 Task: Find round trip flights from New Delhi to Abu Dhabi, departing on June 1 and returning on June 23.
Action: Mouse moved to (272, 24)
Screenshot: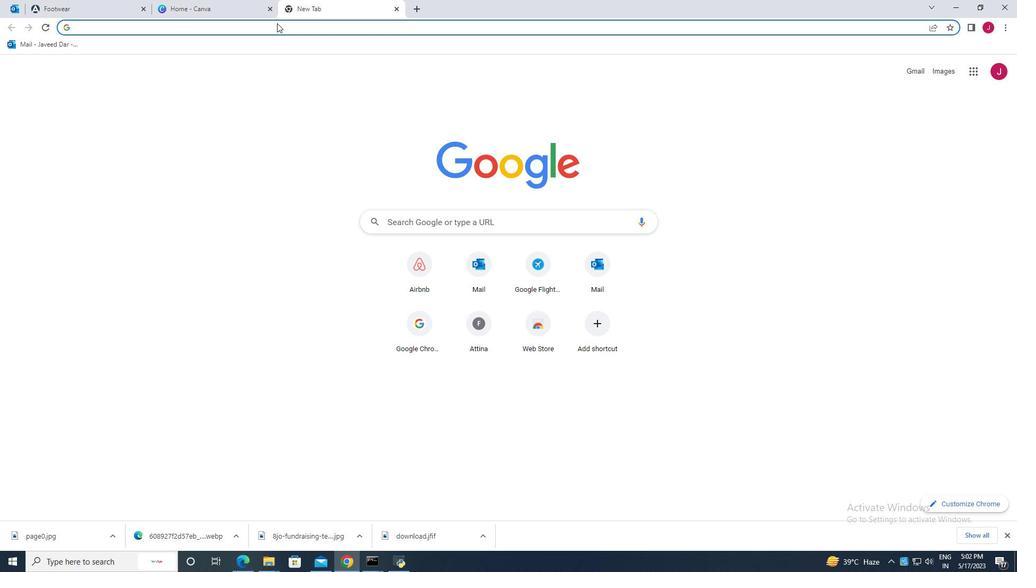
Action: Mouse pressed left at (272, 24)
Screenshot: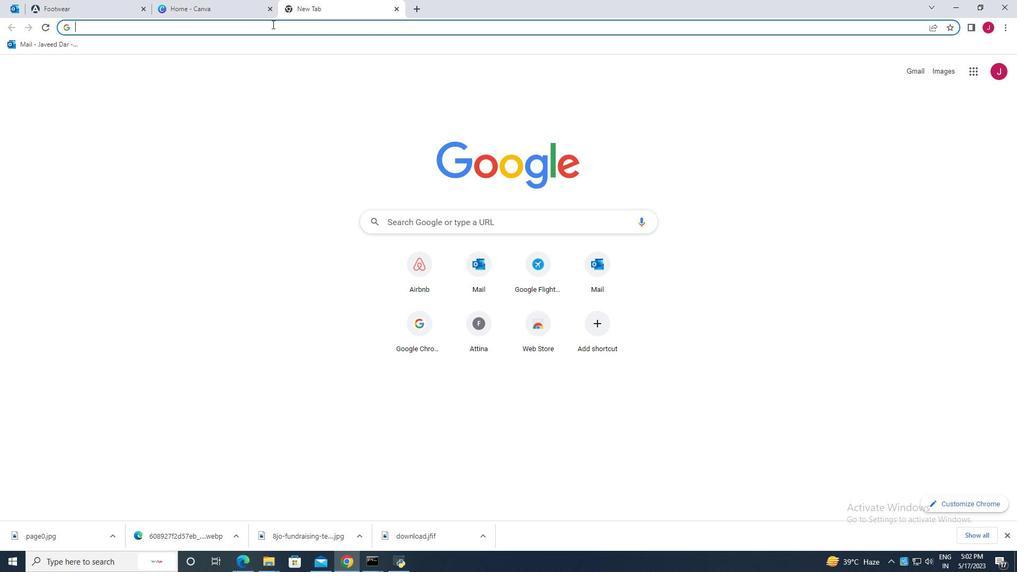 
Action: Key pressed f
Screenshot: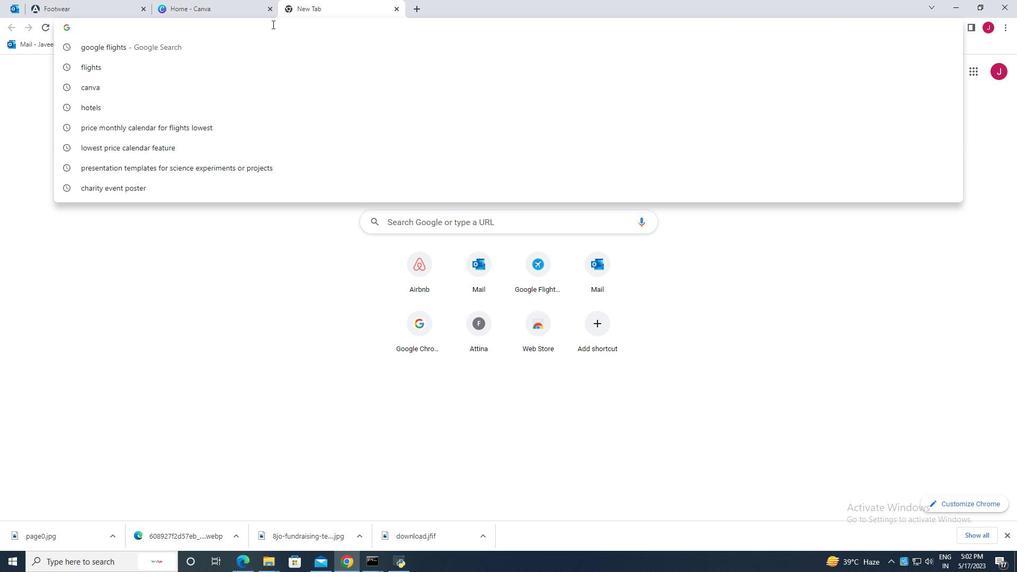
Action: Mouse moved to (198, 51)
Screenshot: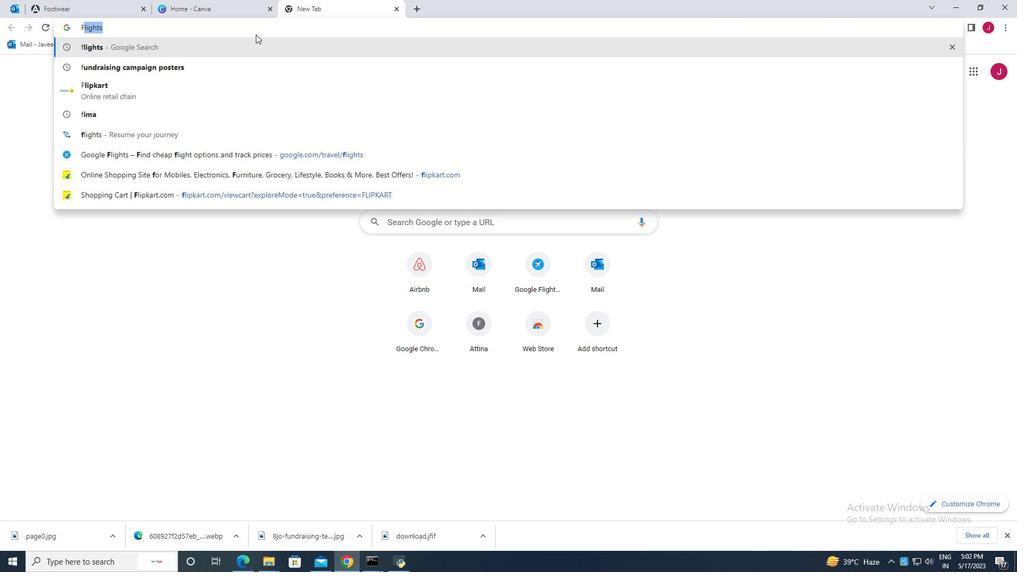 
Action: Mouse pressed left at (198, 51)
Screenshot: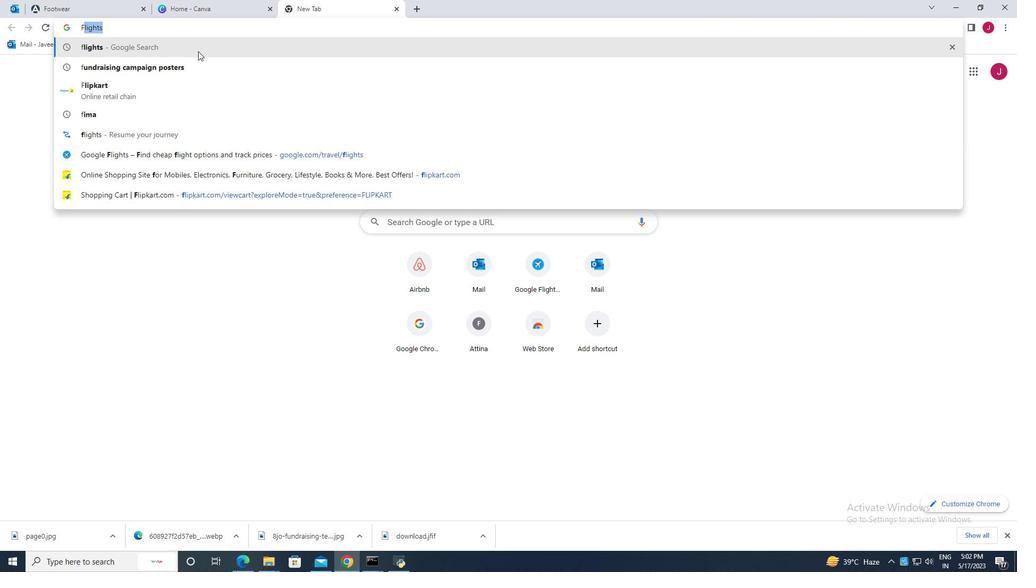 
Action: Mouse moved to (178, 322)
Screenshot: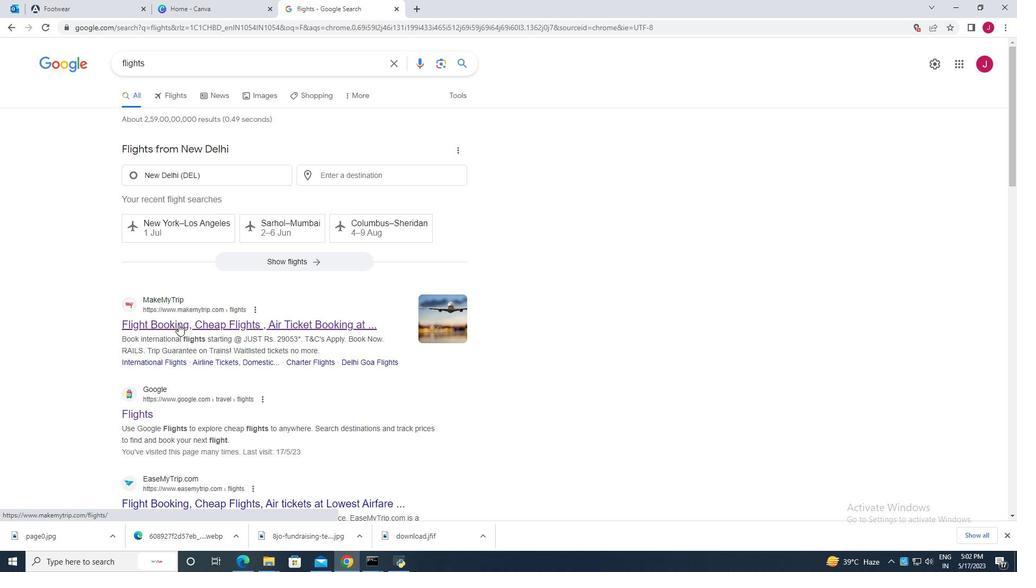 
Action: Mouse scrolled (178, 322) with delta (0, 0)
Screenshot: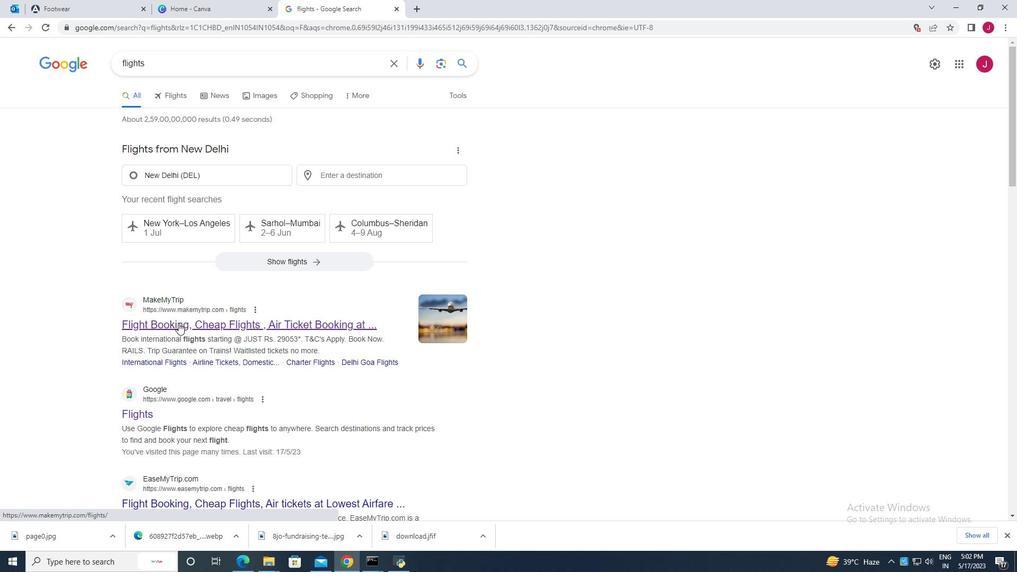 
Action: Mouse moved to (178, 320)
Screenshot: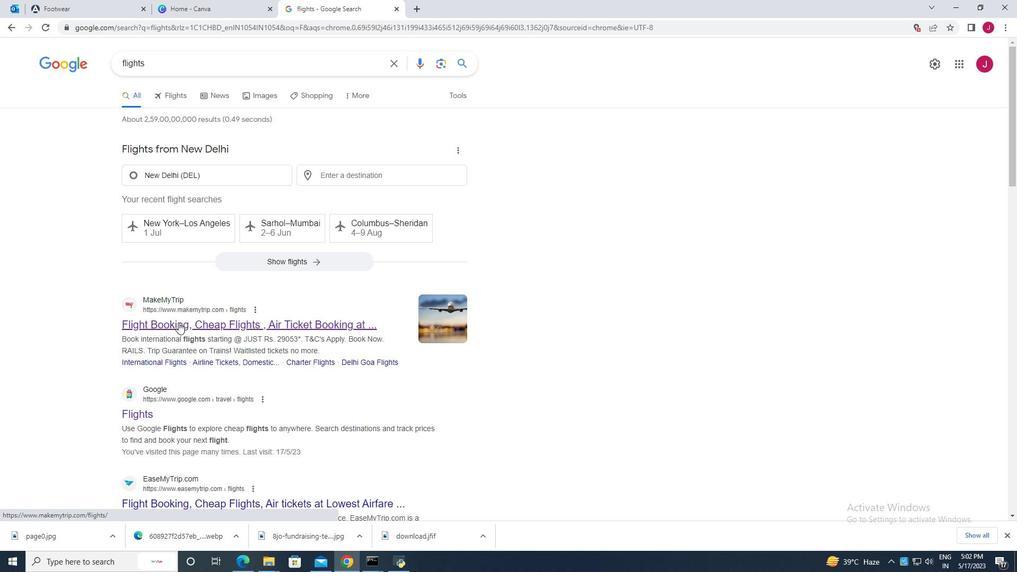 
Action: Mouse scrolled (178, 321) with delta (0, 0)
Screenshot: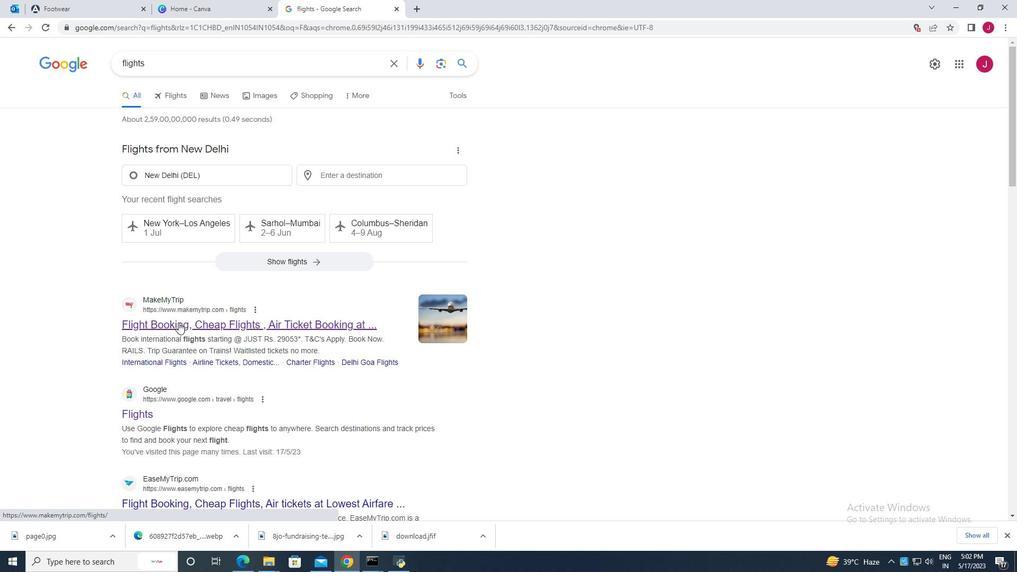
Action: Mouse moved to (136, 311)
Screenshot: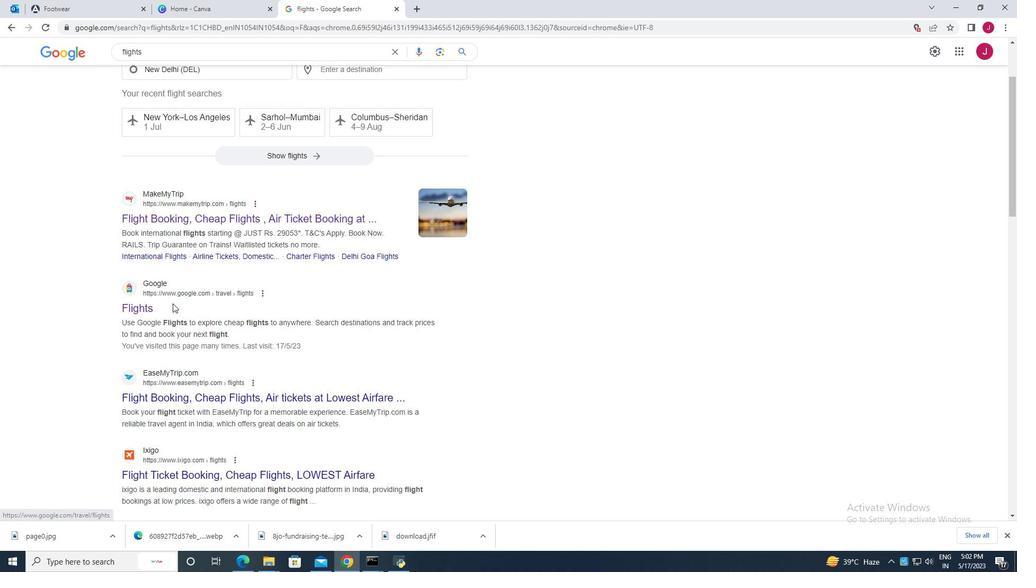 
Action: Mouse pressed left at (136, 311)
Screenshot: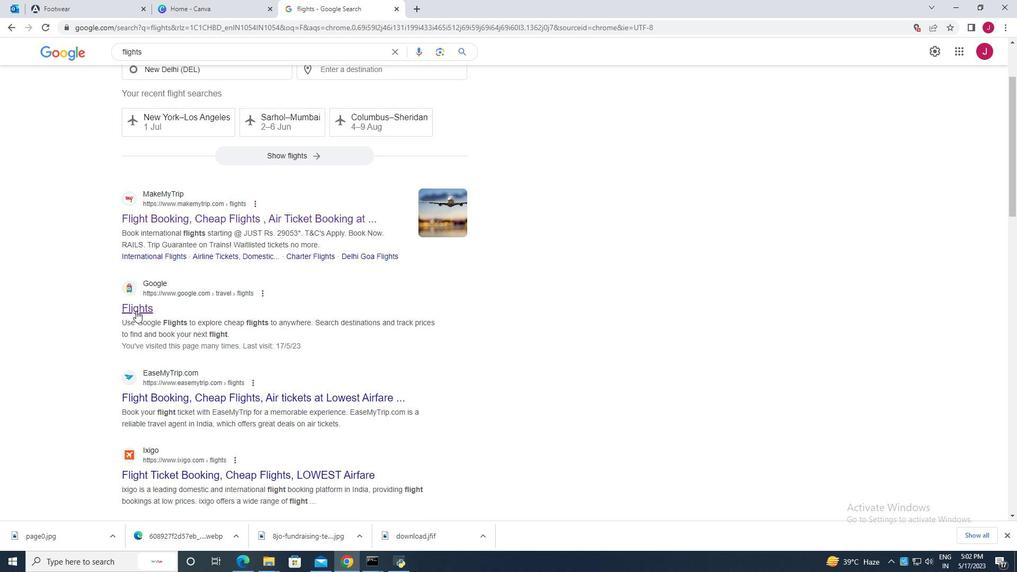 
Action: Mouse moved to (263, 249)
Screenshot: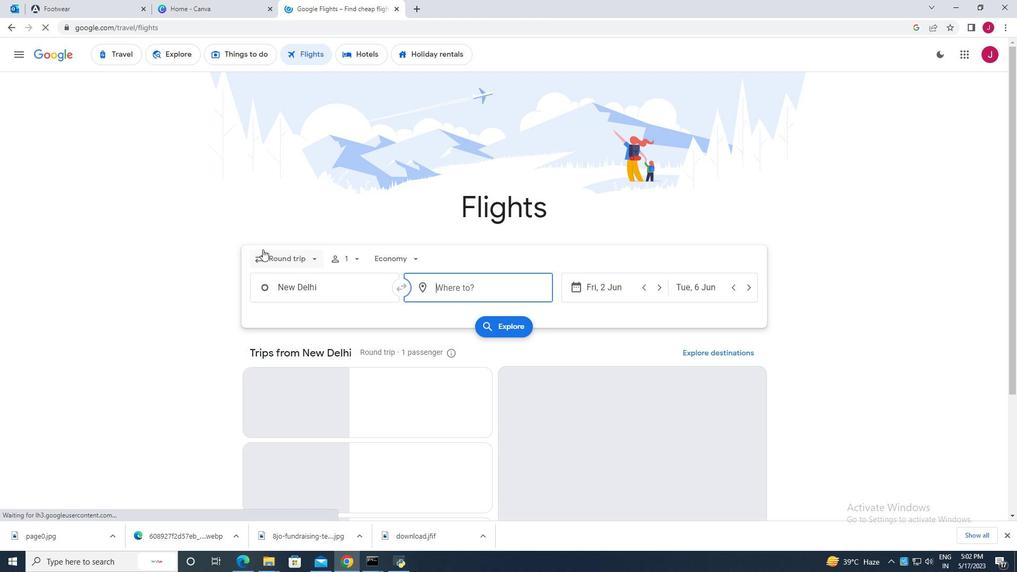 
Action: Mouse scrolled (263, 249) with delta (0, 0)
Screenshot: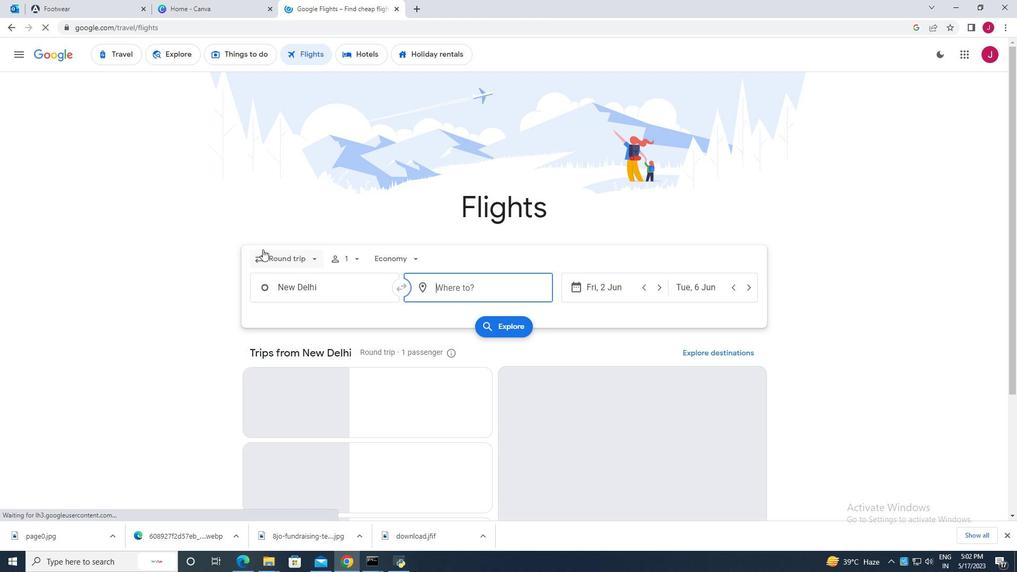 
Action: Mouse moved to (264, 249)
Screenshot: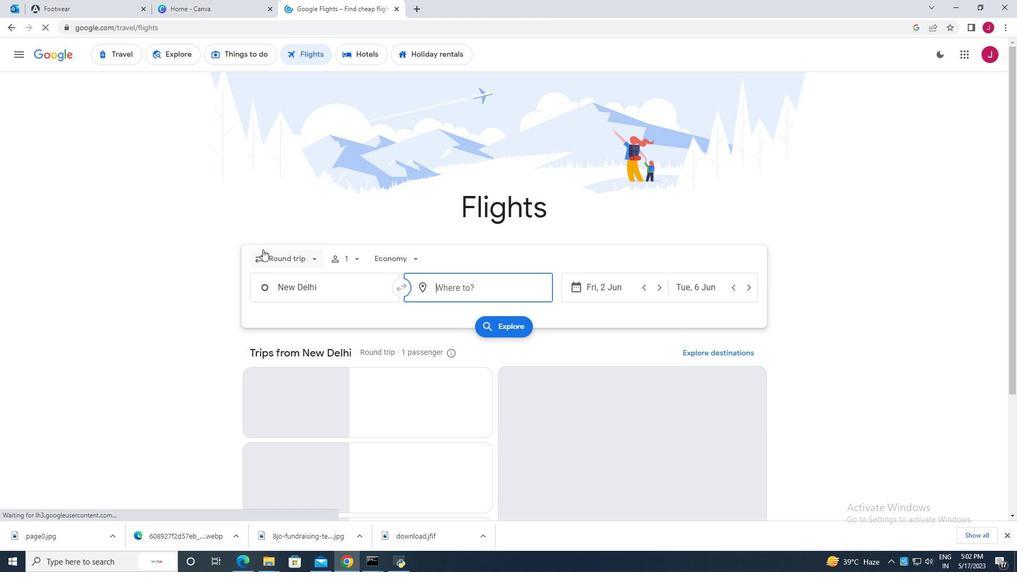 
Action: Mouse scrolled (264, 249) with delta (0, 0)
Screenshot: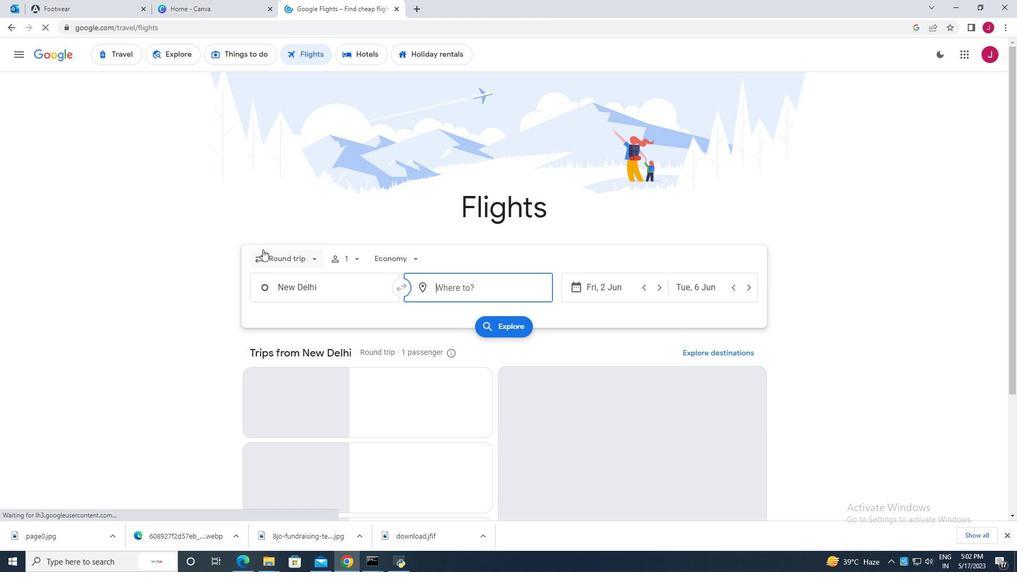
Action: Mouse moved to (264, 249)
Screenshot: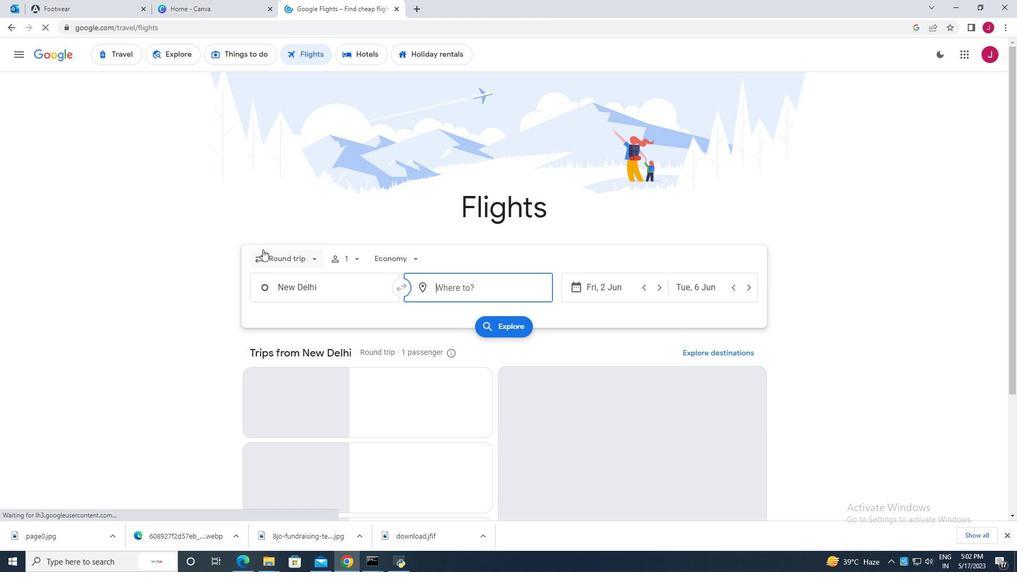 
Action: Mouse scrolled (264, 249) with delta (0, 0)
Screenshot: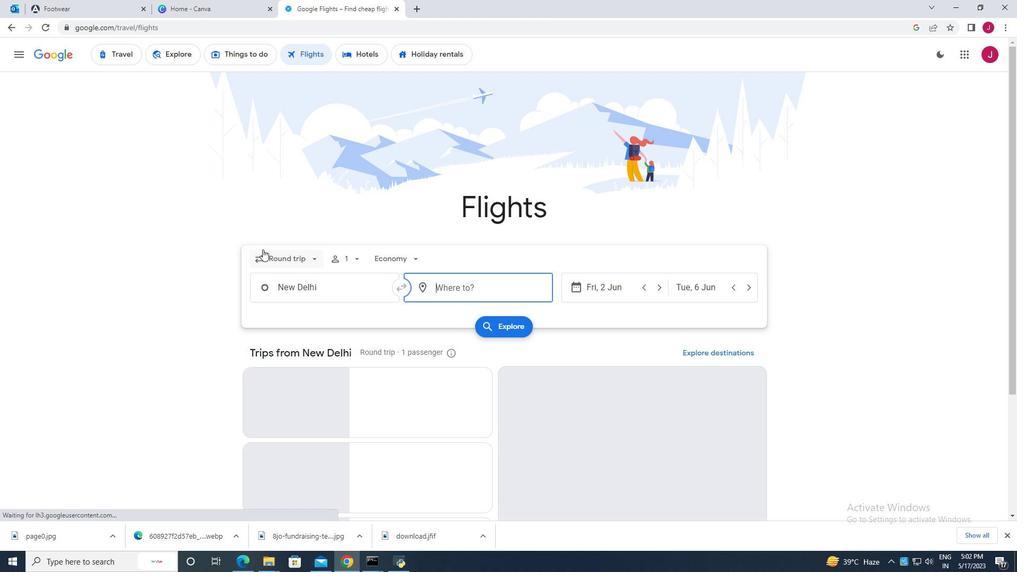 
Action: Mouse moved to (626, 128)
Screenshot: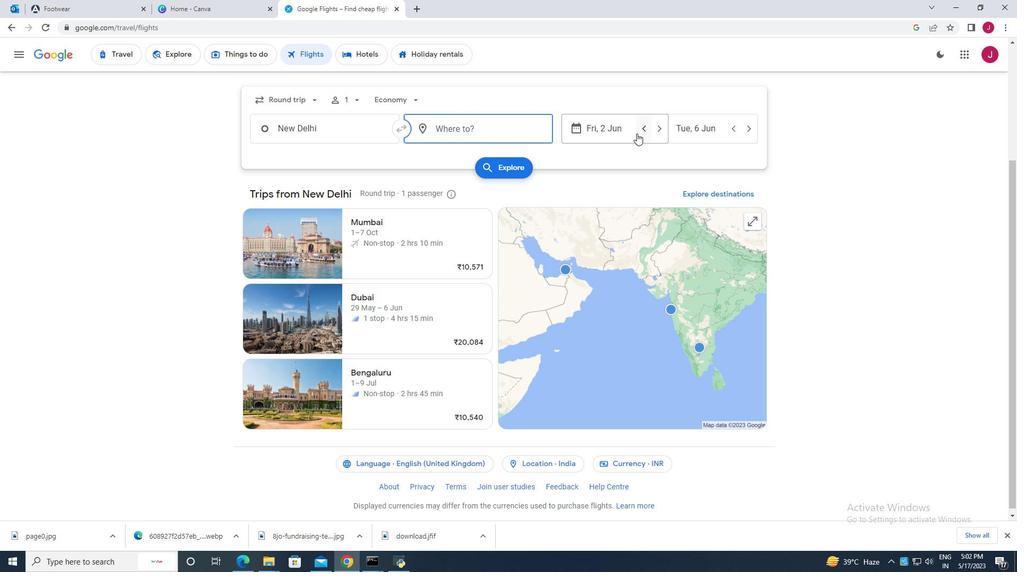 
Action: Mouse pressed left at (626, 128)
Screenshot: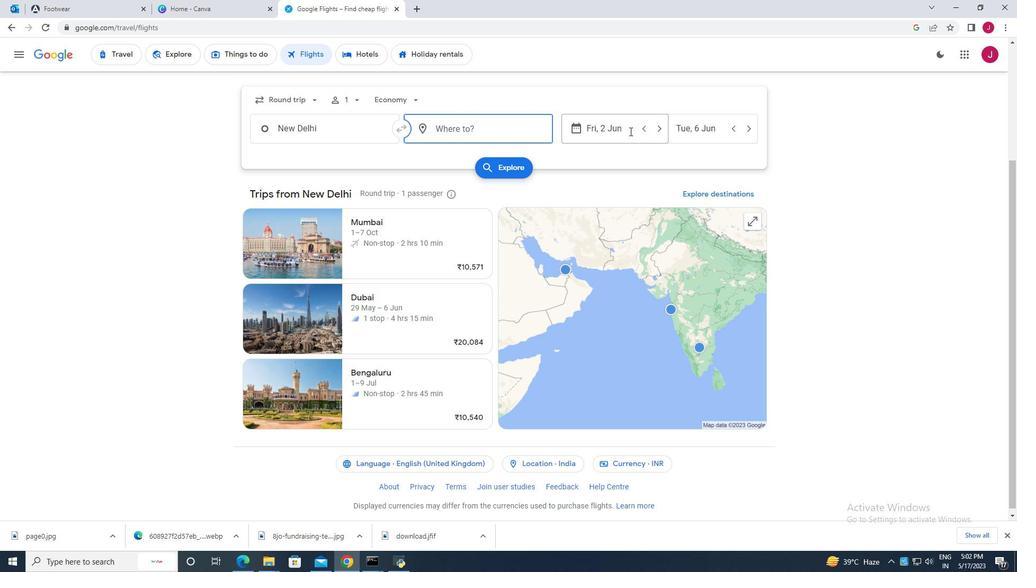 
Action: Mouse moved to (684, 206)
Screenshot: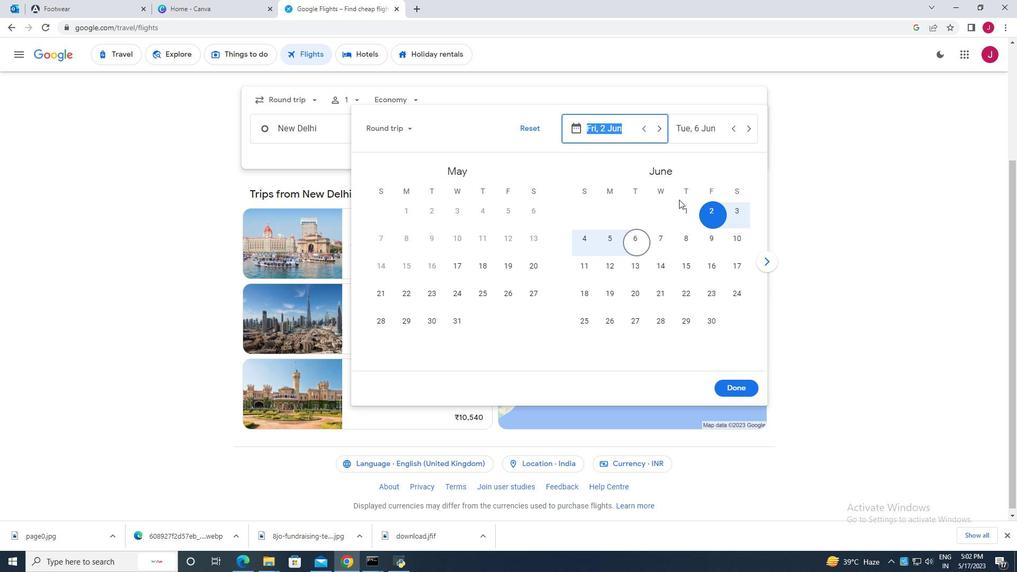 
Action: Mouse pressed left at (684, 206)
Screenshot: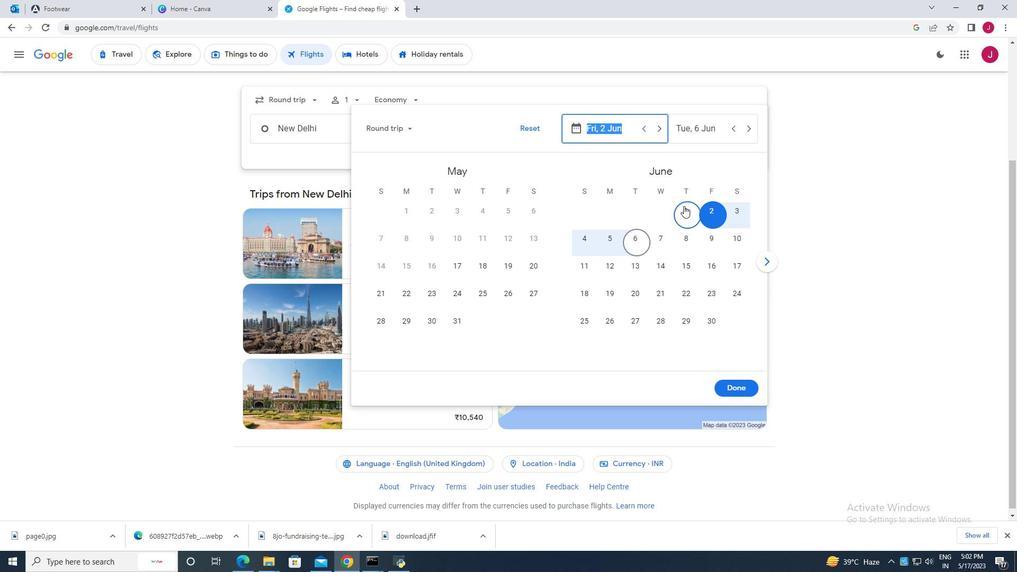 
Action: Mouse moved to (735, 129)
Screenshot: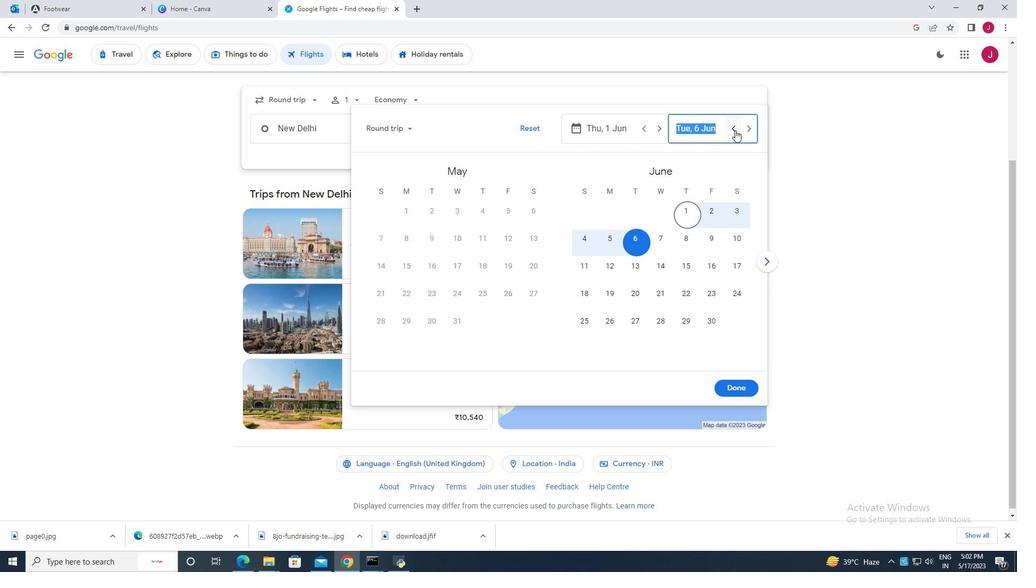 
Action: Mouse pressed left at (735, 129)
Screenshot: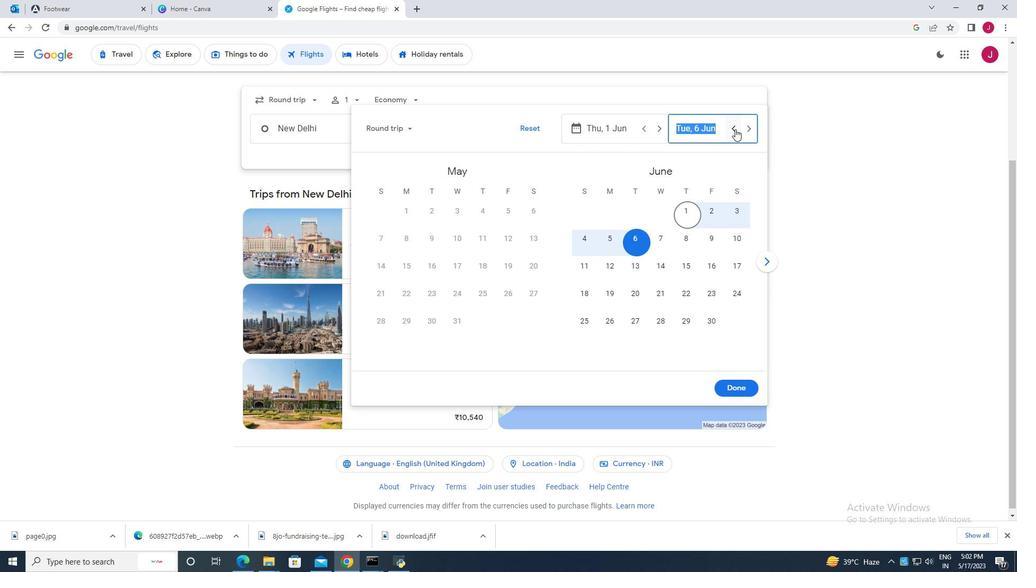 
Action: Mouse pressed left at (735, 129)
Screenshot: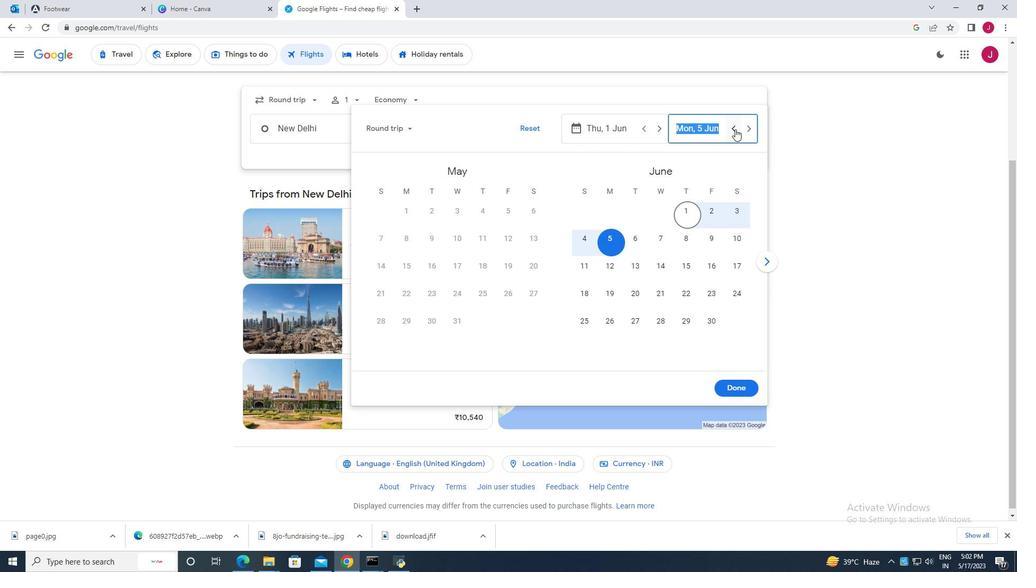 
Action: Mouse moved to (747, 129)
Screenshot: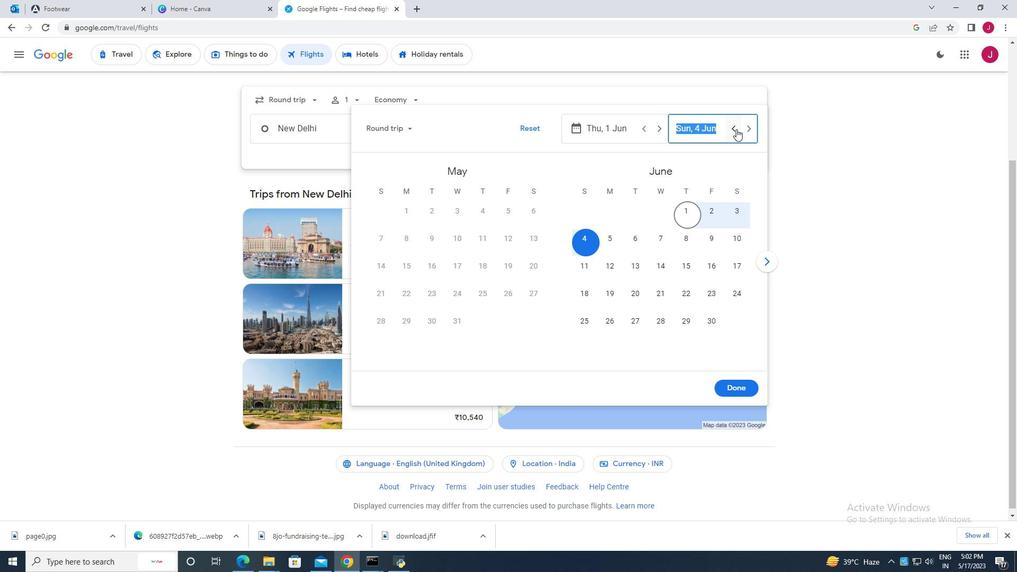 
Action: Mouse pressed left at (747, 129)
Screenshot: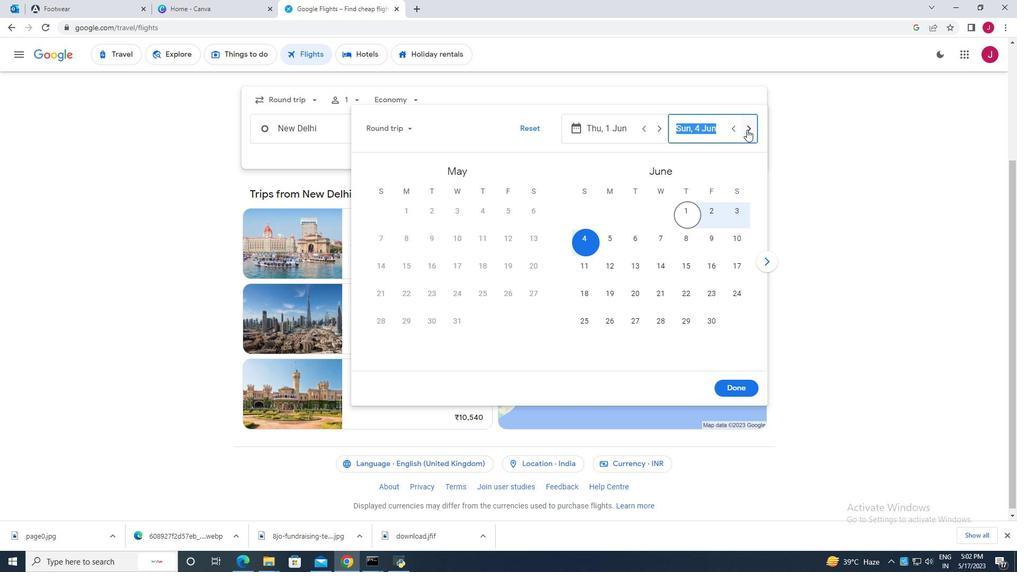 
Action: Mouse pressed left at (747, 129)
Screenshot: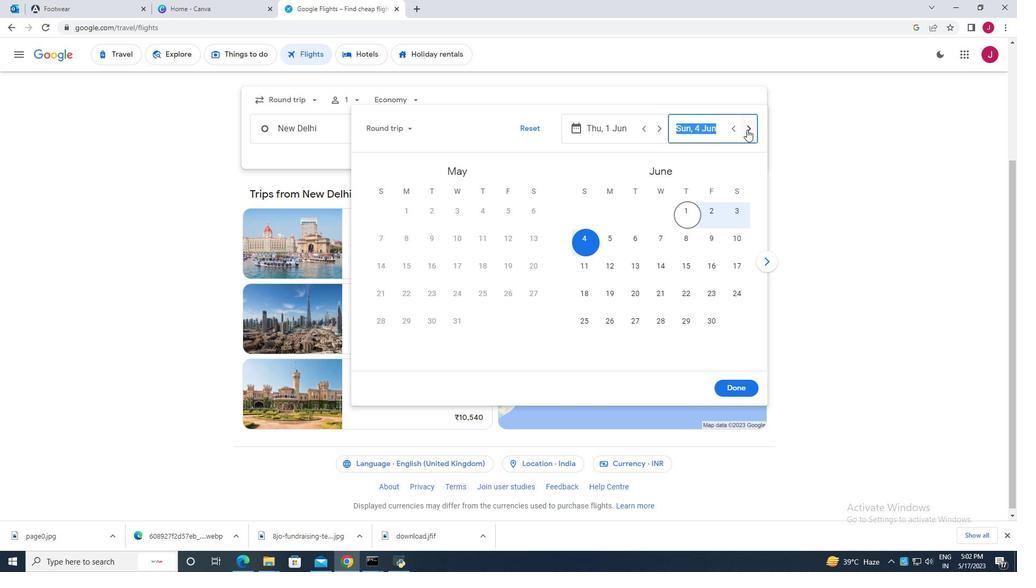 
Action: Mouse pressed left at (747, 129)
Screenshot: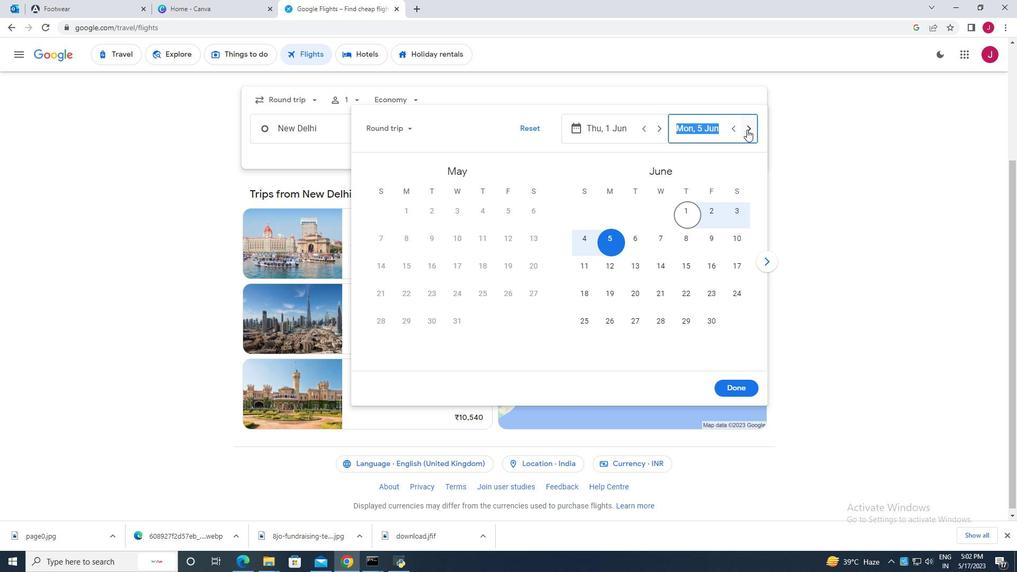 
Action: Mouse pressed left at (747, 129)
Screenshot: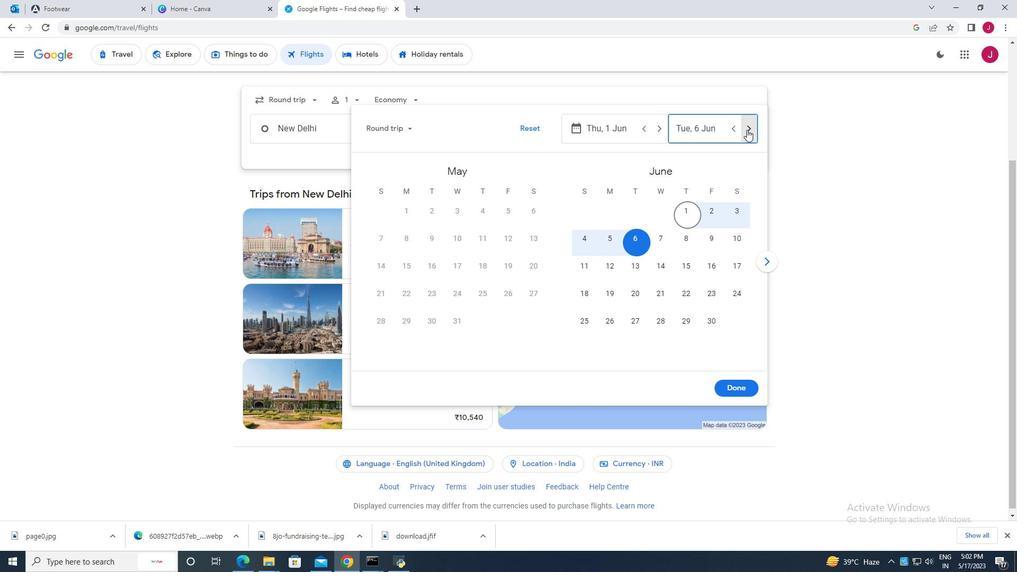 
Action: Mouse pressed left at (747, 129)
Screenshot: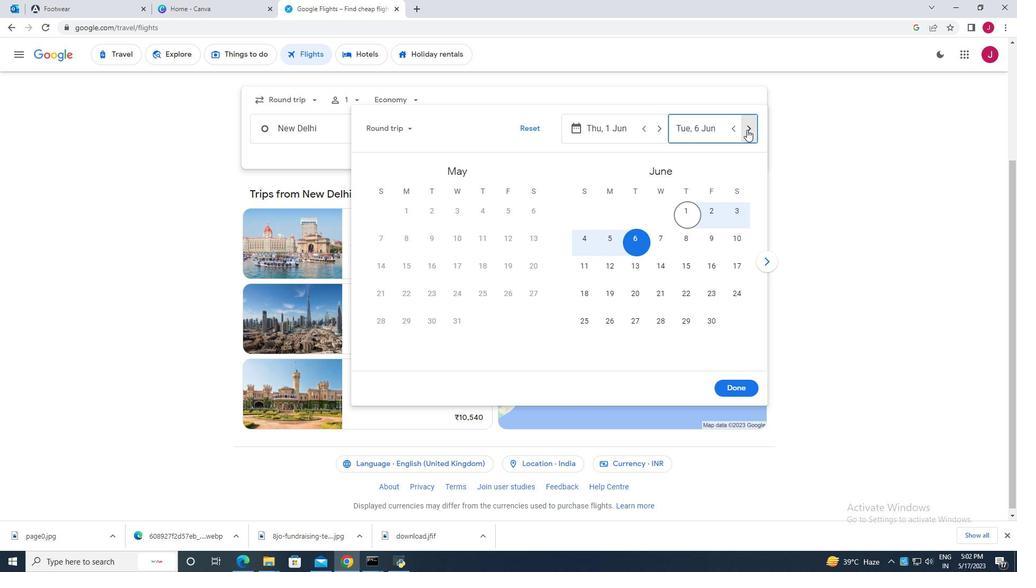 
Action: Mouse pressed left at (747, 129)
Screenshot: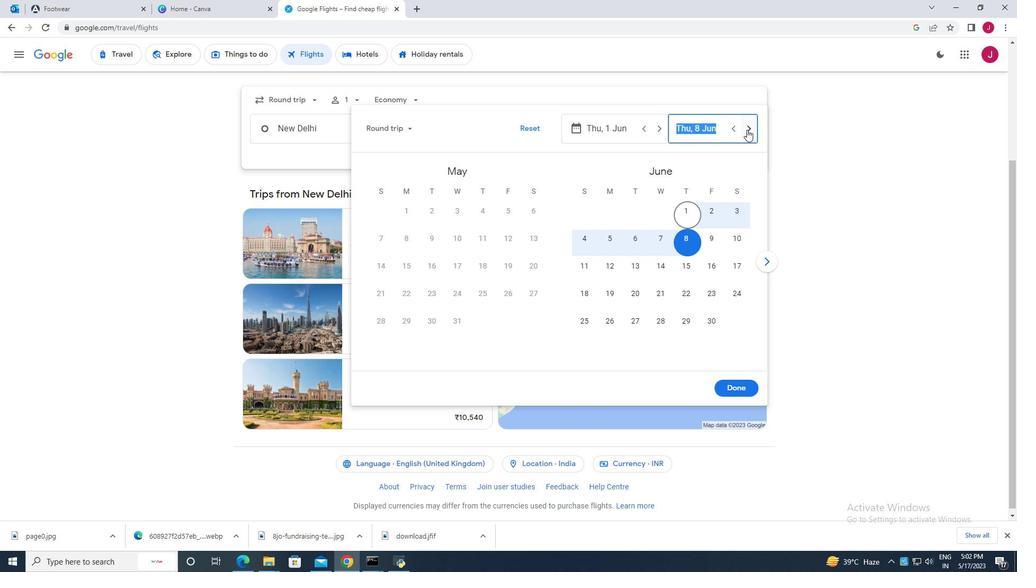
Action: Mouse pressed left at (747, 129)
Screenshot: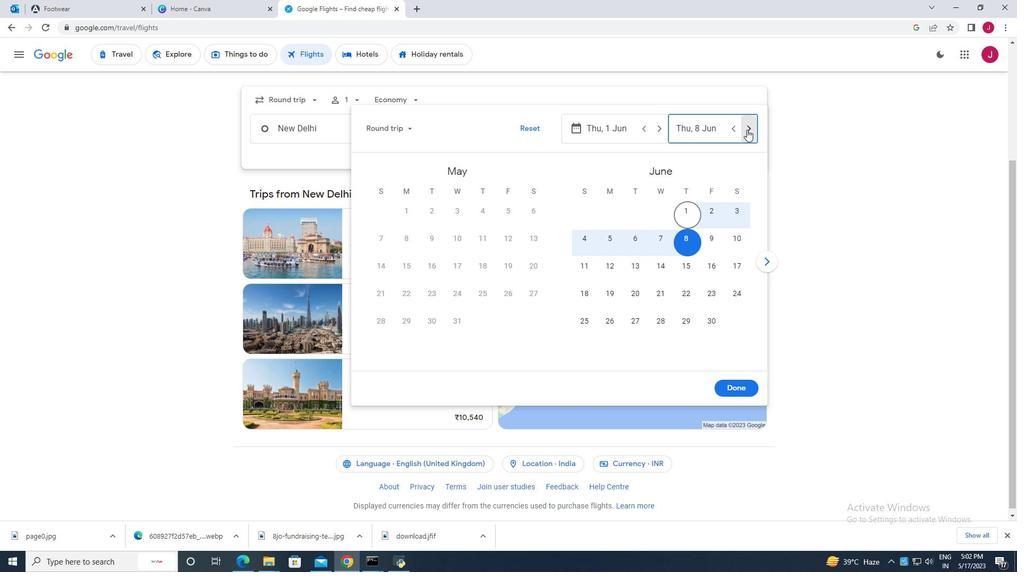
Action: Mouse pressed left at (747, 129)
Screenshot: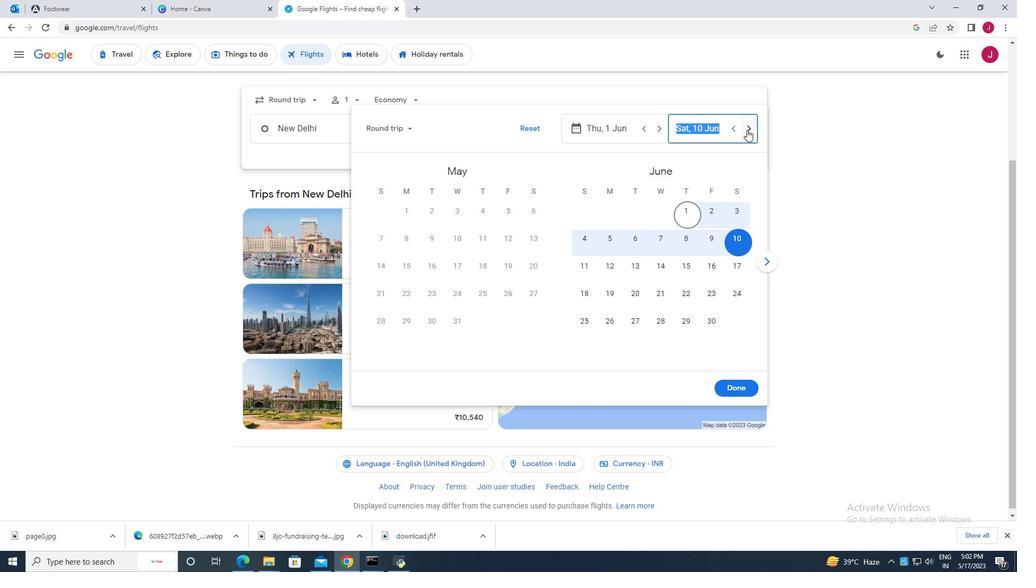 
Action: Mouse pressed left at (747, 129)
Screenshot: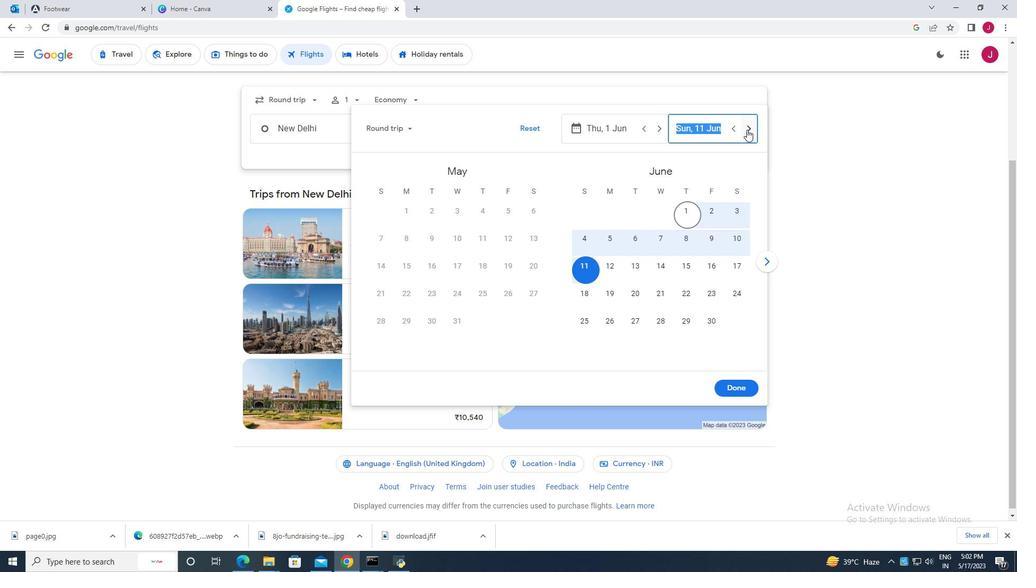 
Action: Mouse pressed left at (747, 129)
Screenshot: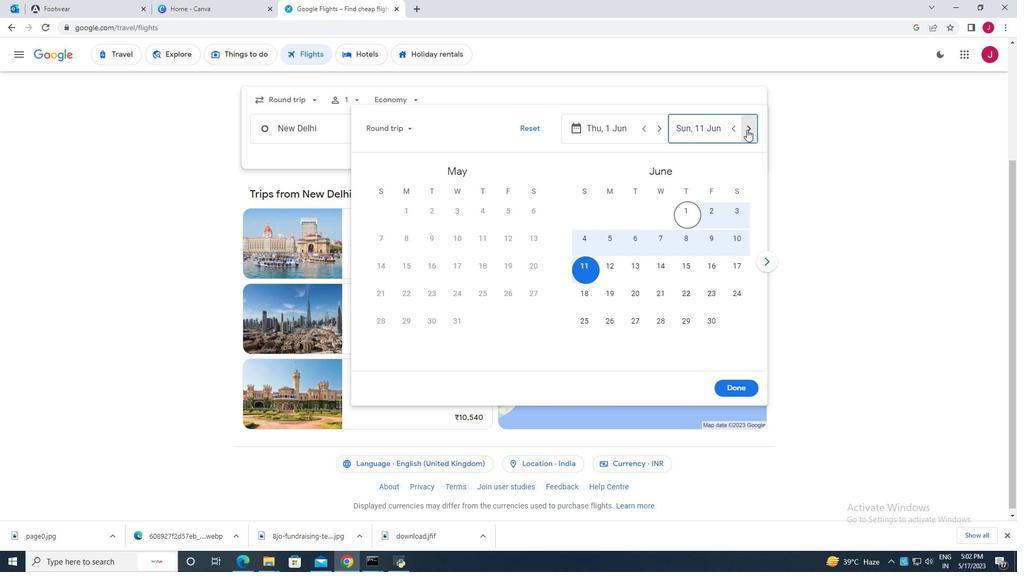 
Action: Mouse pressed left at (747, 129)
Screenshot: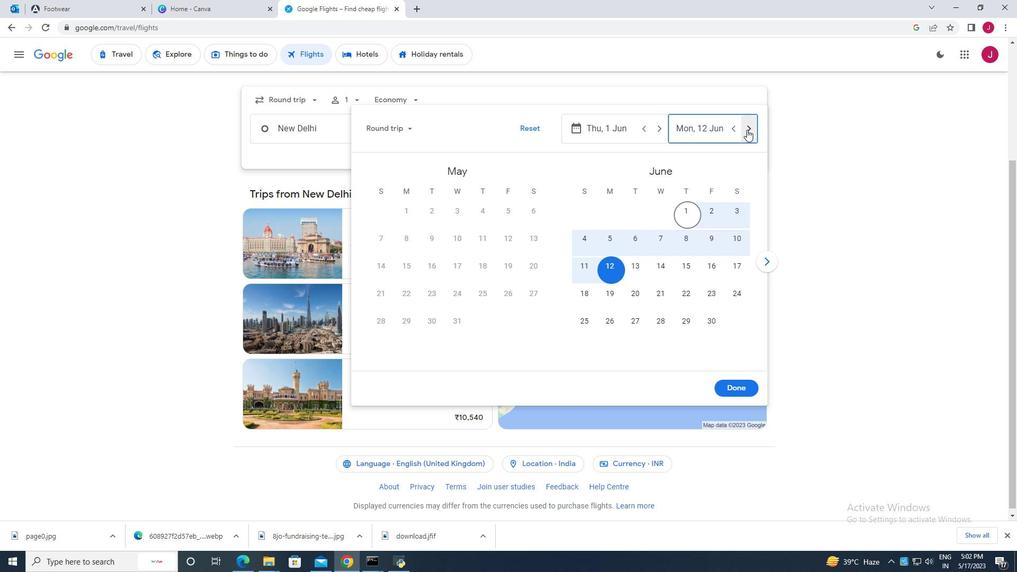 
Action: Mouse pressed left at (747, 129)
Screenshot: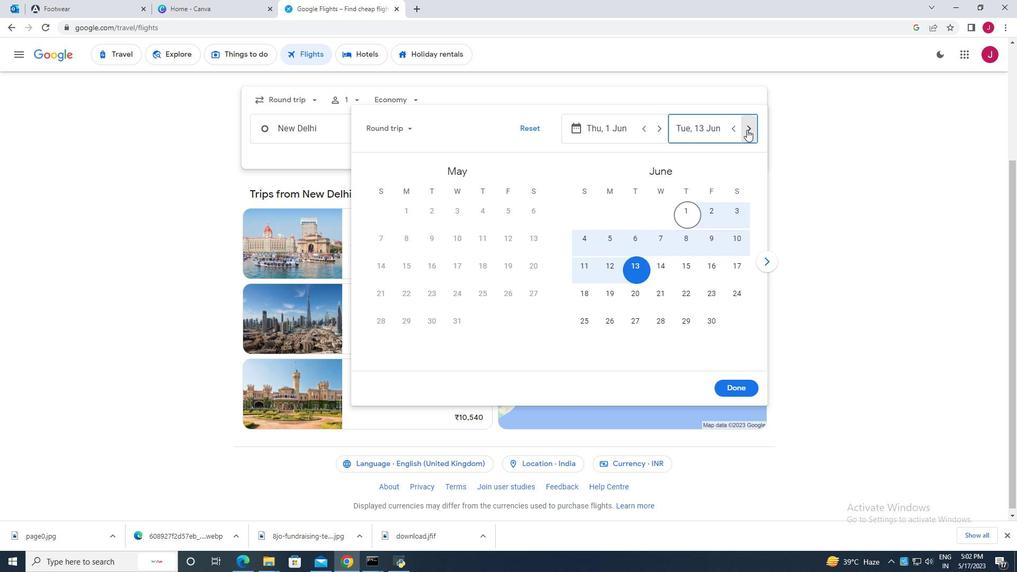 
Action: Mouse pressed left at (747, 129)
Screenshot: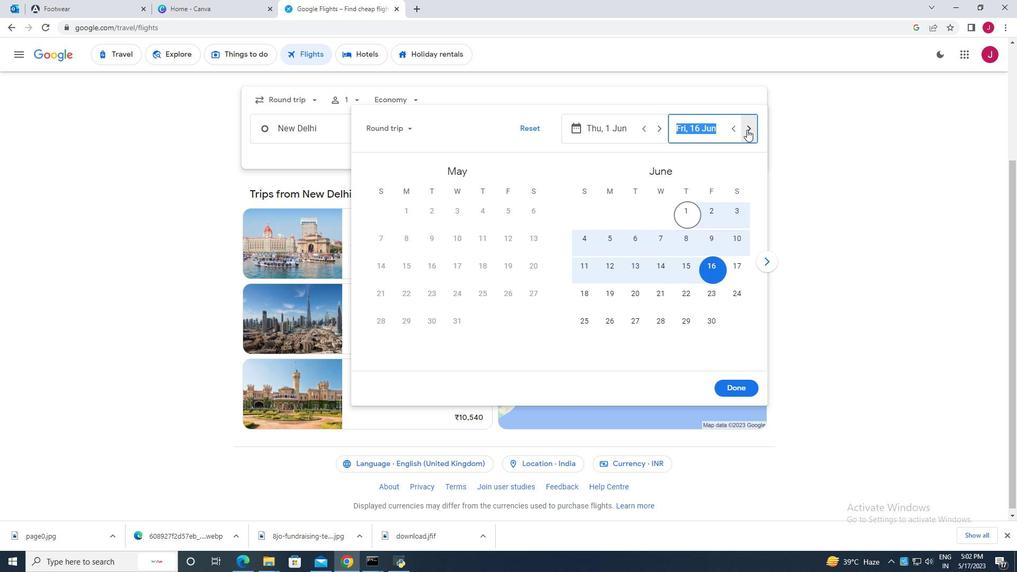 
Action: Mouse pressed left at (747, 129)
Screenshot: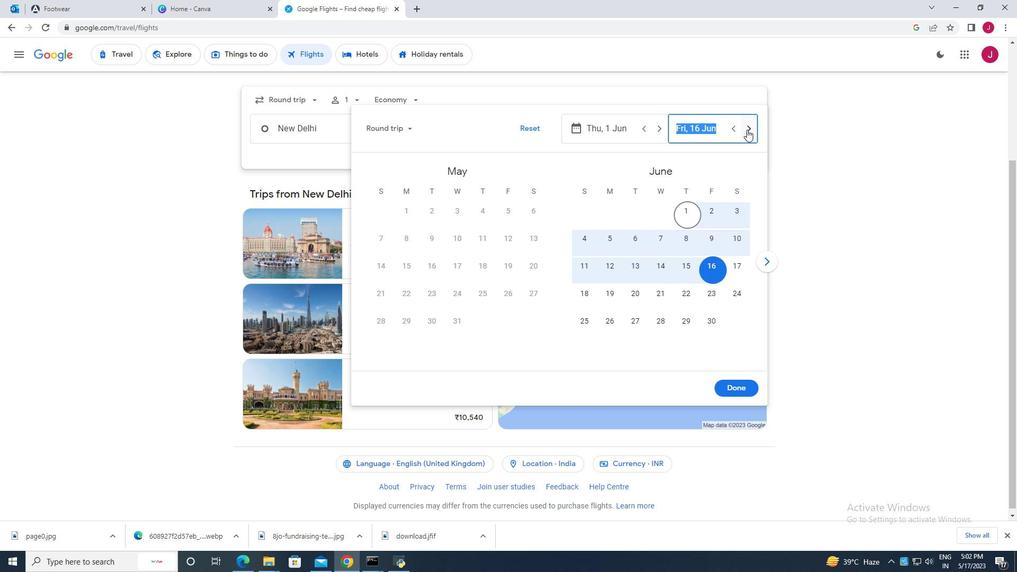 
Action: Mouse pressed left at (747, 129)
Screenshot: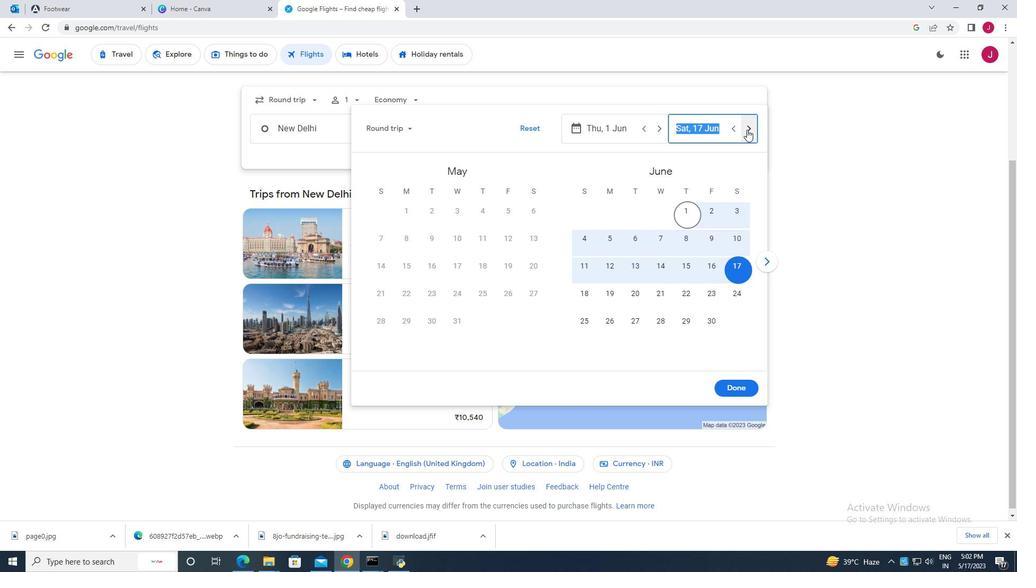 
Action: Mouse pressed left at (747, 129)
Screenshot: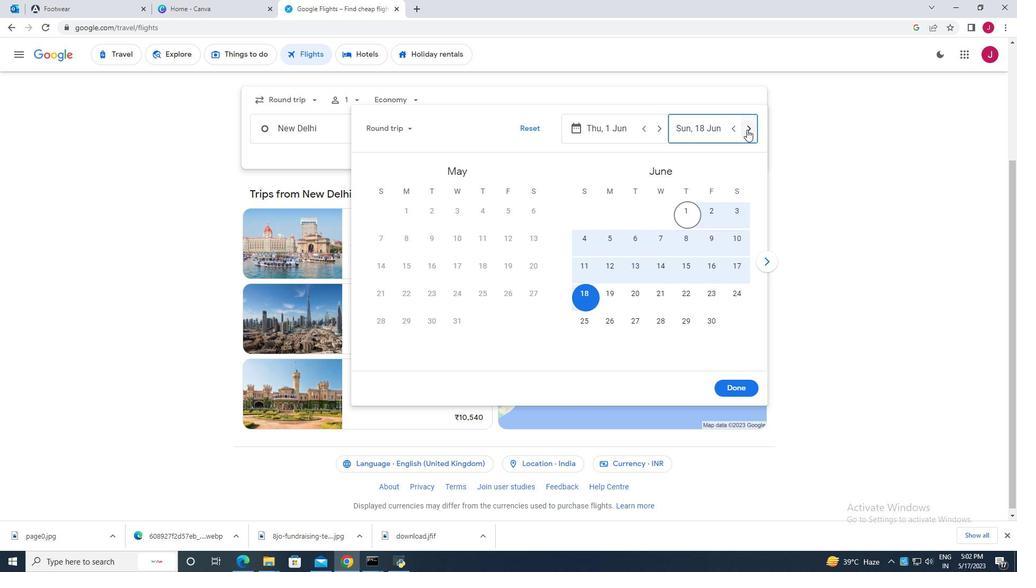 
Action: Mouse pressed left at (747, 129)
Screenshot: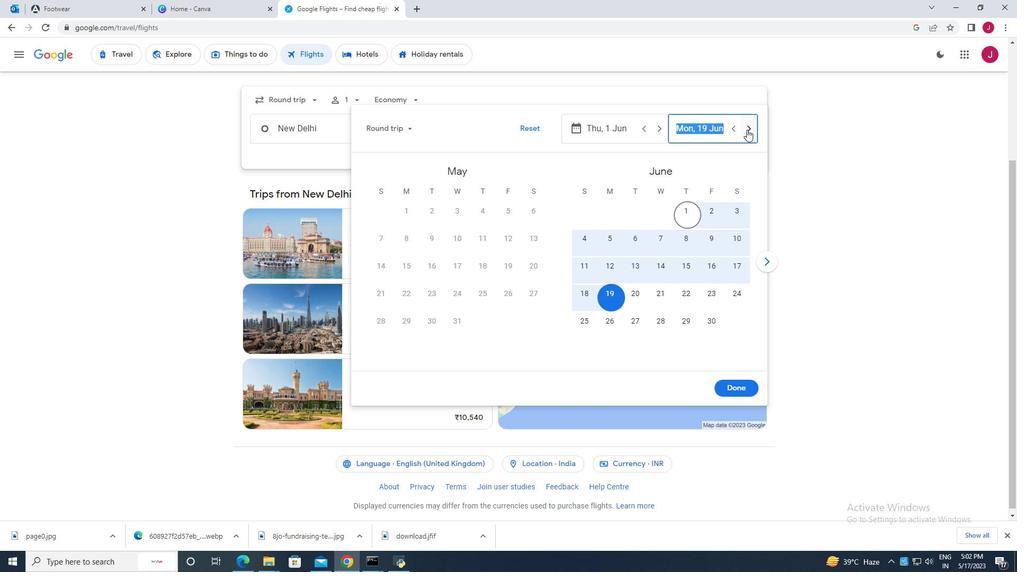 
Action: Mouse pressed left at (747, 129)
Screenshot: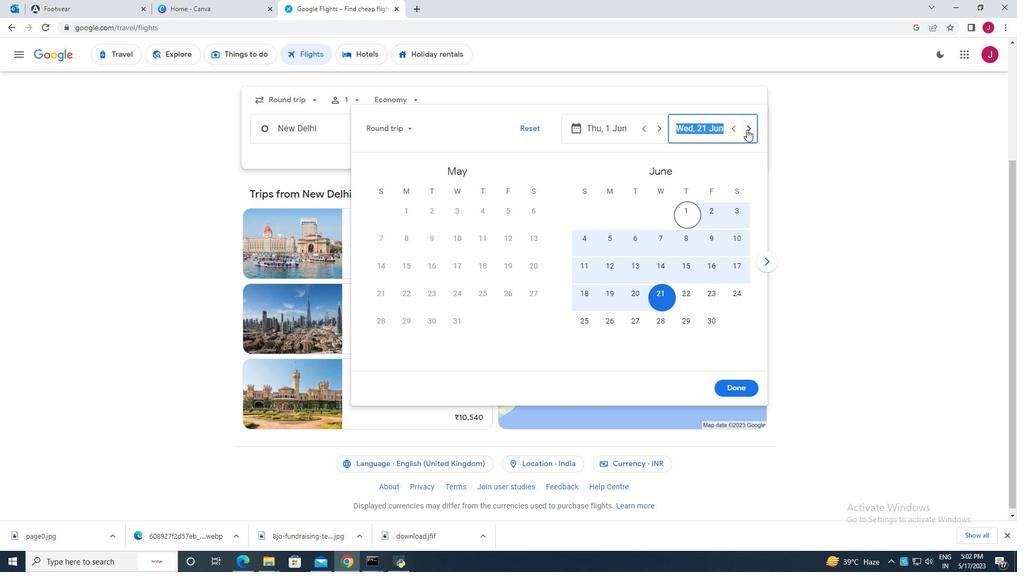 
Action: Mouse pressed left at (747, 129)
Screenshot: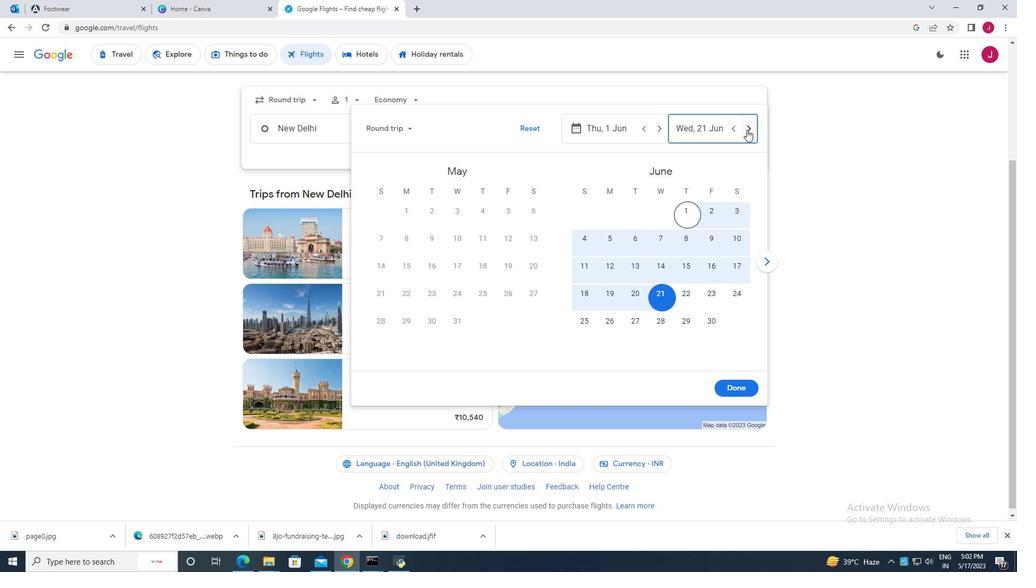 
Action: Mouse moved to (737, 391)
Screenshot: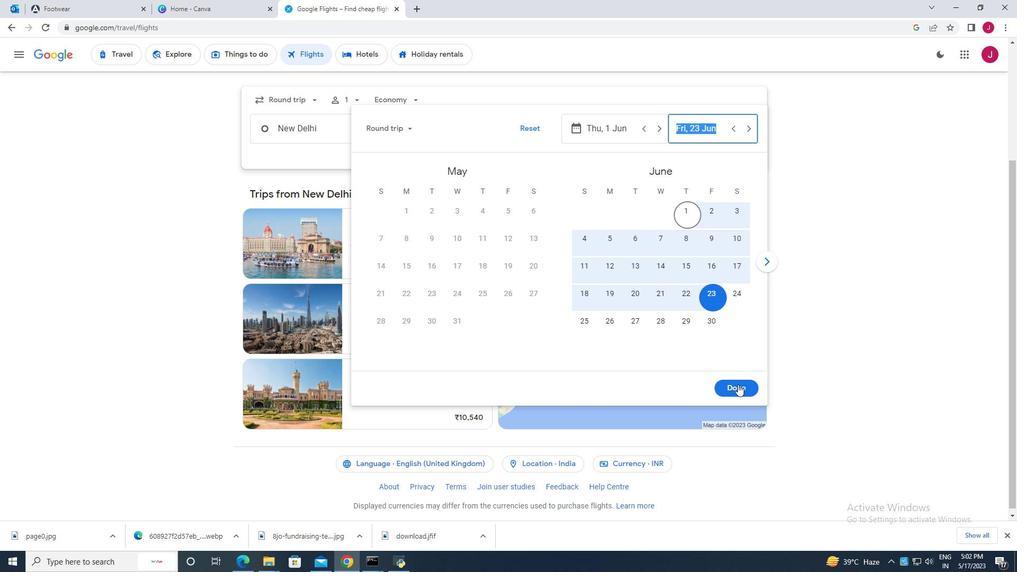 
Action: Mouse pressed left at (737, 391)
Screenshot: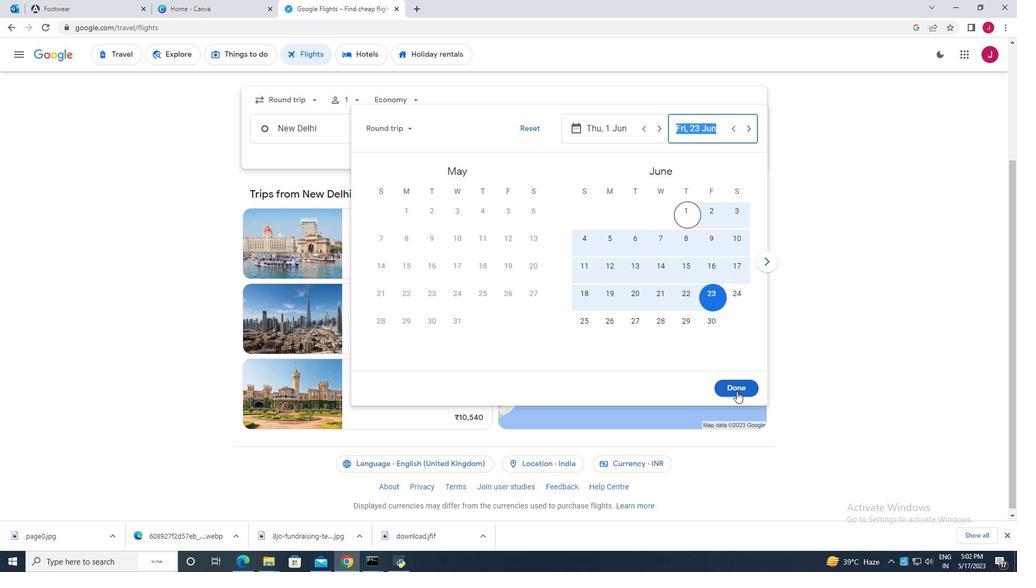 
Action: Mouse moved to (323, 133)
Screenshot: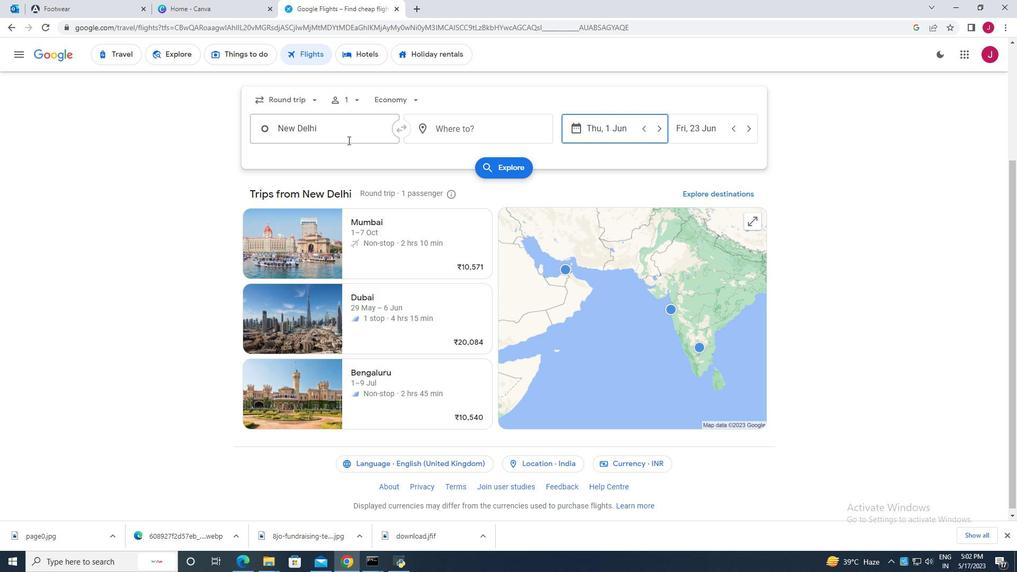 
Action: Mouse pressed left at (323, 133)
Screenshot: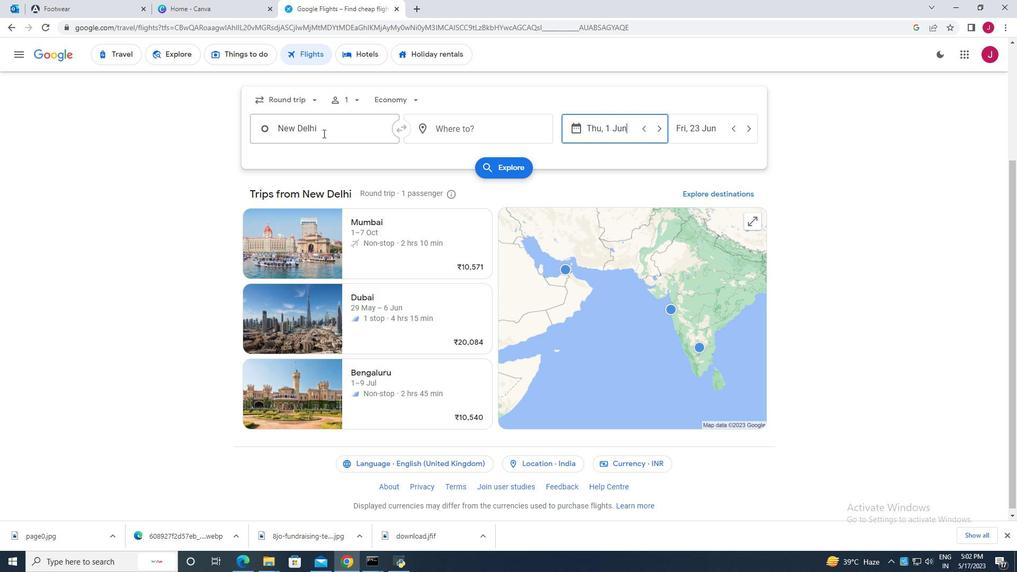 
Action: Key pressed delhin<Key.backspace>
Screenshot: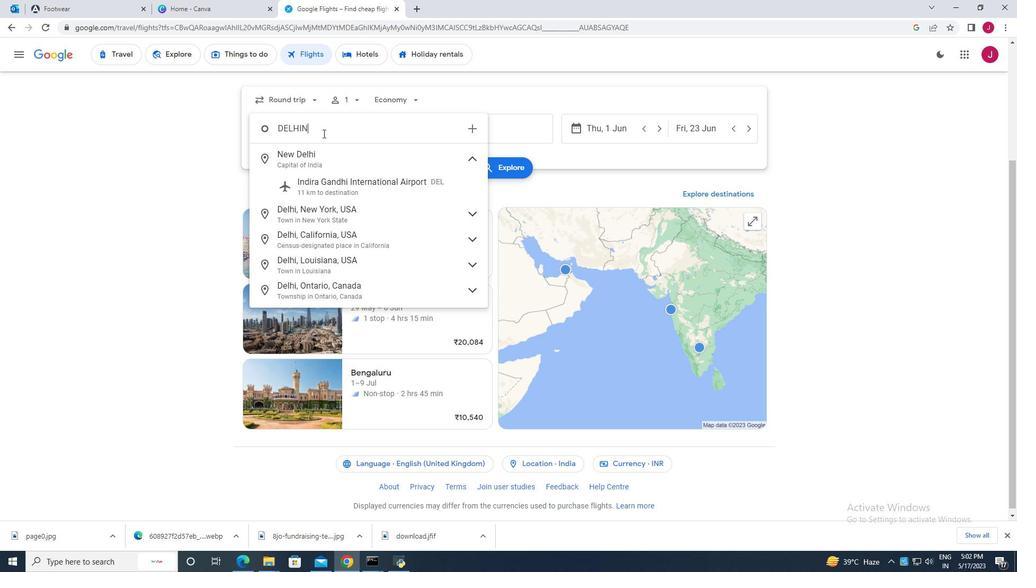 
Action: Mouse moved to (524, 133)
Screenshot: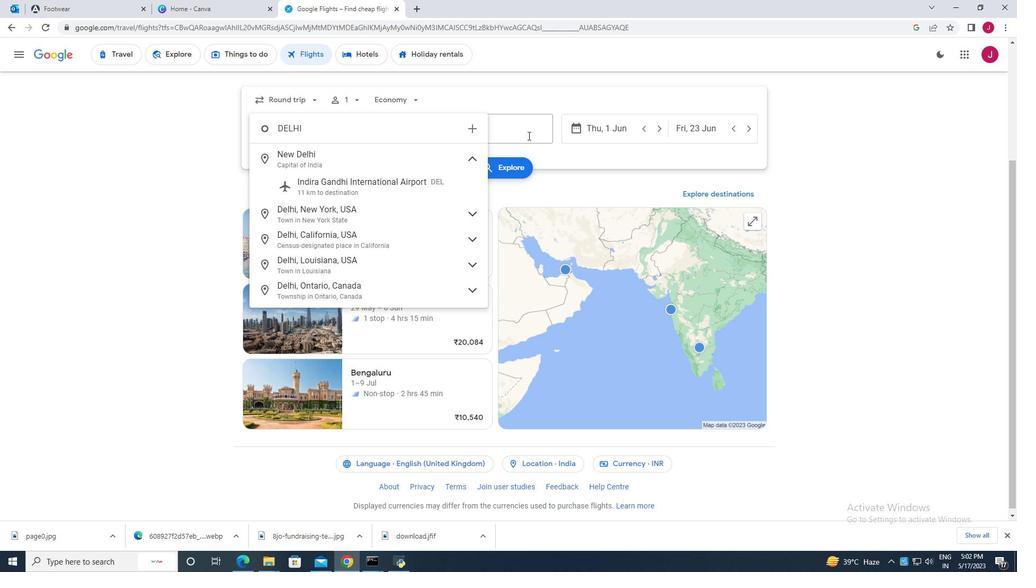 
Action: Key pressed <Key.enter>
Screenshot: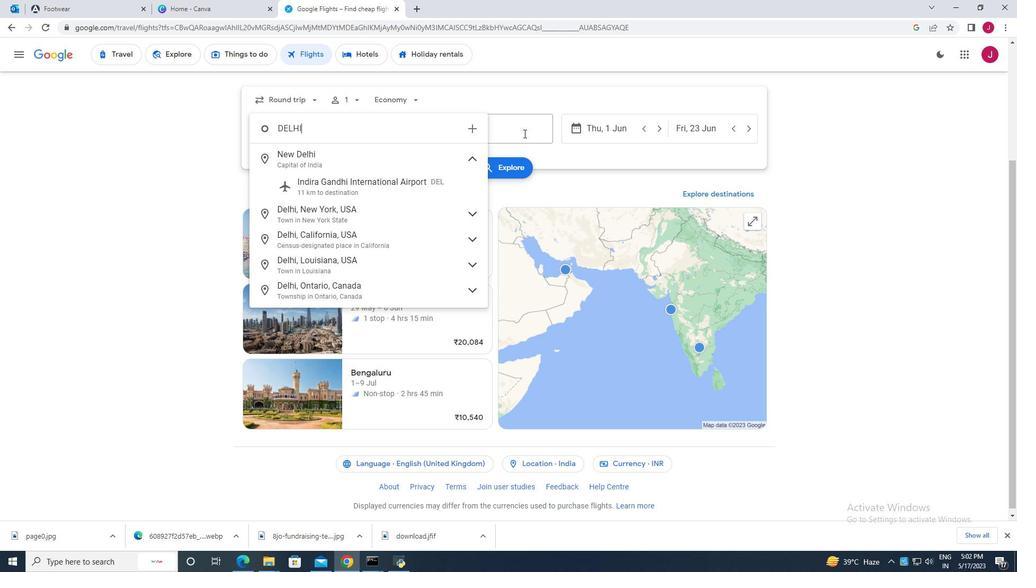 
Action: Mouse moved to (513, 130)
Screenshot: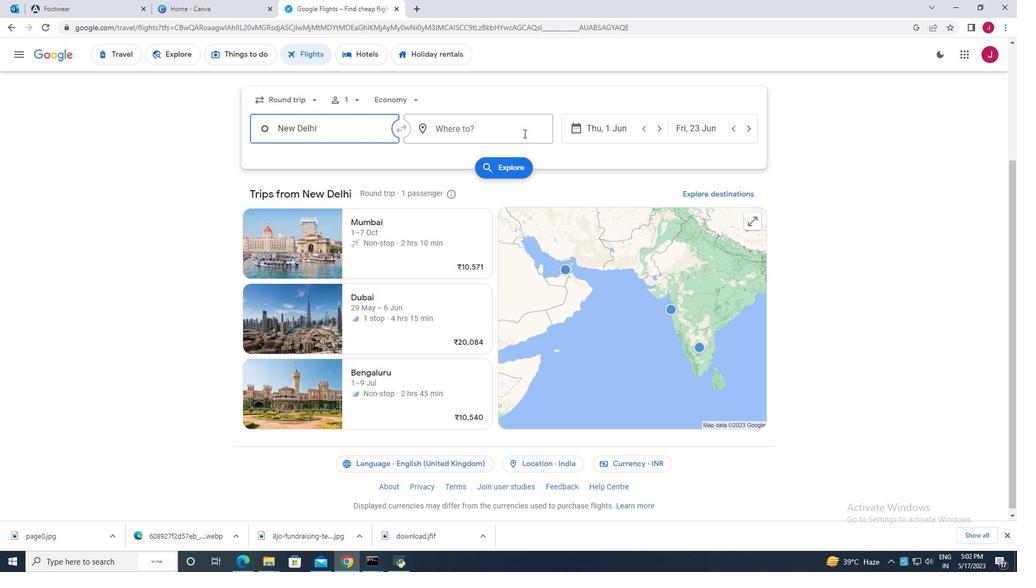 
Action: Mouse pressed left at (513, 130)
Screenshot: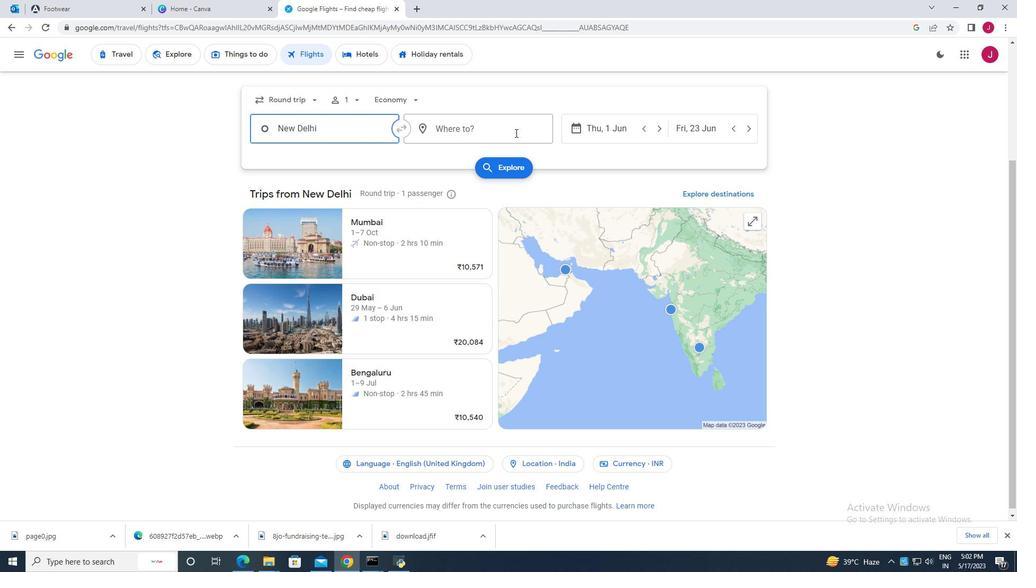 
Action: Key pressed abud<Key.backspace>
Screenshot: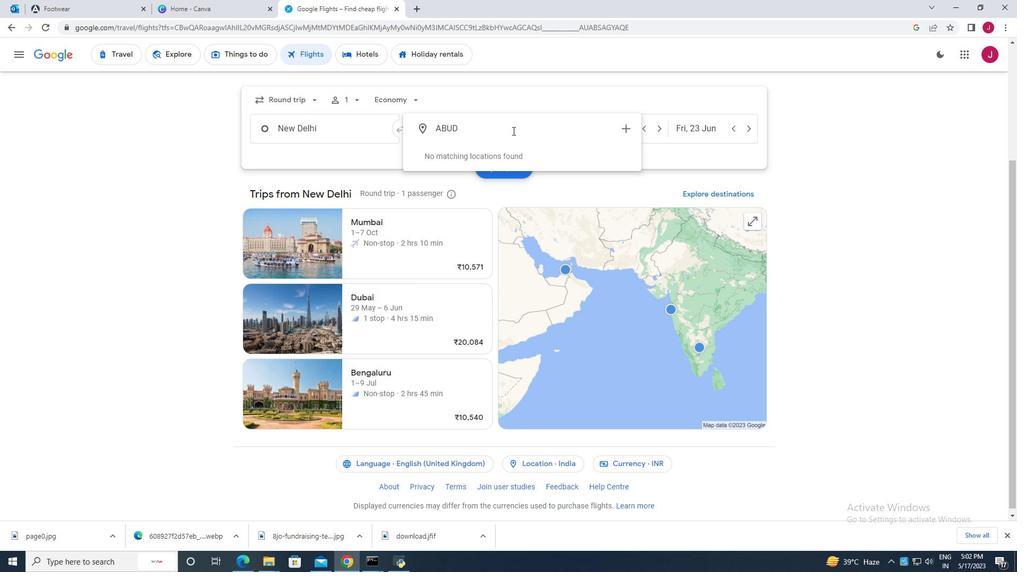 
Action: Mouse moved to (521, 188)
Screenshot: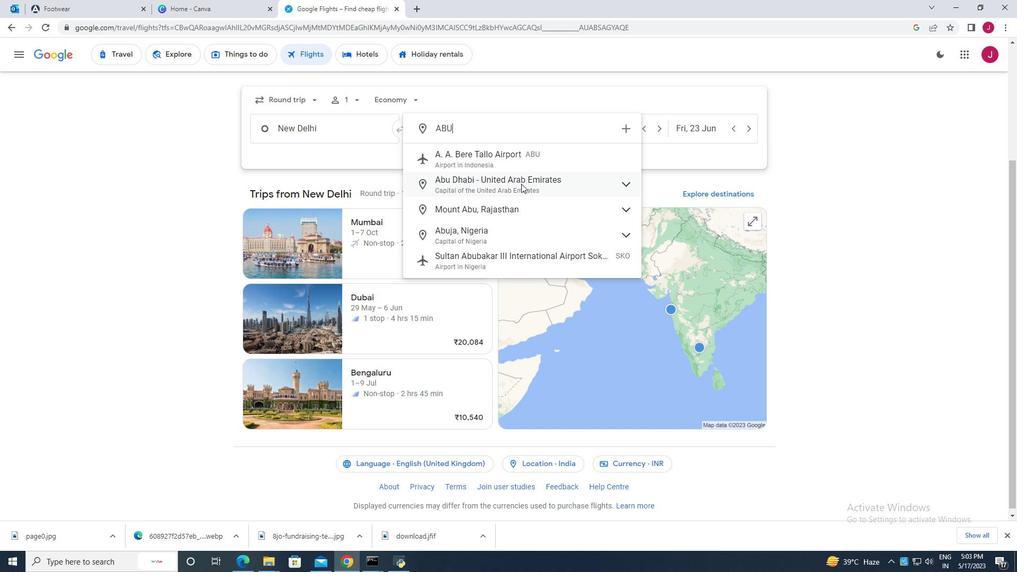 
Action: Mouse pressed left at (521, 188)
Screenshot: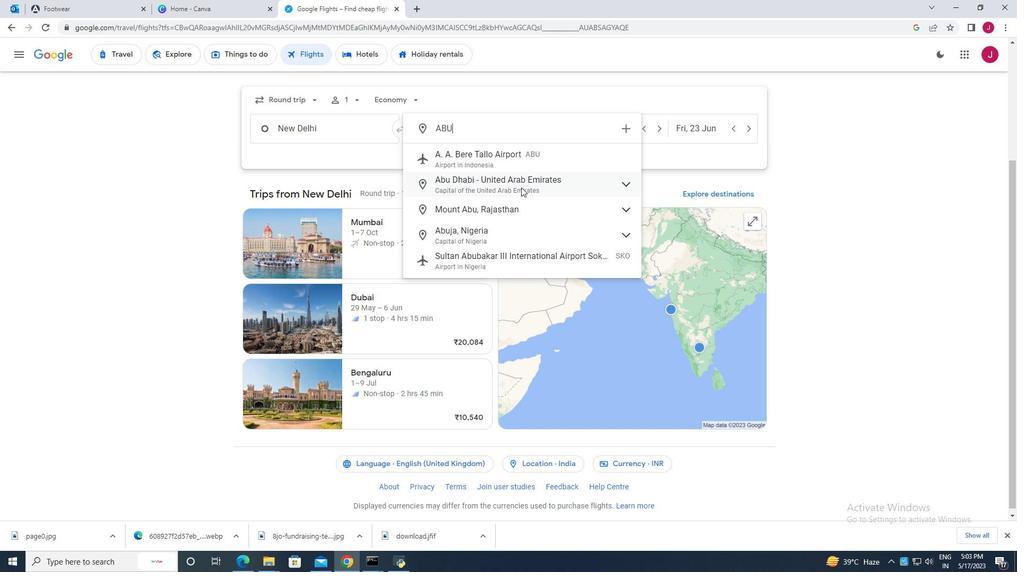 
Action: Mouse moved to (518, 170)
Screenshot: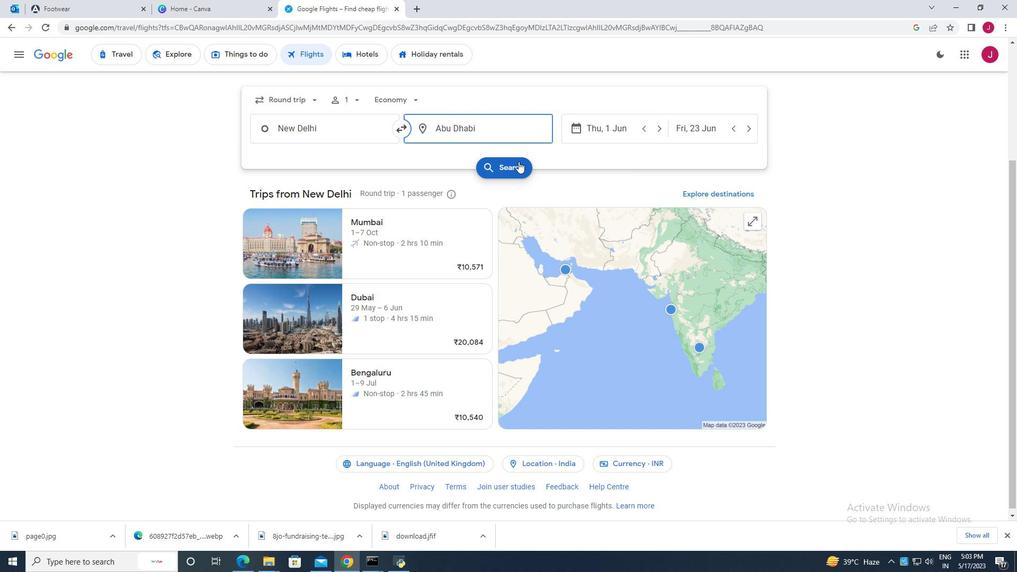 
Action: Mouse pressed left at (518, 170)
Screenshot: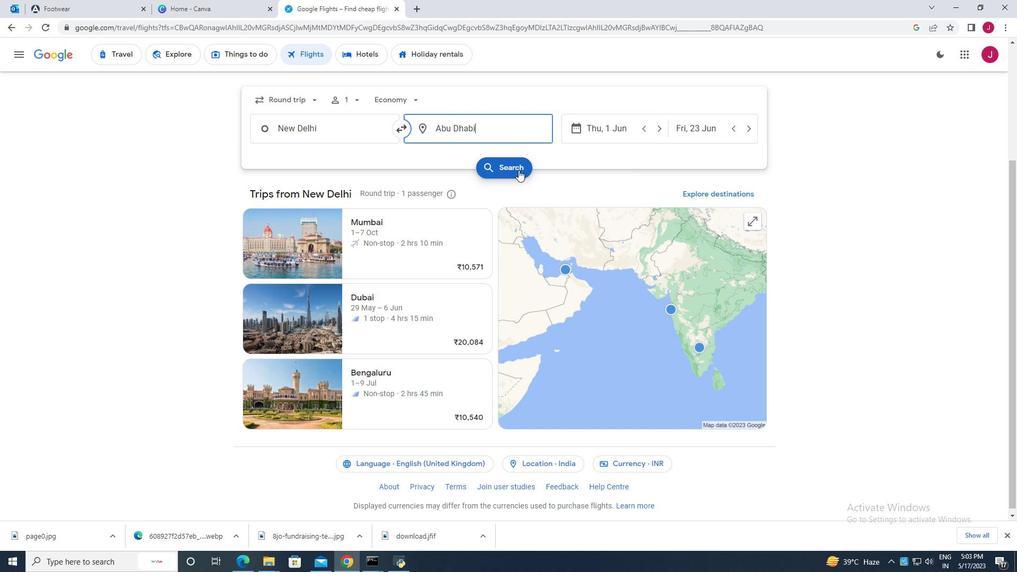
Action: Mouse moved to (712, 285)
Screenshot: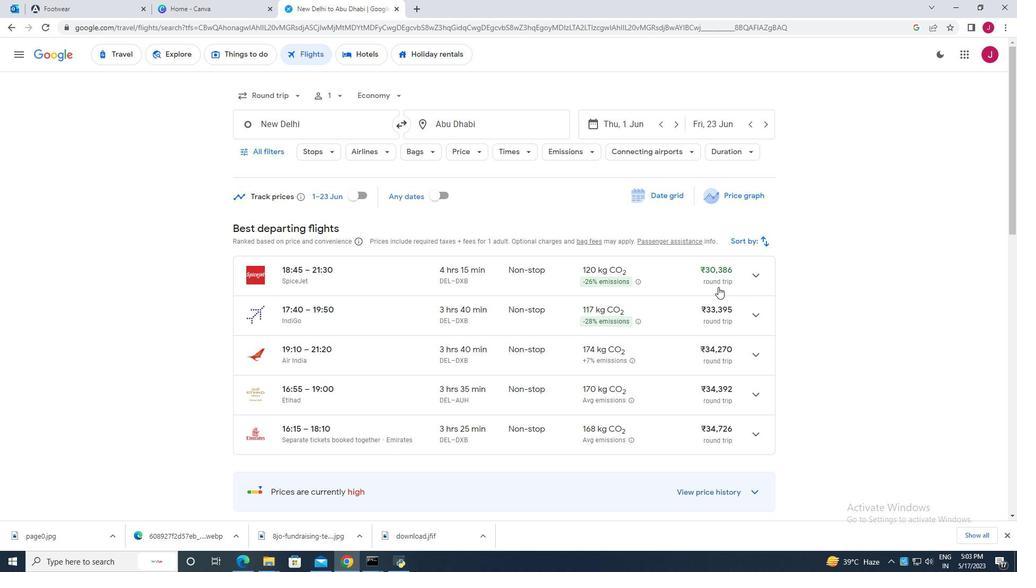 
Action: Mouse scrolled (712, 285) with delta (0, 0)
Screenshot: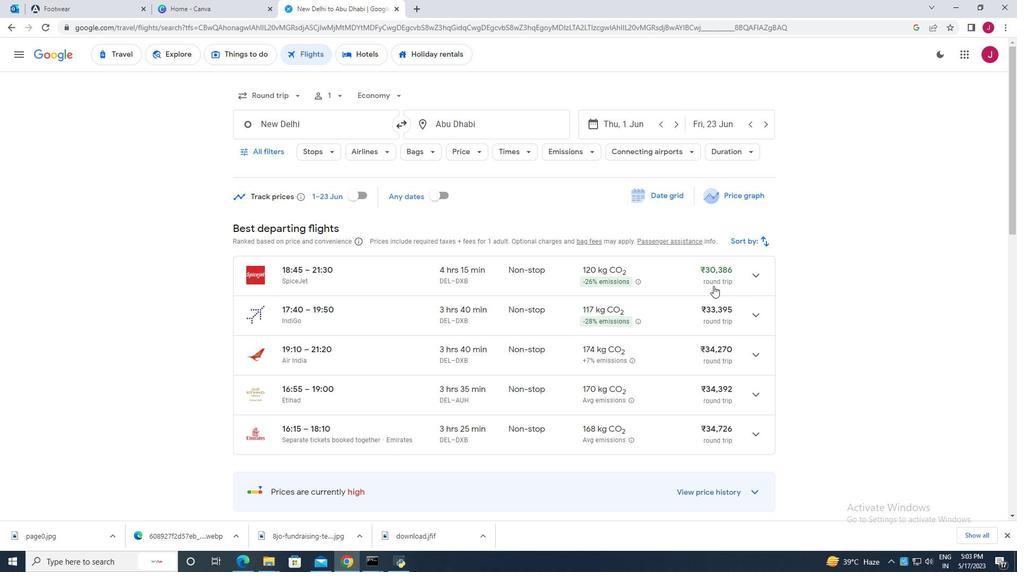 
Action: Mouse moved to (750, 224)
Screenshot: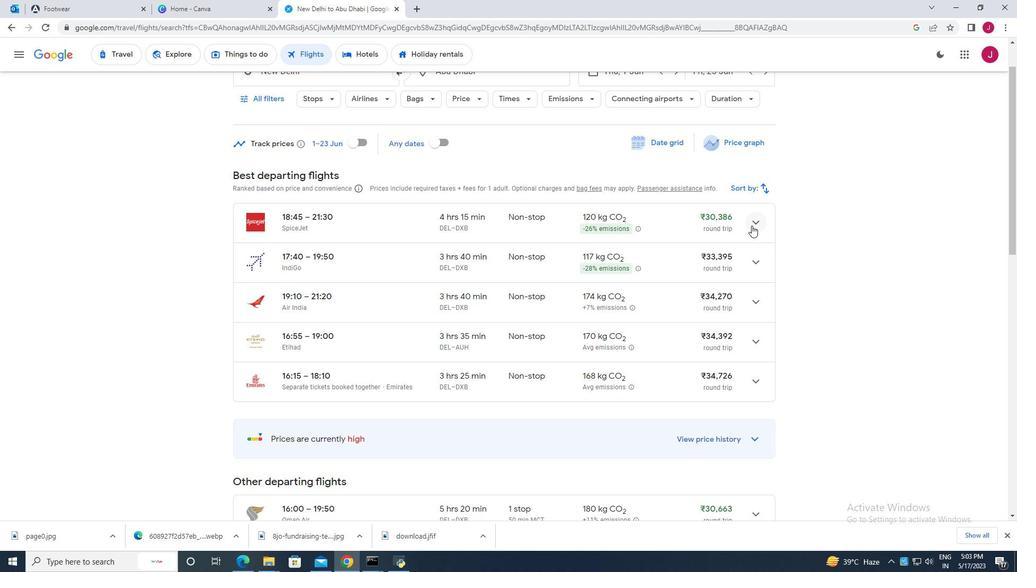 
Action: Mouse pressed left at (750, 224)
Screenshot: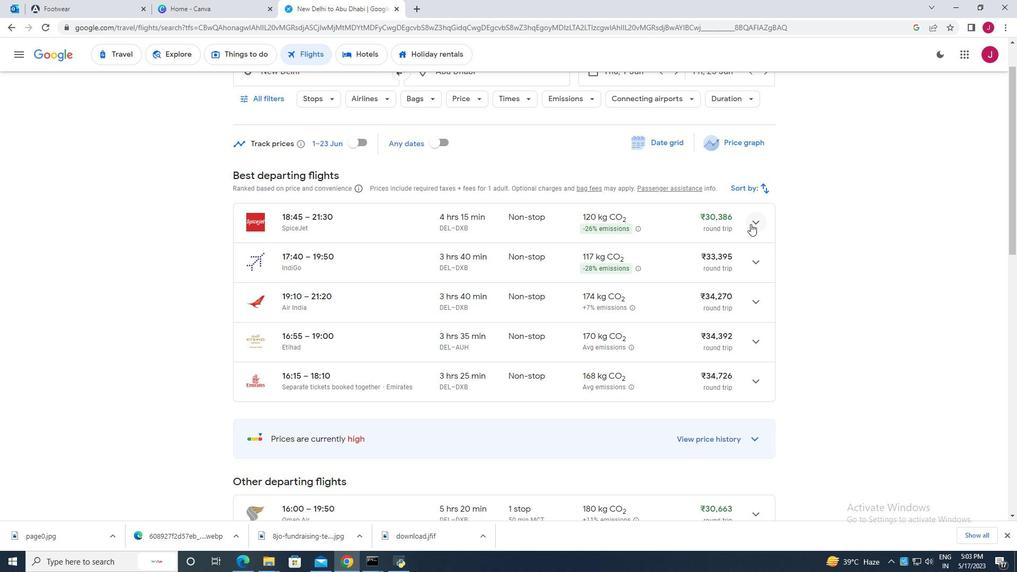 
Action: Mouse moved to (532, 285)
Screenshot: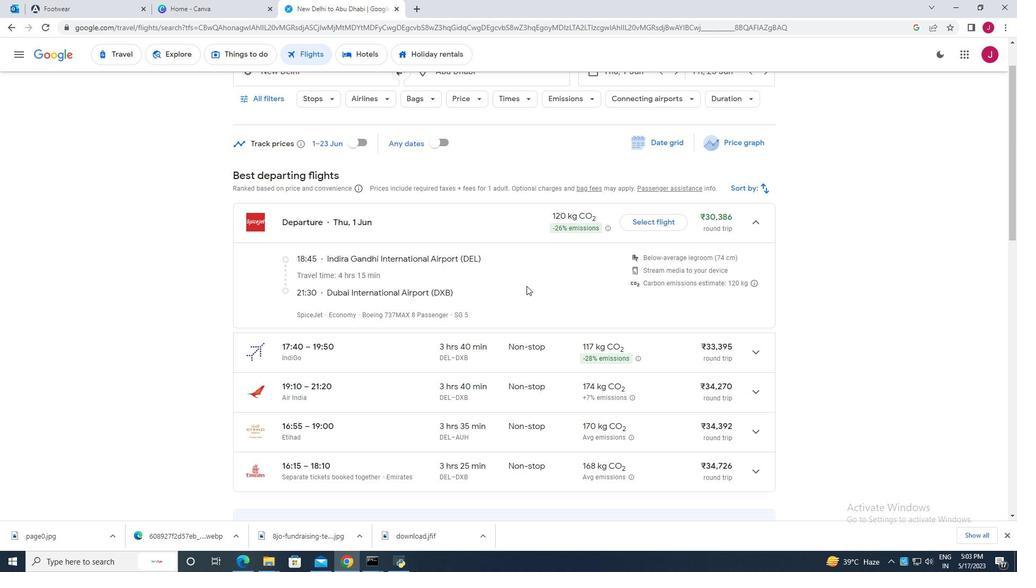 
Action: Mouse scrolled (532, 285) with delta (0, 0)
Screenshot: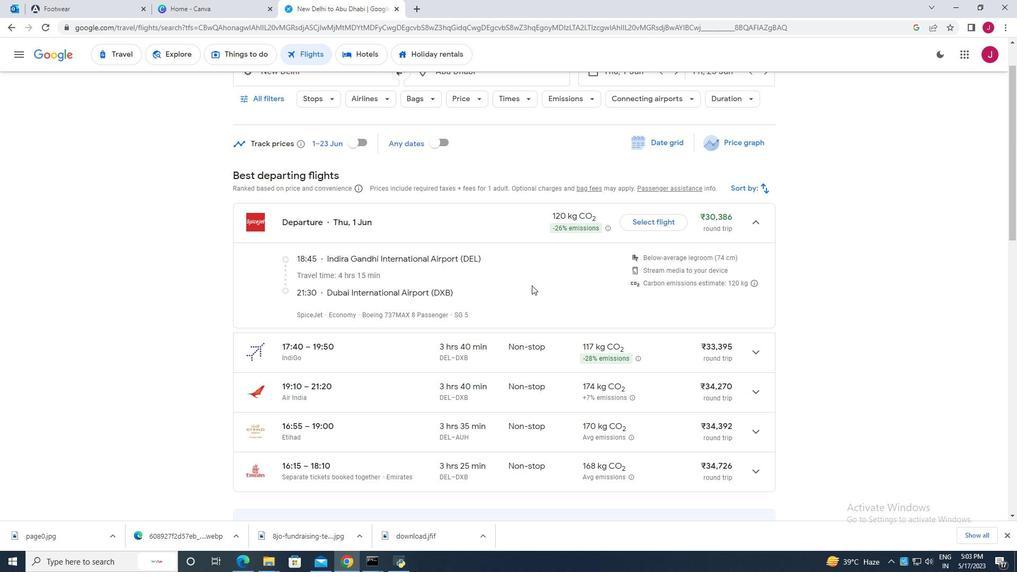 
Action: Mouse scrolled (532, 285) with delta (0, 0)
Screenshot: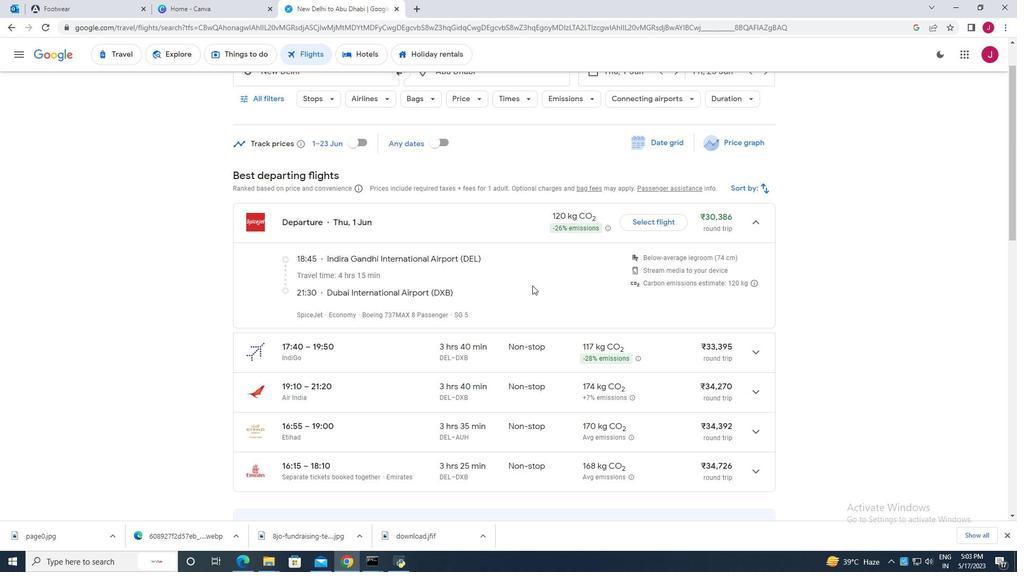 
Action: Mouse moved to (756, 116)
Screenshot: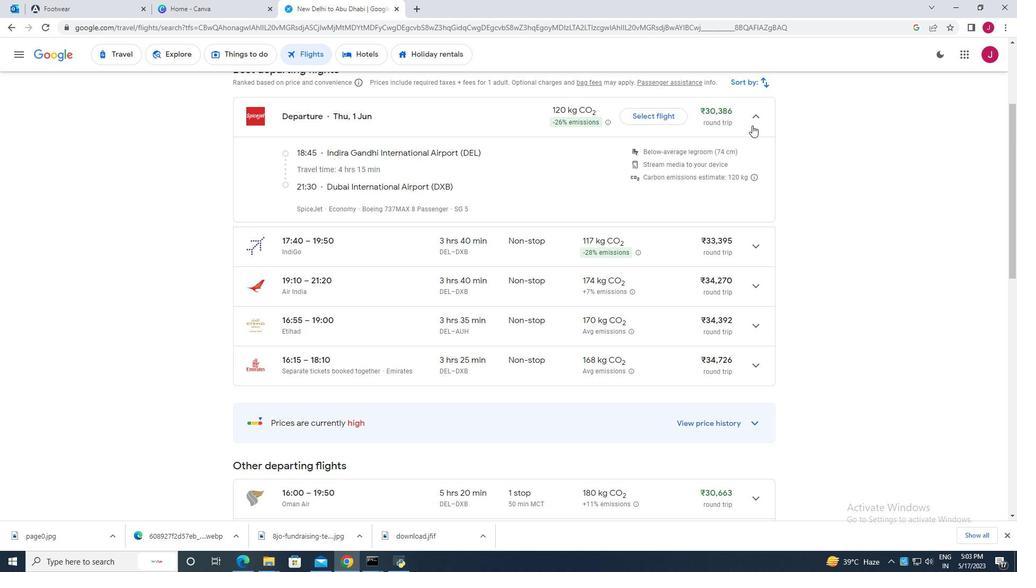 
Action: Mouse pressed left at (756, 116)
Screenshot: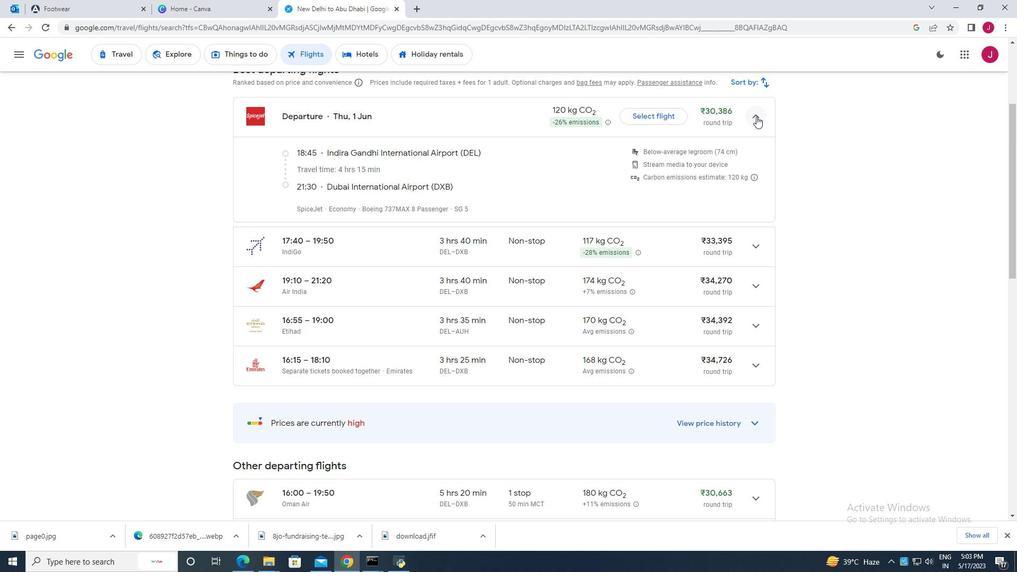 
Action: Mouse moved to (704, 230)
Screenshot: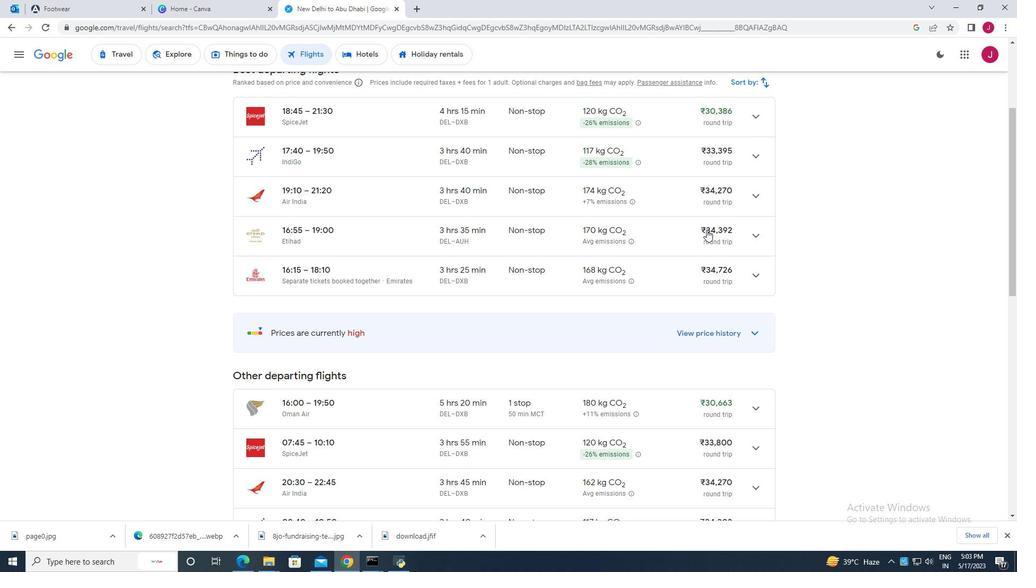 
Action: Mouse scrolled (704, 230) with delta (0, 0)
Screenshot: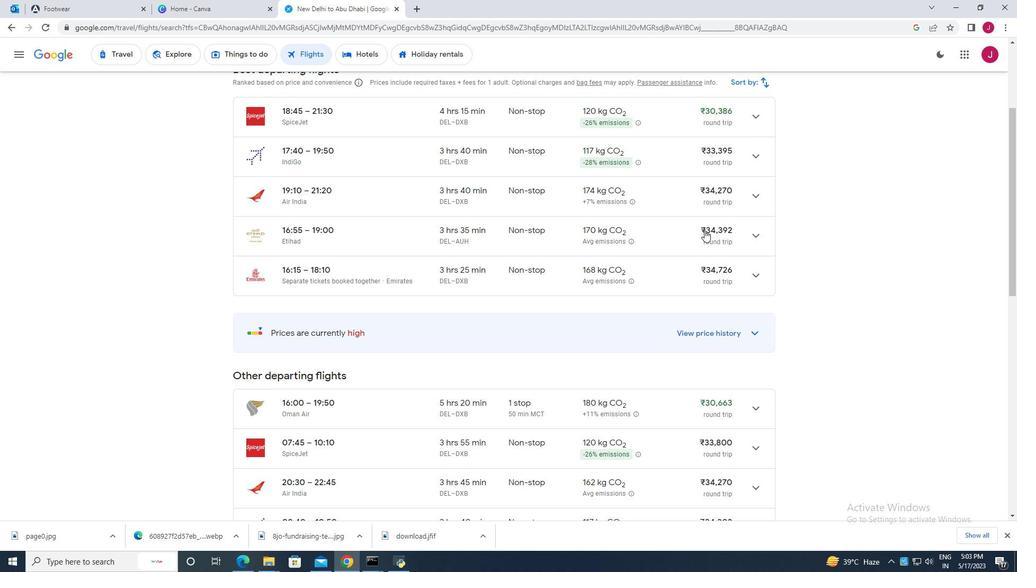 
Action: Mouse scrolled (704, 230) with delta (0, 0)
Screenshot: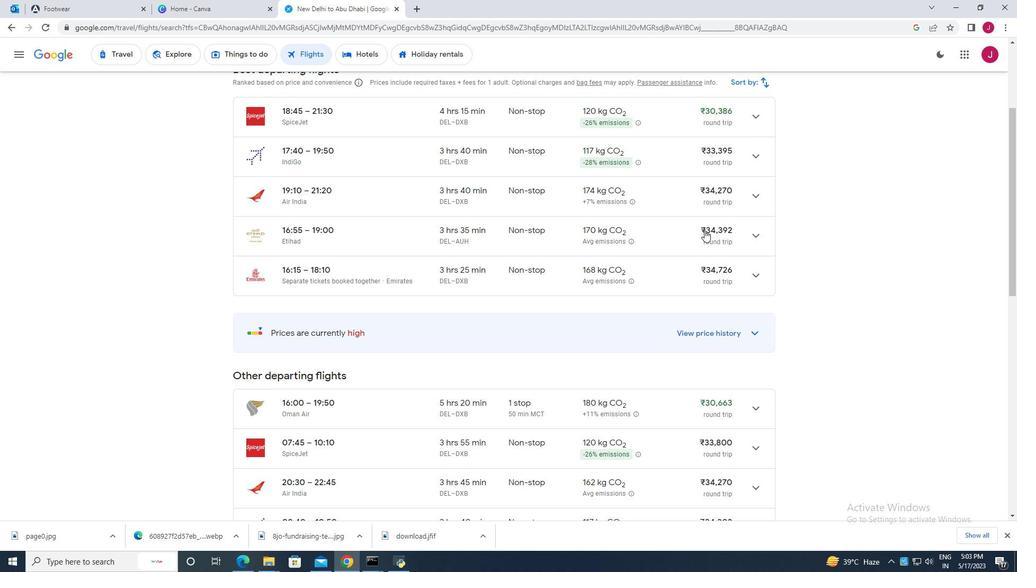 
Action: Mouse scrolled (704, 230) with delta (0, 0)
Screenshot: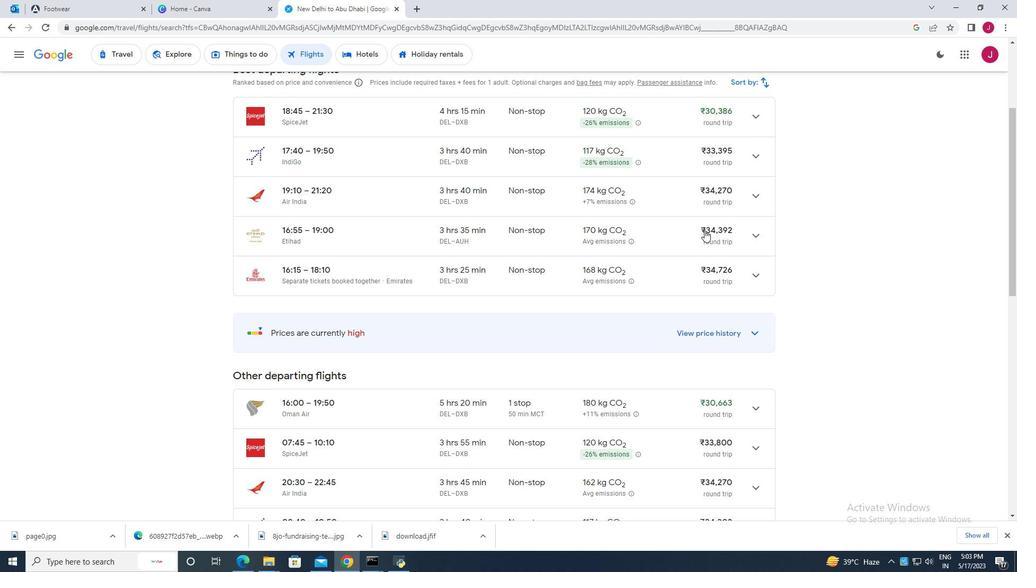 
Action: Mouse scrolled (704, 230) with delta (0, 0)
Screenshot: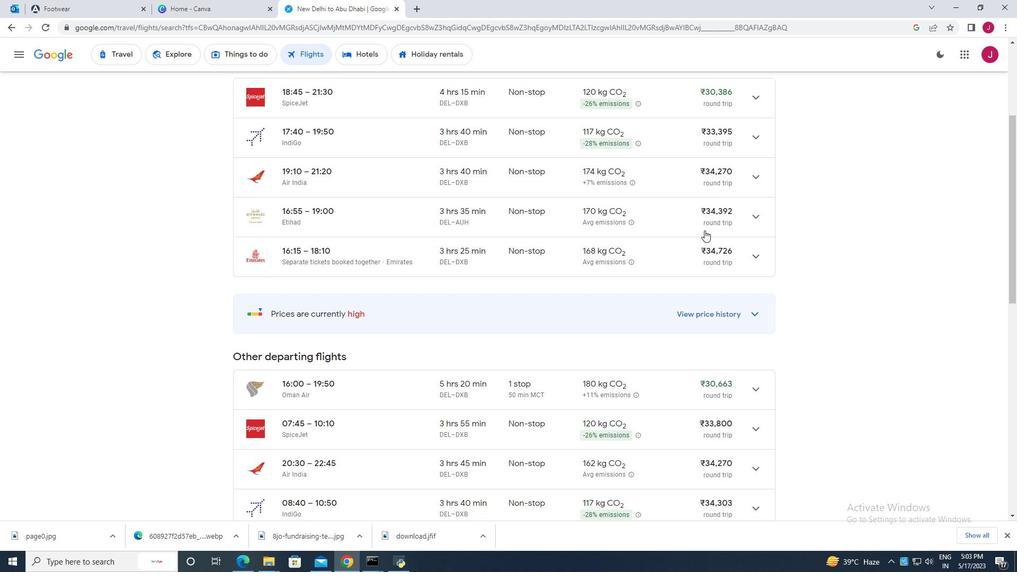 
Action: Mouse scrolled (704, 230) with delta (0, 0)
Screenshot: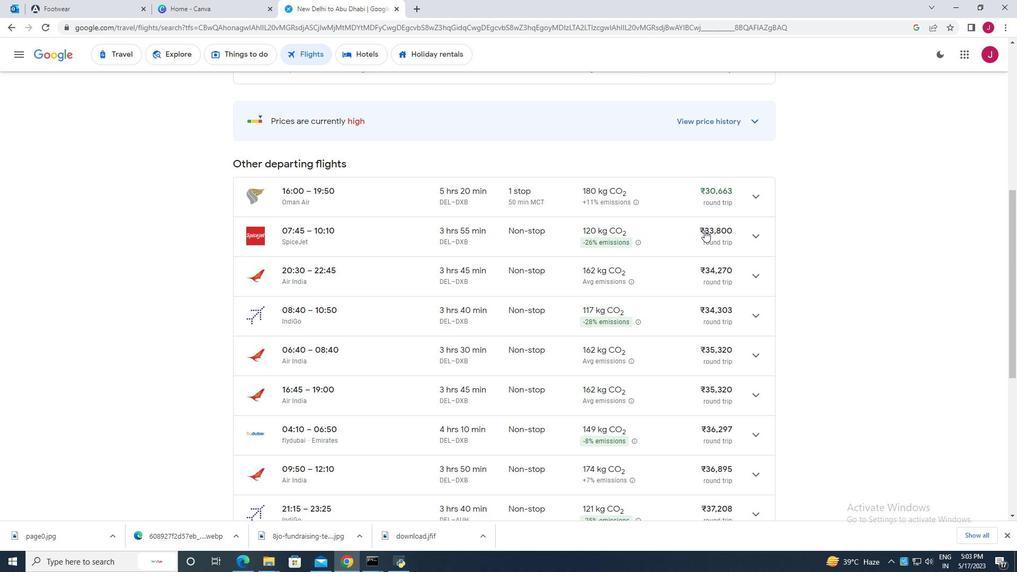 
Action: Mouse scrolled (704, 231) with delta (0, 0)
Screenshot: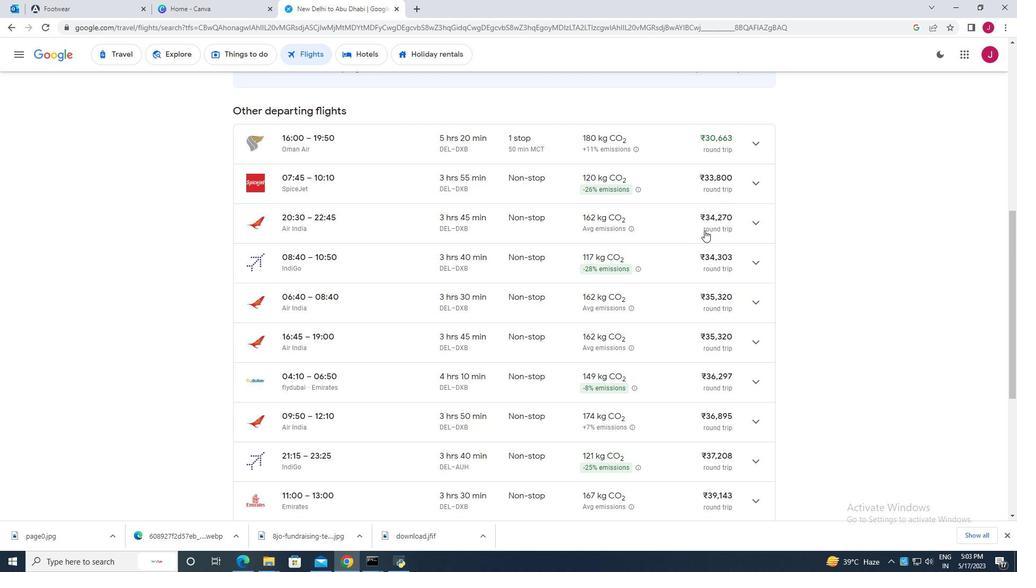 
Action: Mouse scrolled (704, 231) with delta (0, 0)
Screenshot: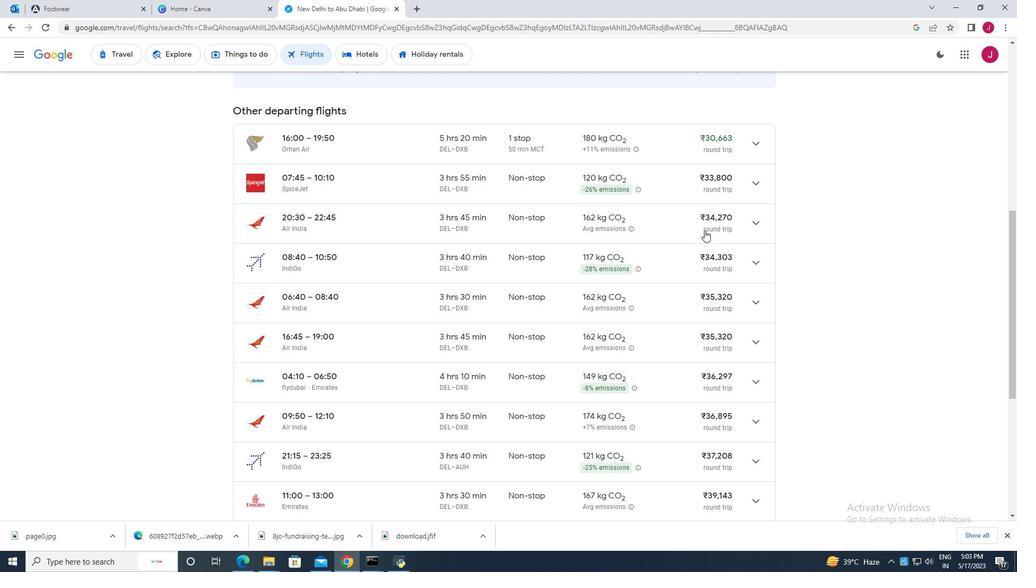 
Action: Mouse scrolled (704, 231) with delta (0, 0)
Screenshot: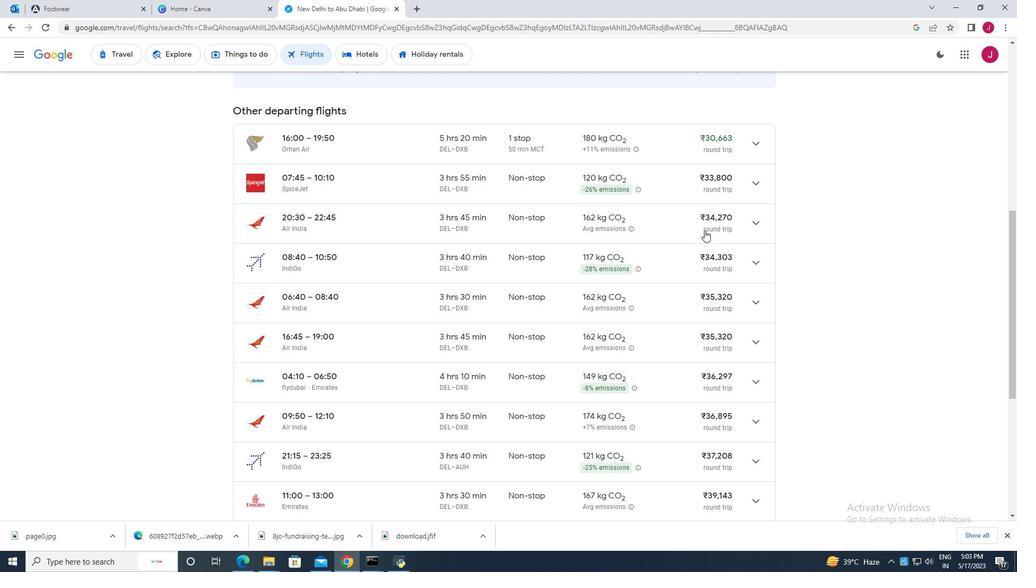 
Action: Mouse scrolled (704, 231) with delta (0, 0)
Screenshot: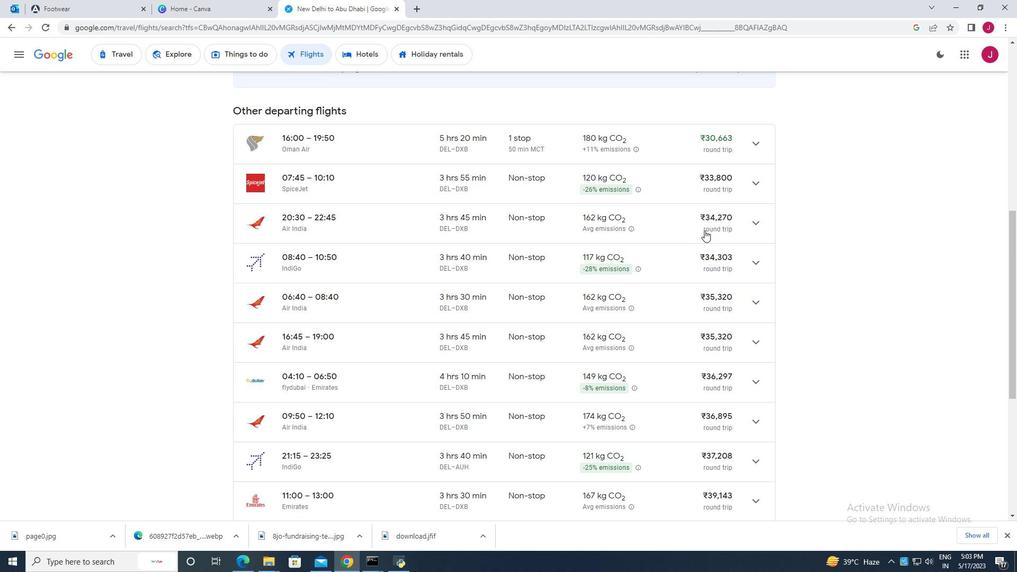 
Action: Mouse scrolled (704, 231) with delta (0, 0)
Screenshot: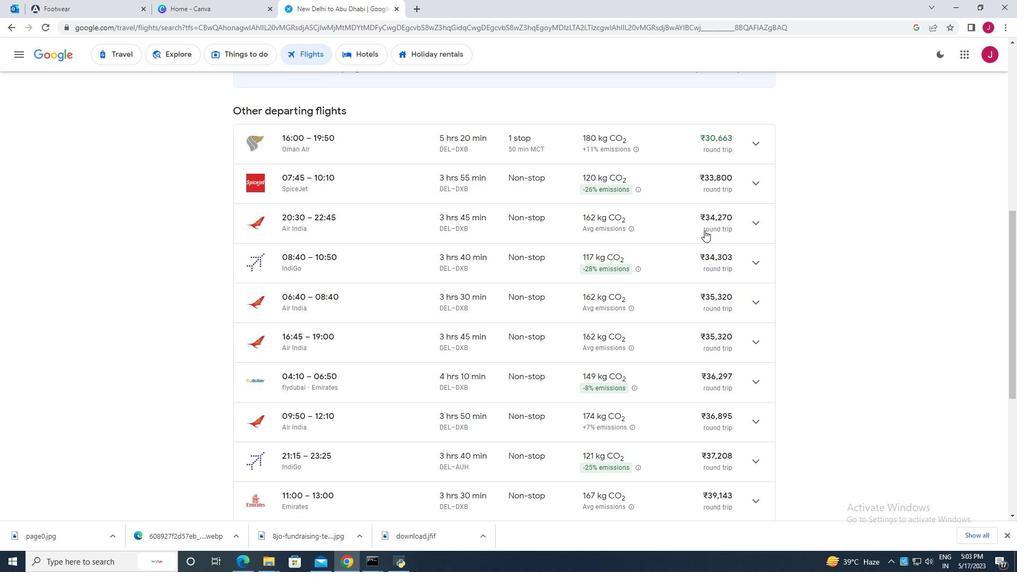 
Action: Mouse scrolled (704, 230) with delta (0, 0)
Screenshot: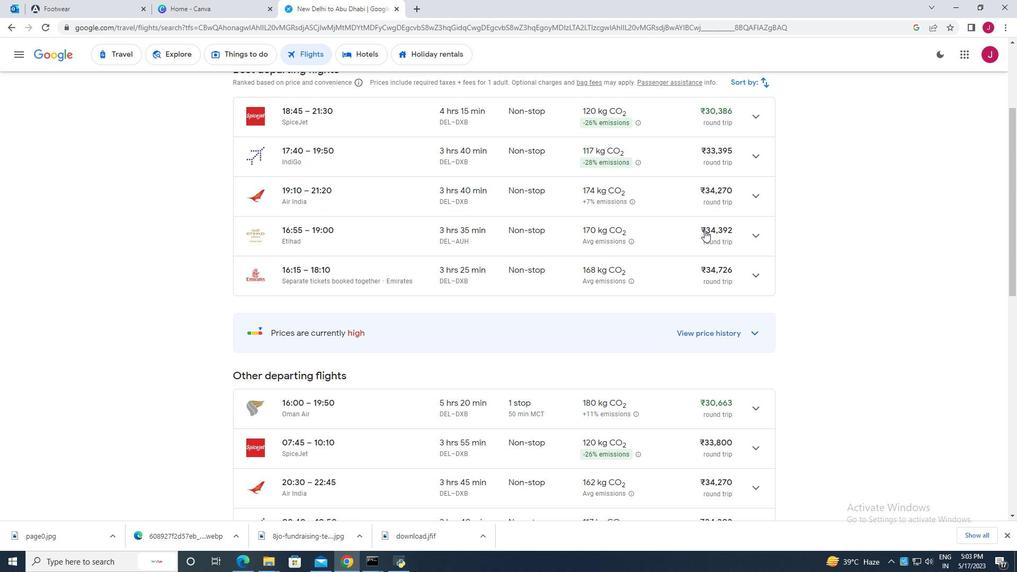 
Action: Mouse scrolled (704, 230) with delta (0, 0)
Screenshot: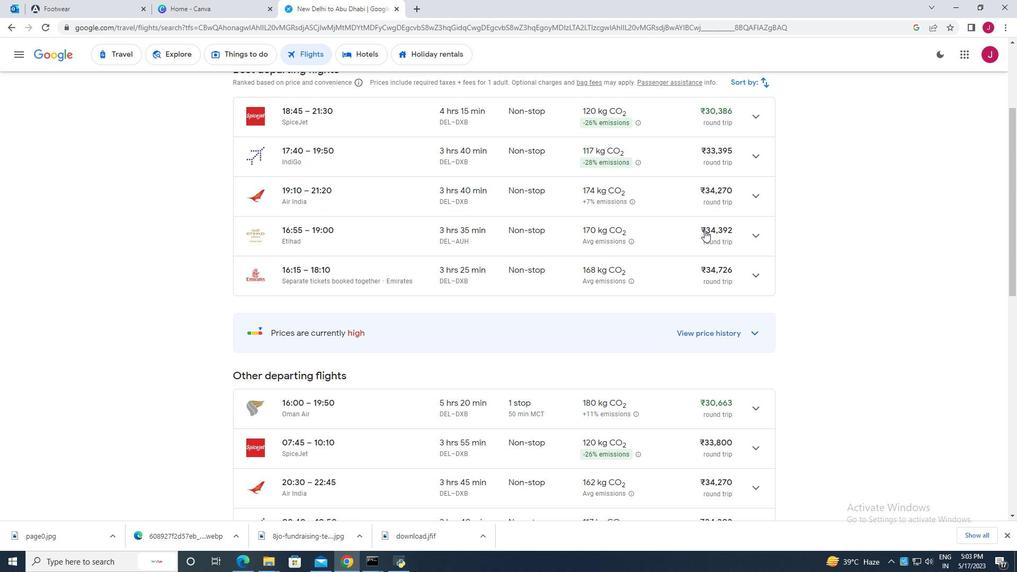 
Action: Mouse scrolled (704, 230) with delta (0, 0)
Screenshot: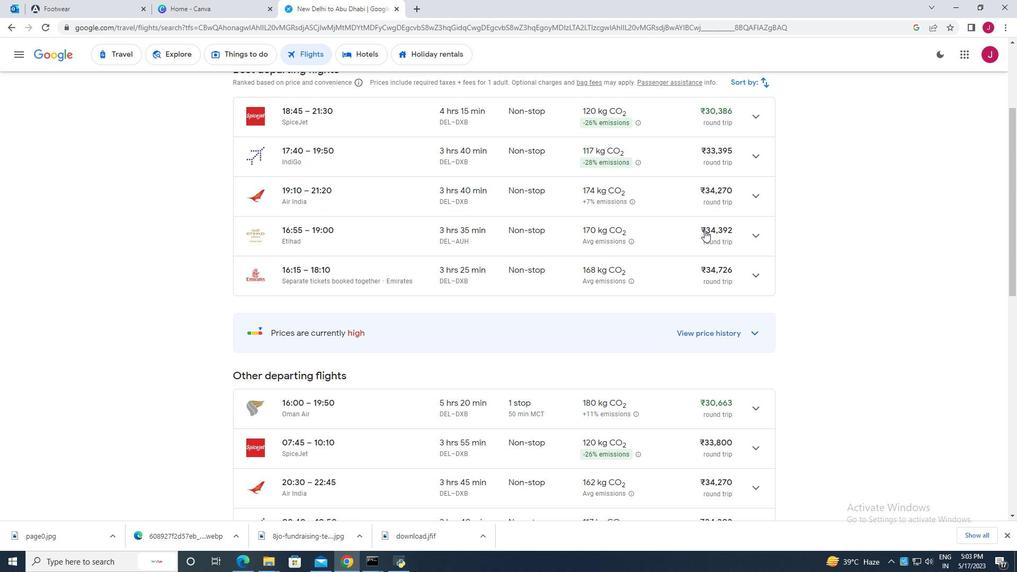 
Action: Mouse scrolled (704, 230) with delta (0, 0)
Screenshot: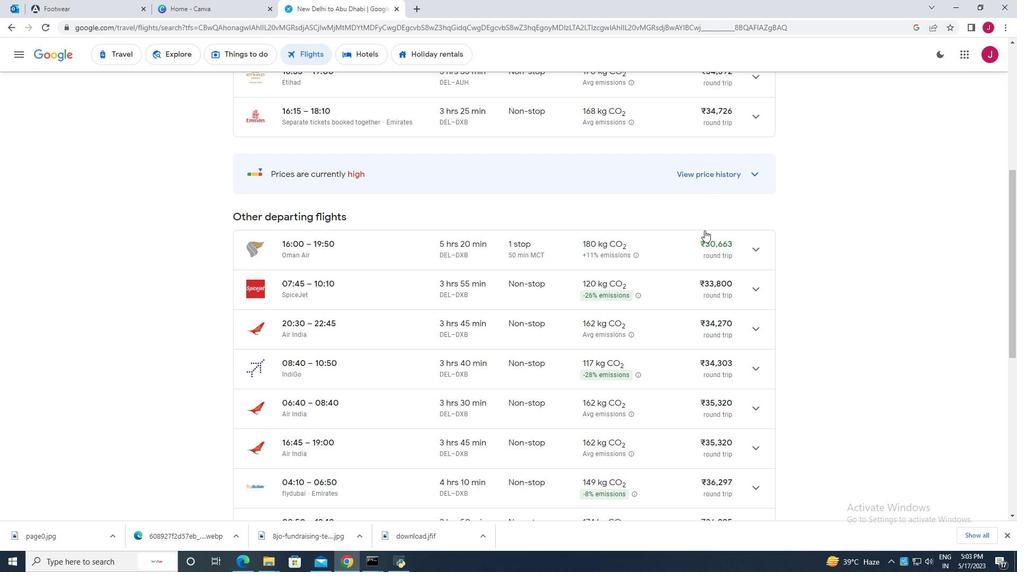 
Action: Mouse scrolled (704, 230) with delta (0, 0)
Screenshot: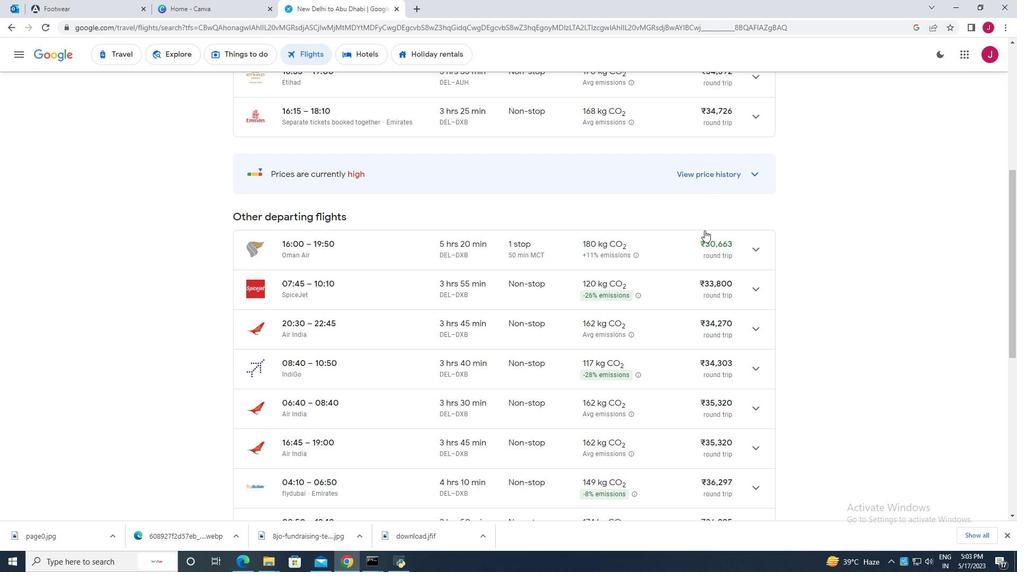 
Action: Mouse moved to (708, 239)
Screenshot: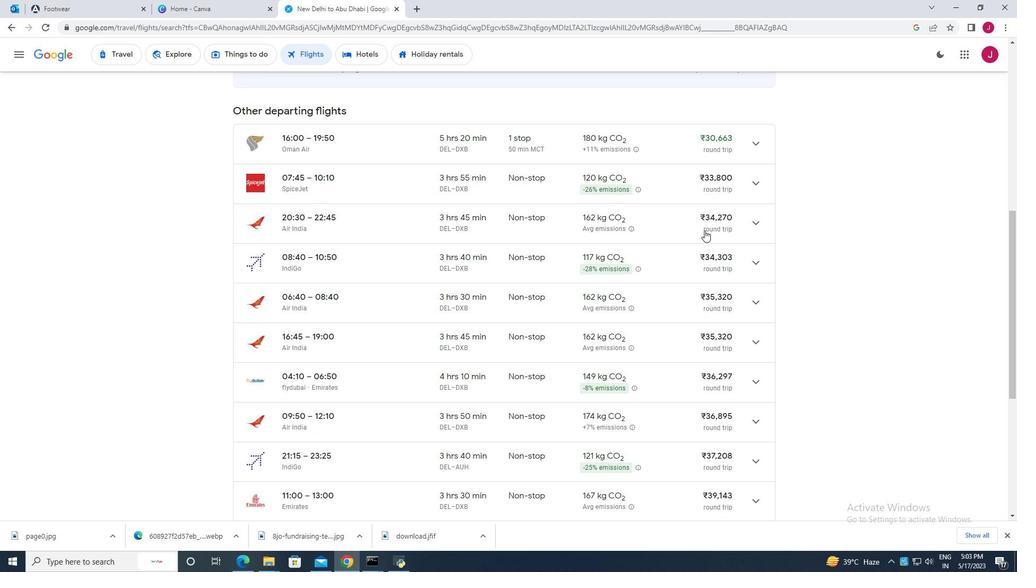 
Action: Mouse scrolled (708, 238) with delta (0, 0)
Screenshot: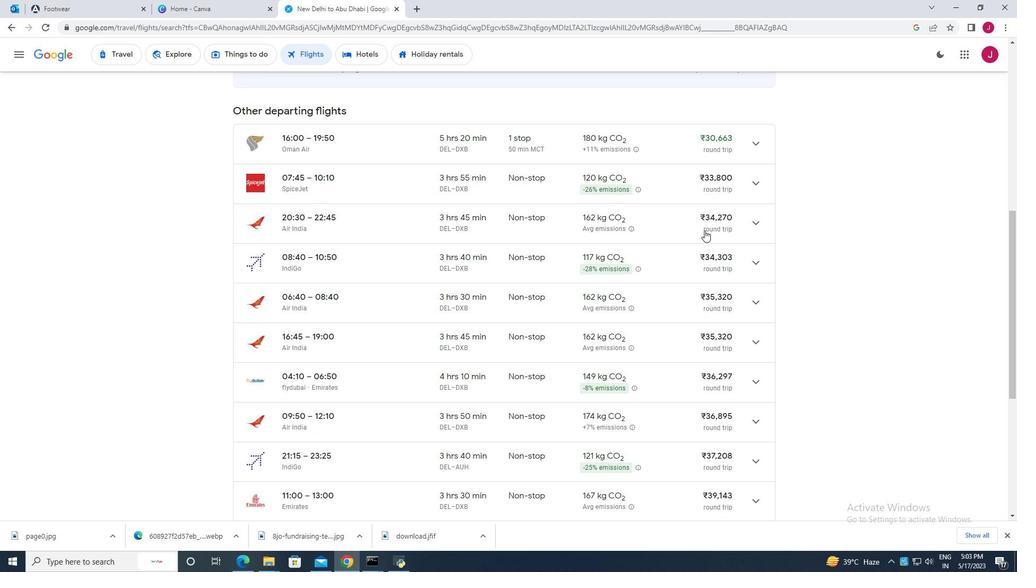 
Action: Mouse moved to (709, 242)
Screenshot: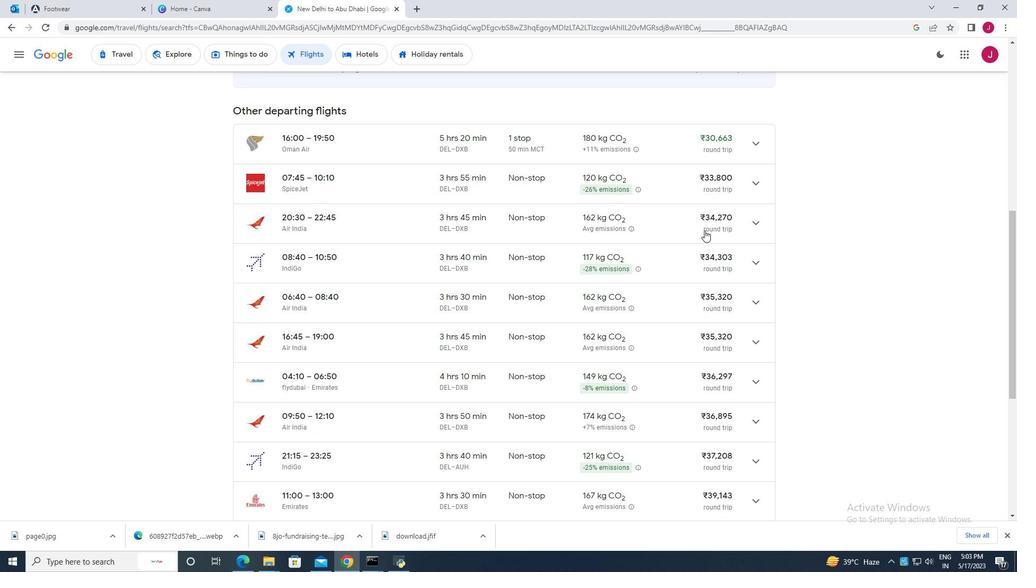 
Action: Mouse scrolled (709, 241) with delta (0, 0)
Screenshot: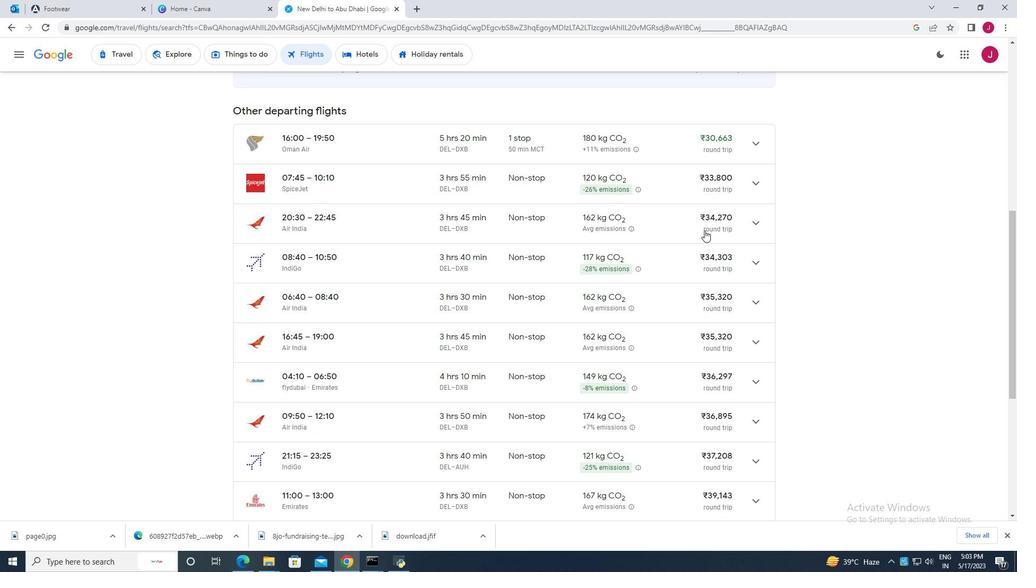 
Action: Mouse moved to (710, 242)
Screenshot: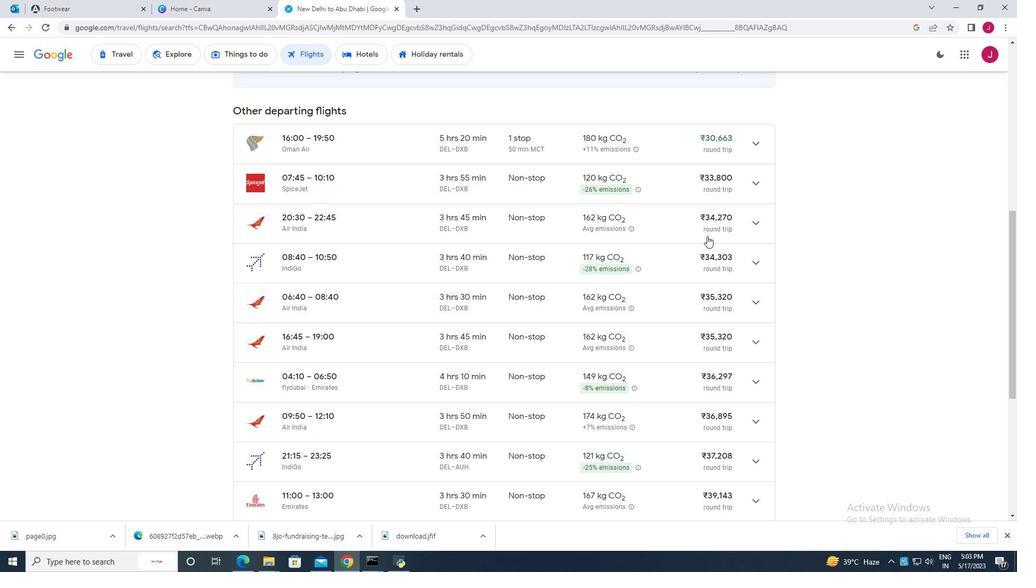 
Action: Mouse scrolled (710, 241) with delta (0, 0)
Screenshot: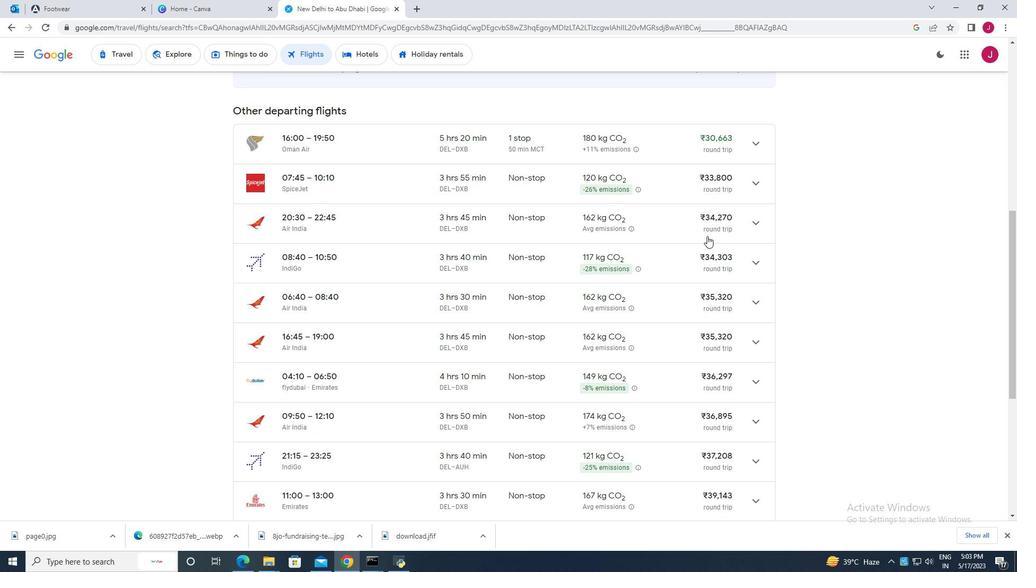 
Action: Mouse moved to (709, 242)
Screenshot: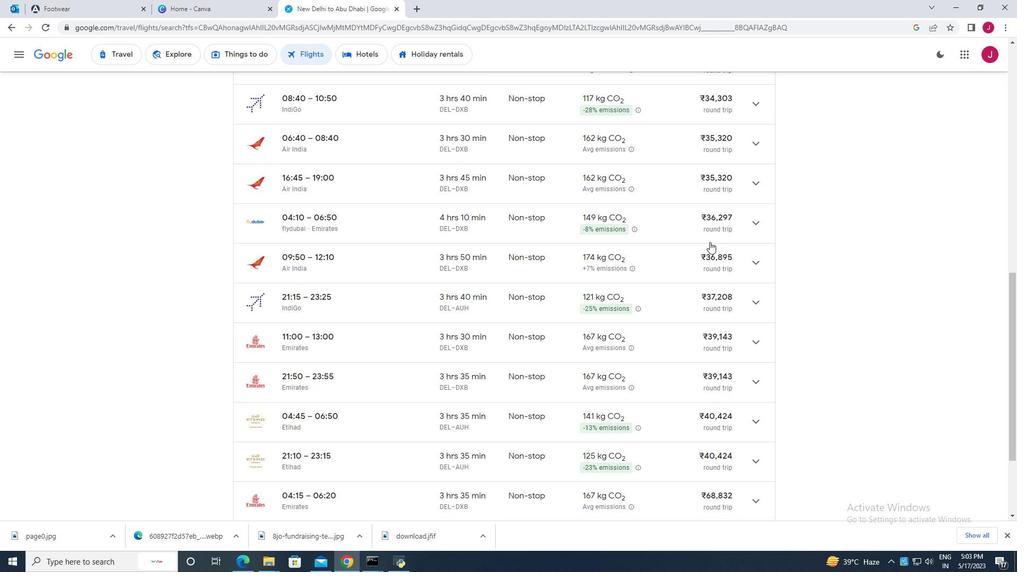 
Action: Mouse scrolled (709, 241) with delta (0, 0)
Screenshot: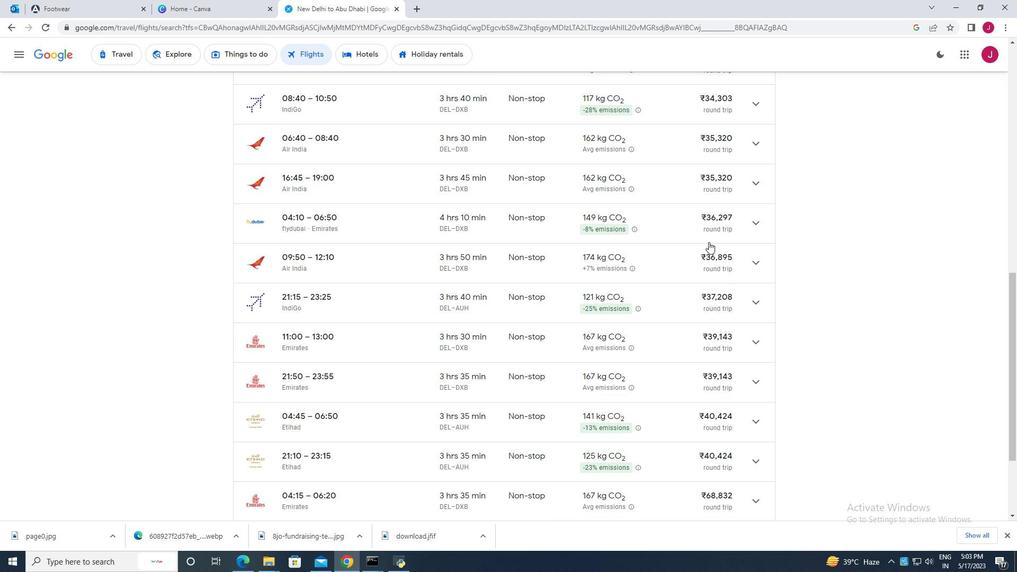 
Action: Mouse scrolled (709, 241) with delta (0, 0)
Screenshot: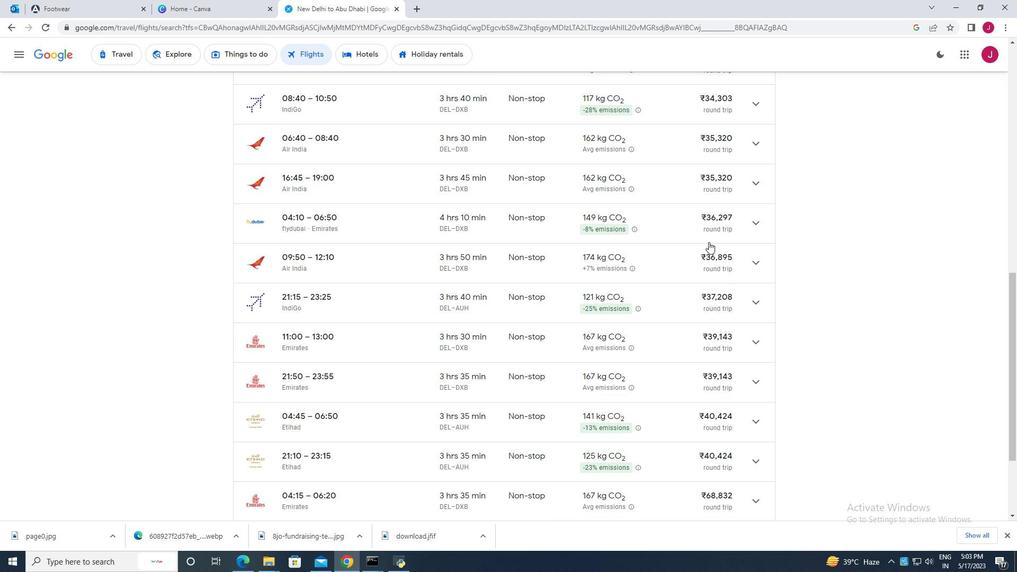 
Action: Mouse moved to (712, 243)
Screenshot: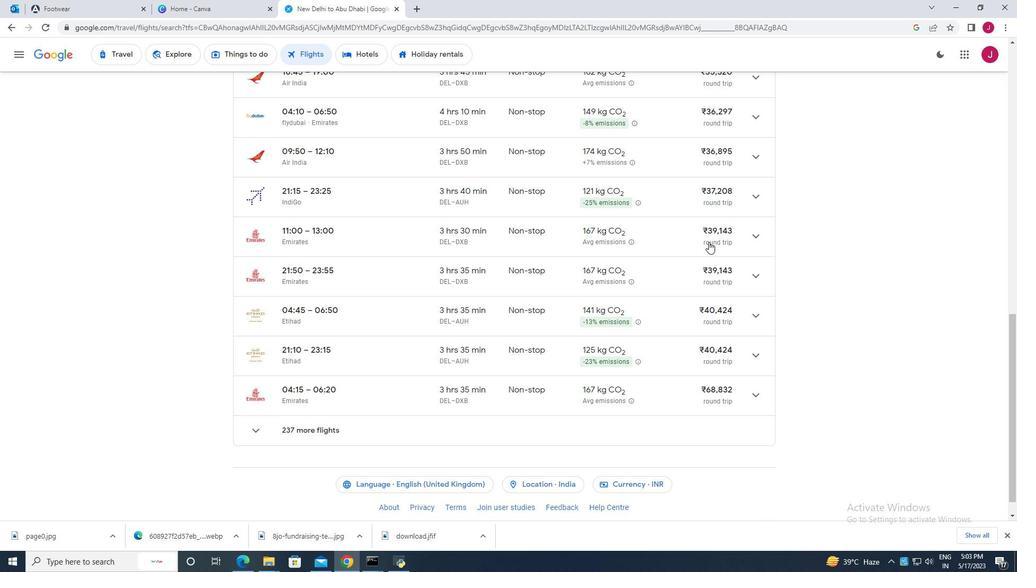 
Action: Mouse scrolled (712, 244) with delta (0, 0)
Screenshot: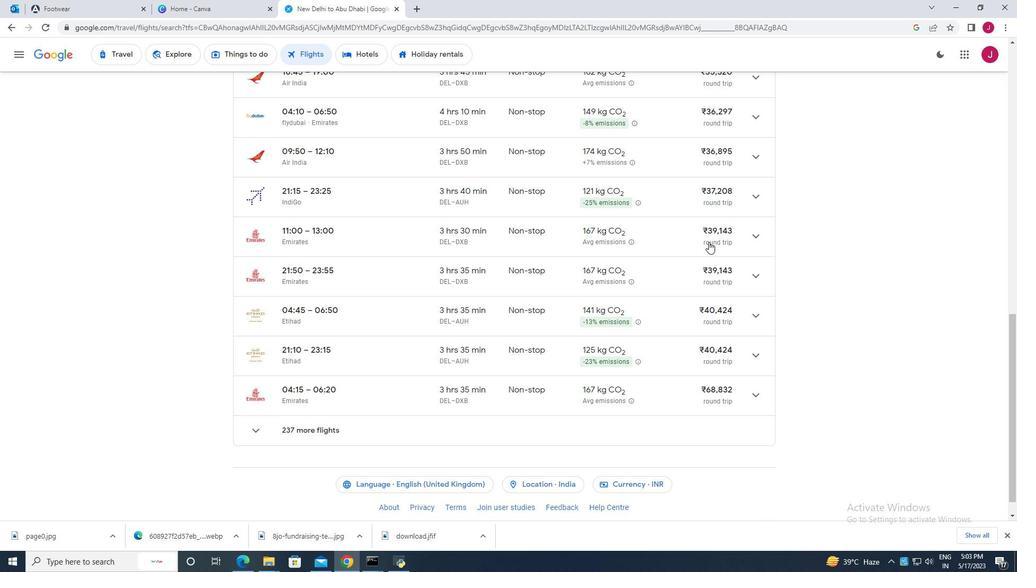 
Action: Mouse scrolled (712, 244) with delta (0, 0)
Screenshot: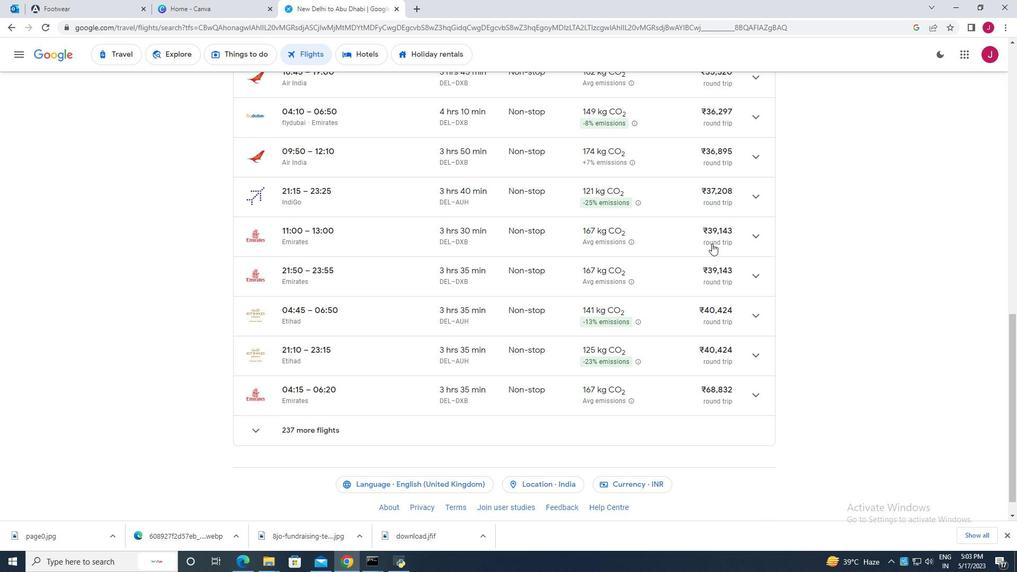 
Action: Mouse scrolled (712, 244) with delta (0, 0)
Screenshot: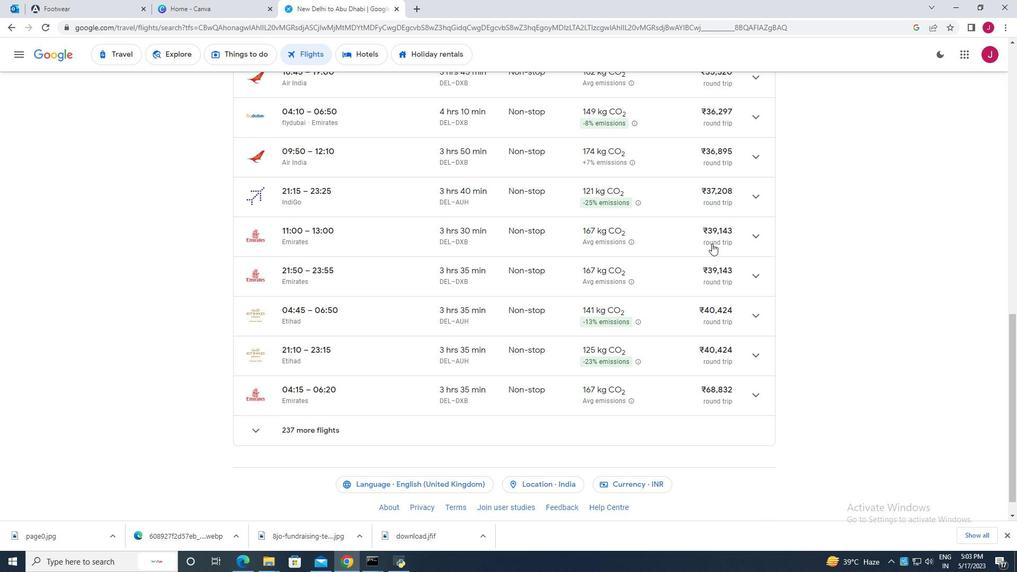 
Action: Mouse moved to (728, 200)
Screenshot: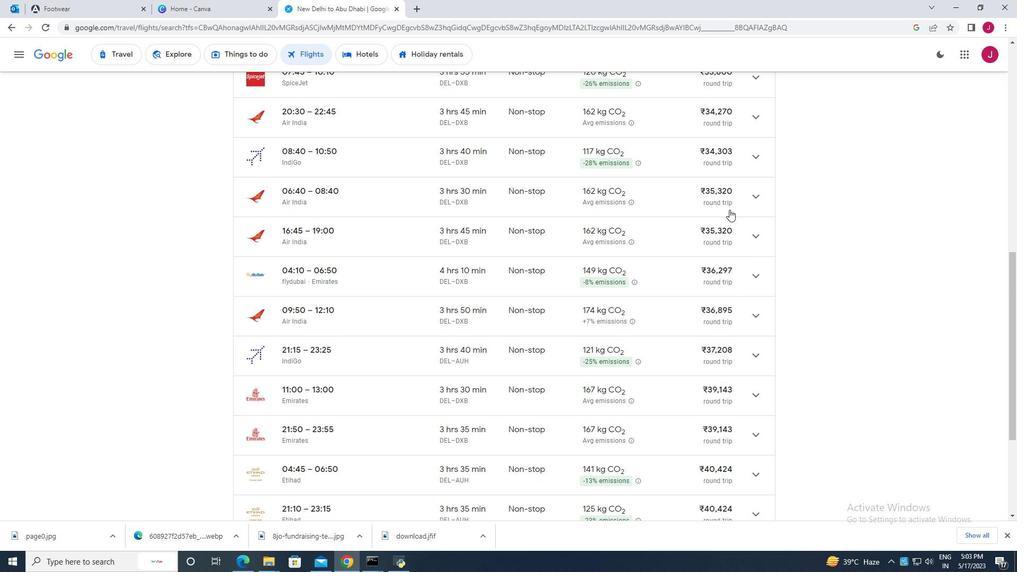 
Action: Mouse scrolled (728, 200) with delta (0, 0)
Screenshot: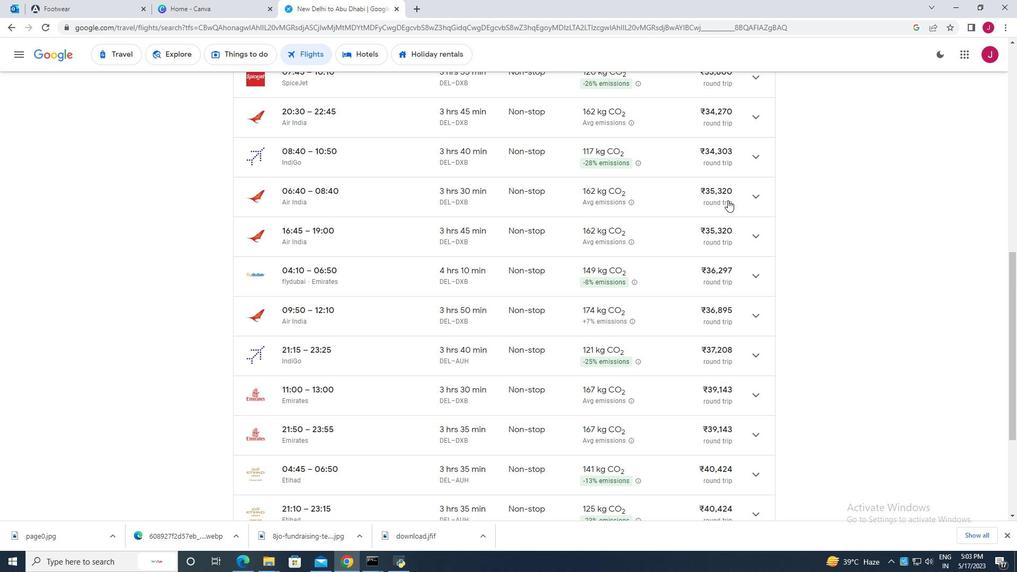 
Action: Mouse scrolled (728, 200) with delta (0, 0)
Screenshot: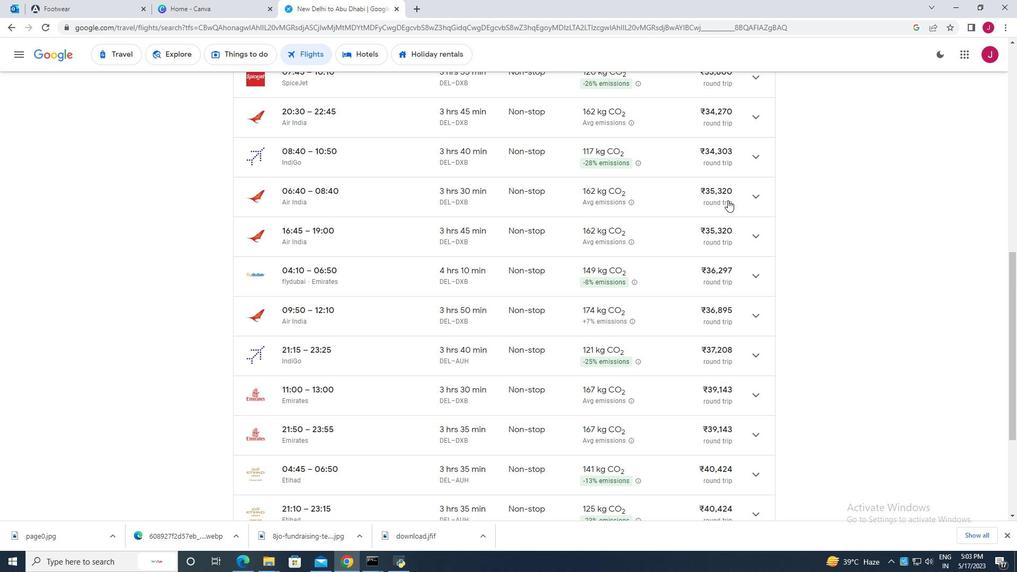 
Action: Mouse scrolled (728, 200) with delta (0, 0)
Screenshot: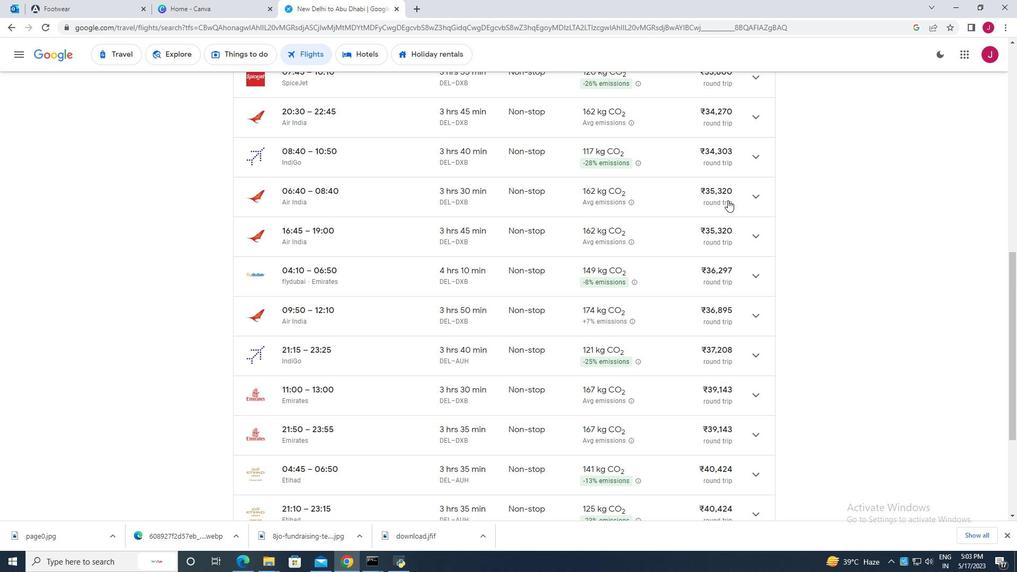 
Action: Mouse scrolled (728, 200) with delta (0, 0)
Screenshot: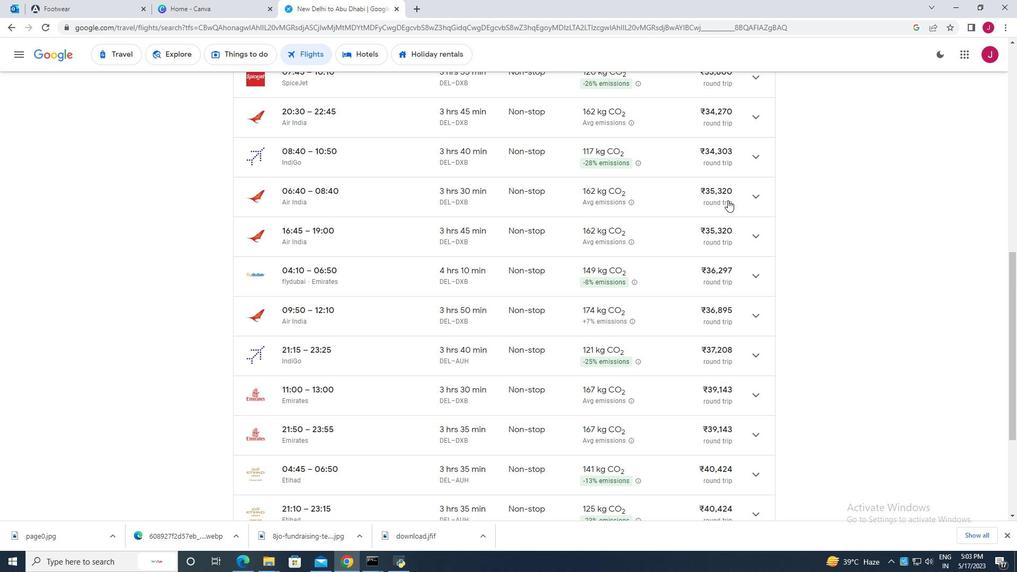 
Action: Mouse scrolled (728, 200) with delta (0, 0)
Screenshot: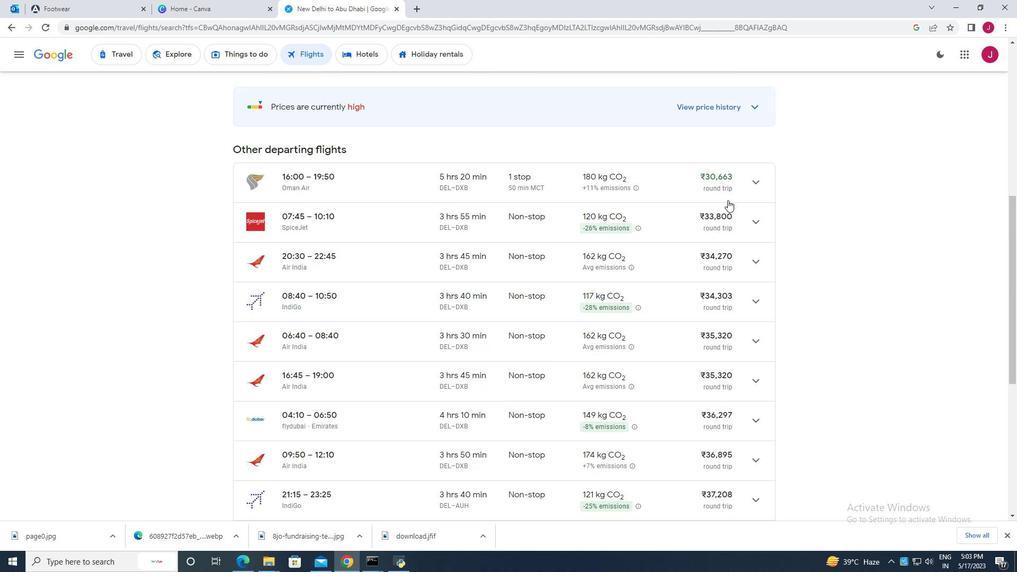 
Action: Mouse scrolled (728, 200) with delta (0, 0)
Screenshot: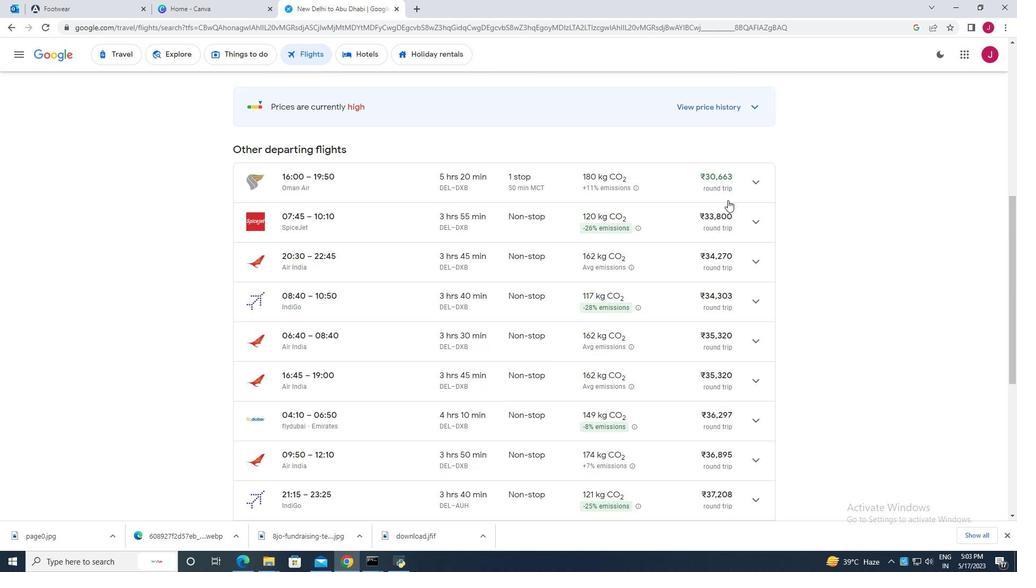 
Action: Mouse scrolled (728, 200) with delta (0, 0)
Screenshot: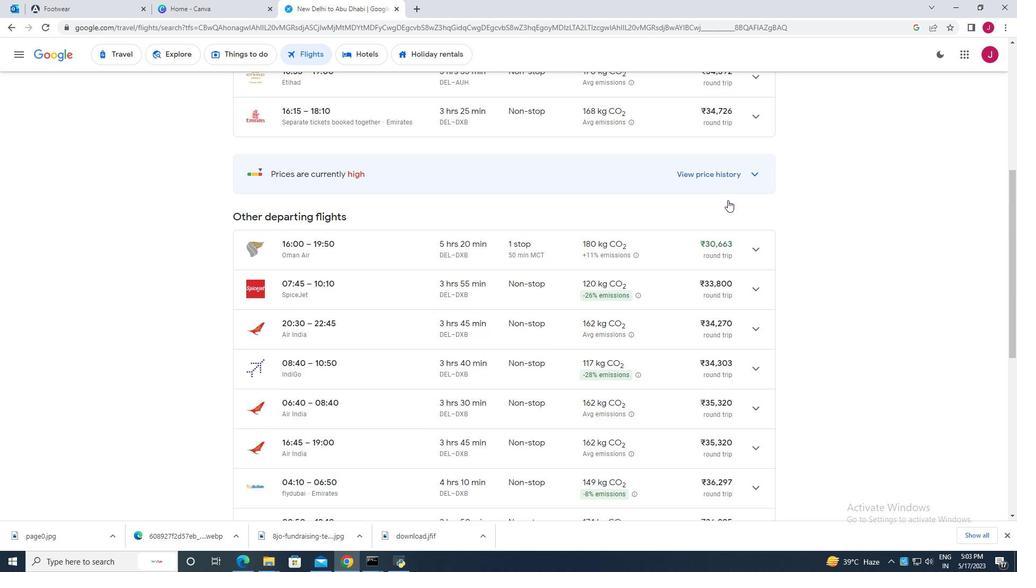 
Action: Mouse scrolled (728, 199) with delta (0, 0)
Screenshot: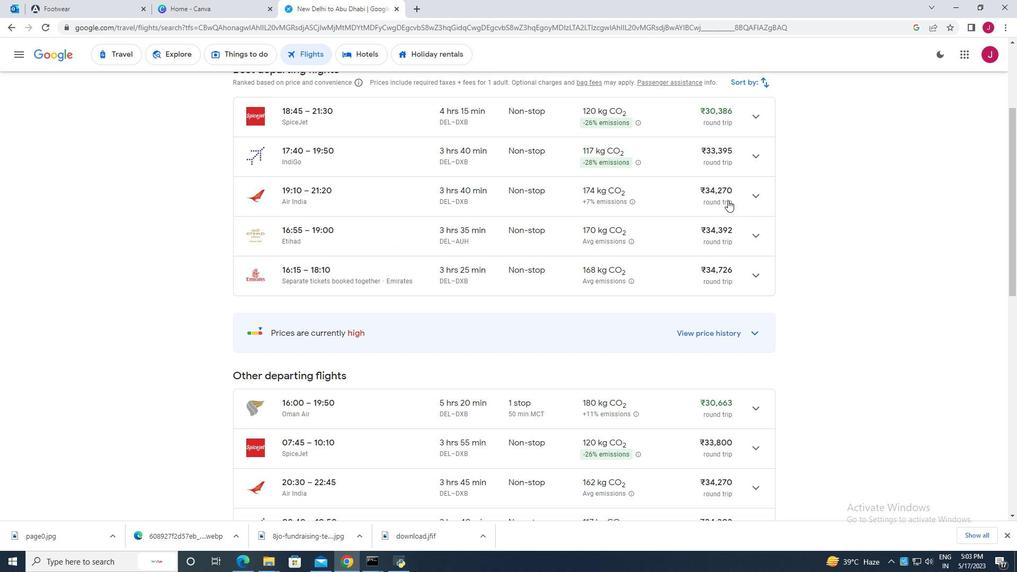 
Action: Mouse scrolled (728, 199) with delta (0, 0)
Screenshot: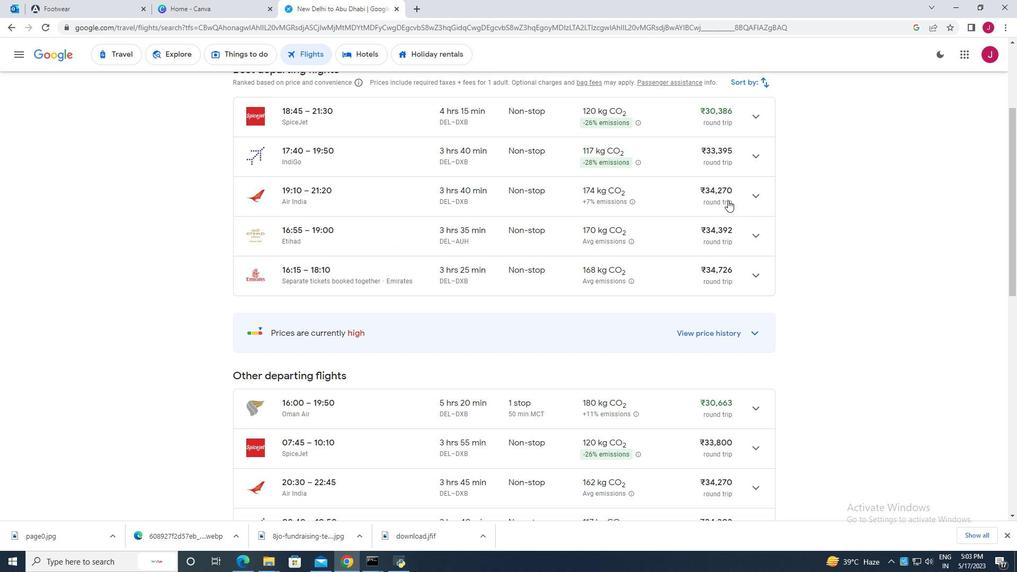 
Action: Mouse scrolled (728, 199) with delta (0, 0)
Screenshot: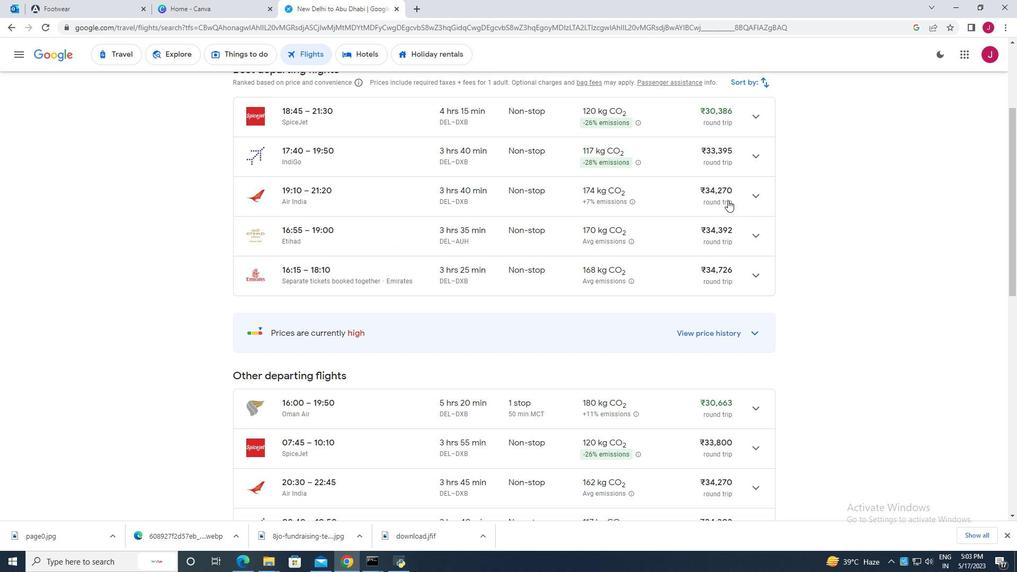 
Action: Mouse scrolled (728, 199) with delta (0, 0)
Screenshot: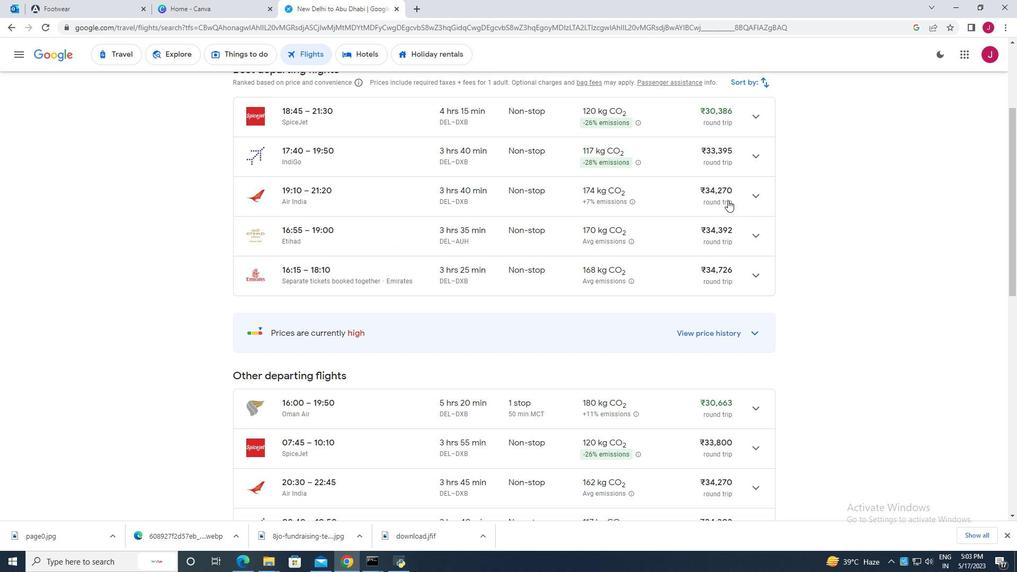 
Action: Mouse scrolled (728, 199) with delta (0, 0)
Screenshot: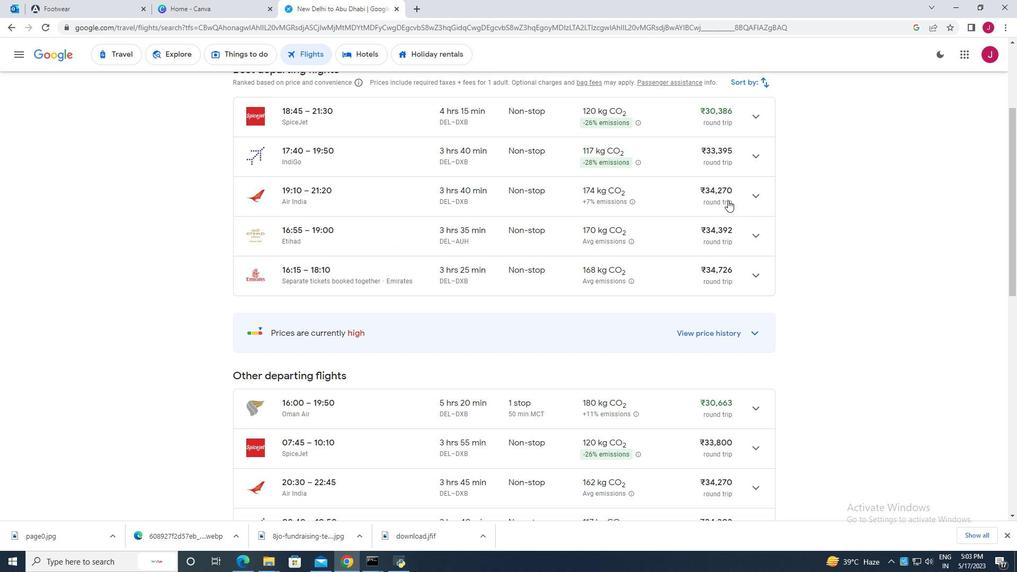 
Action: Mouse moved to (725, 219)
Screenshot: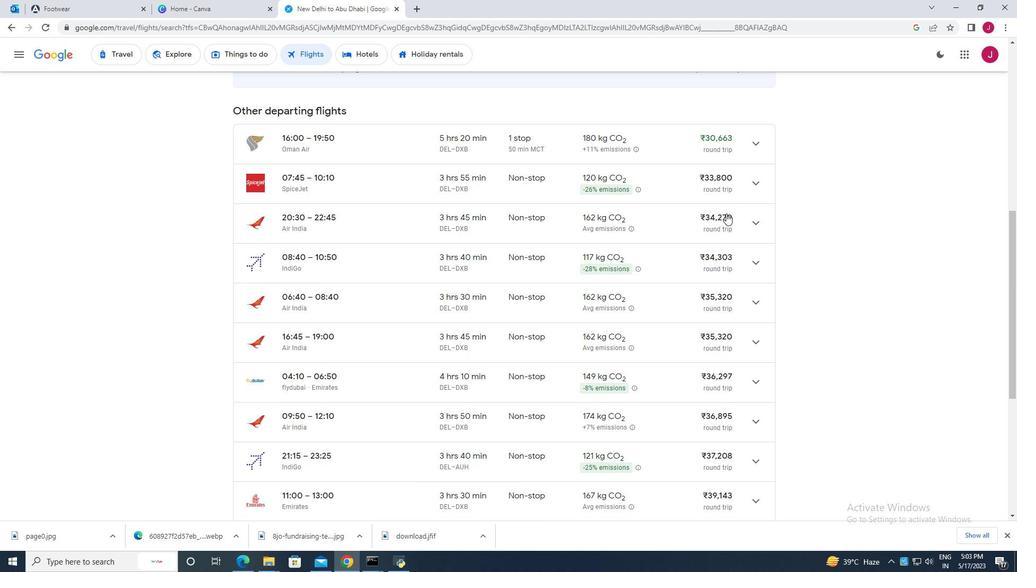 
Action: Mouse scrolled (725, 219) with delta (0, 0)
Screenshot: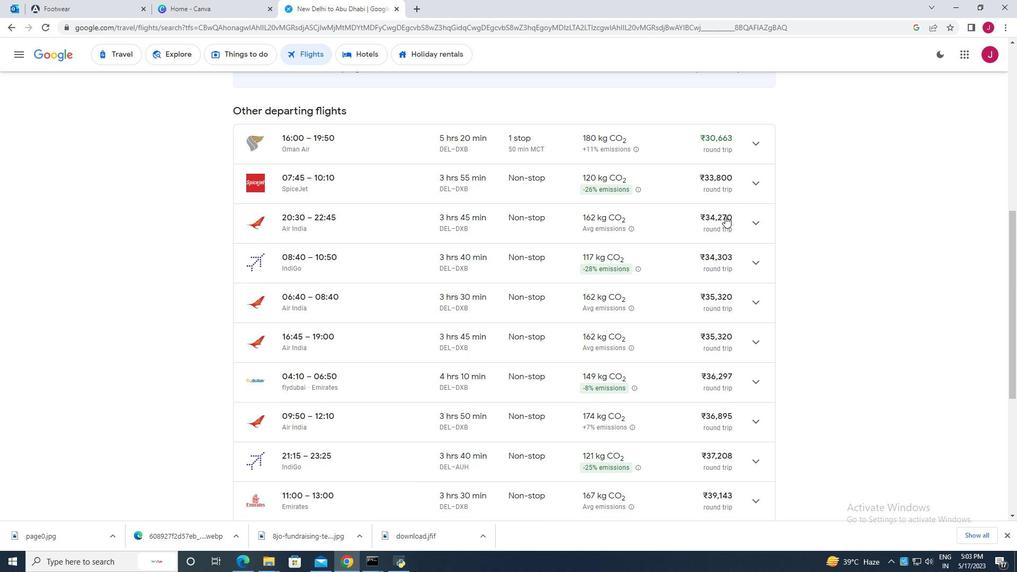 
Action: Mouse moved to (721, 181)
Screenshot: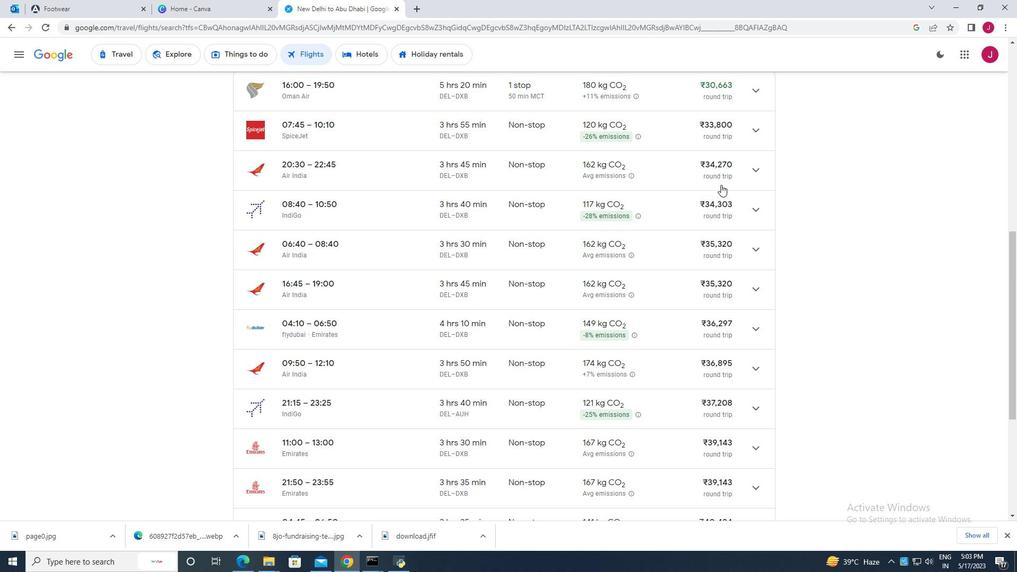 
Action: Mouse scrolled (721, 181) with delta (0, 0)
Screenshot: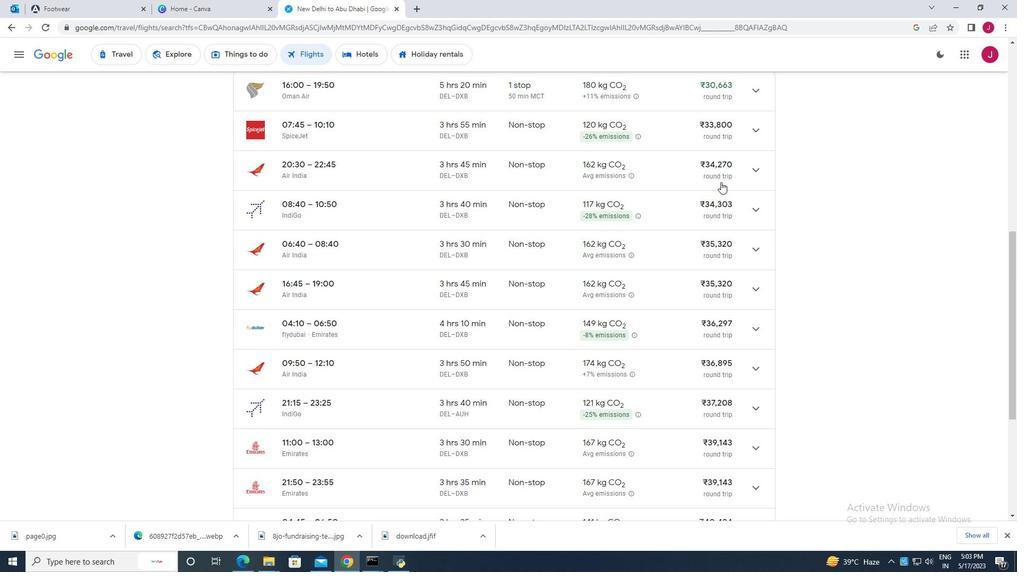 
Action: Mouse scrolled (721, 181) with delta (0, 0)
Screenshot: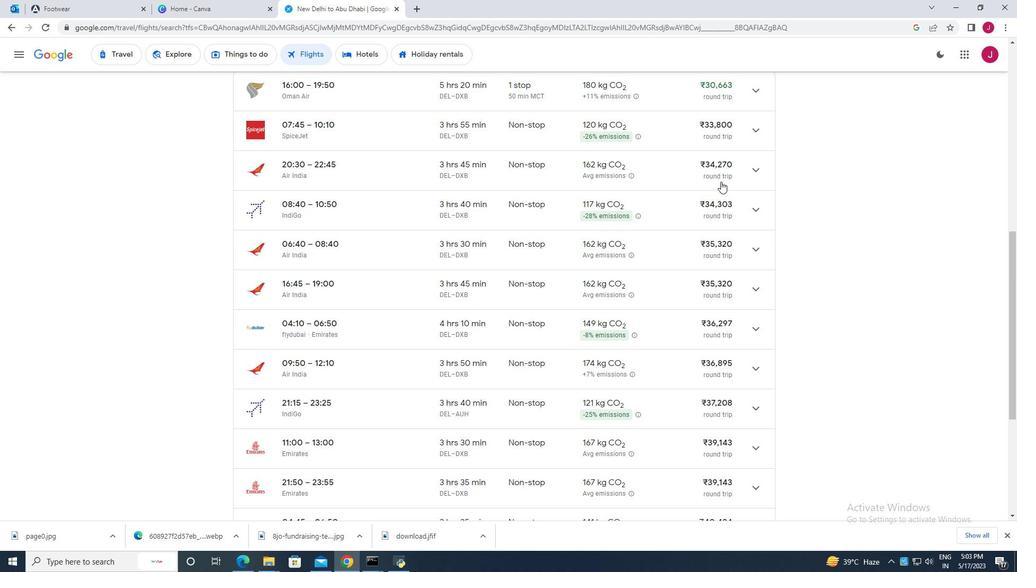 
Action: Mouse scrolled (721, 181) with delta (0, 0)
Screenshot: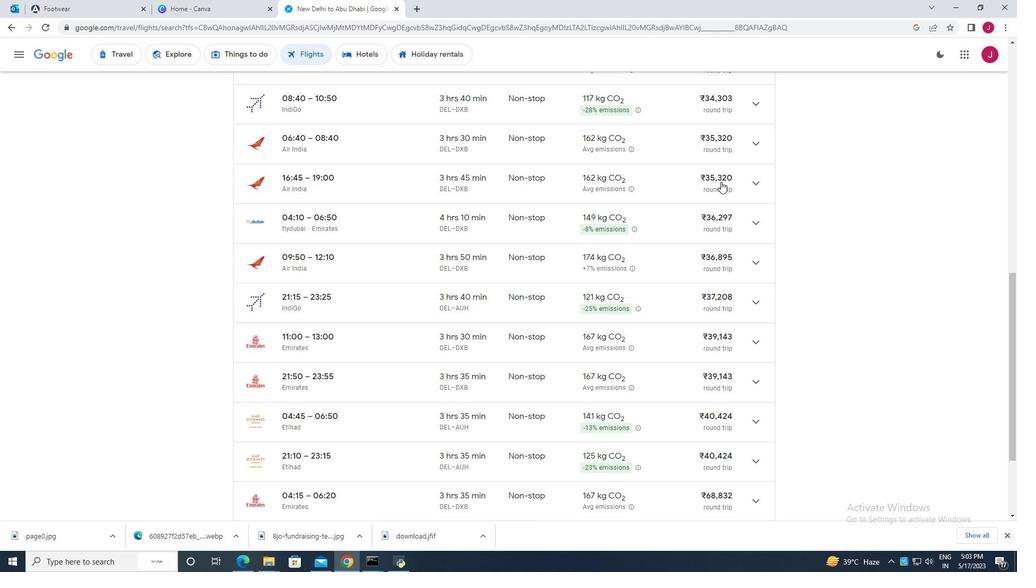 
Action: Mouse moved to (720, 186)
Screenshot: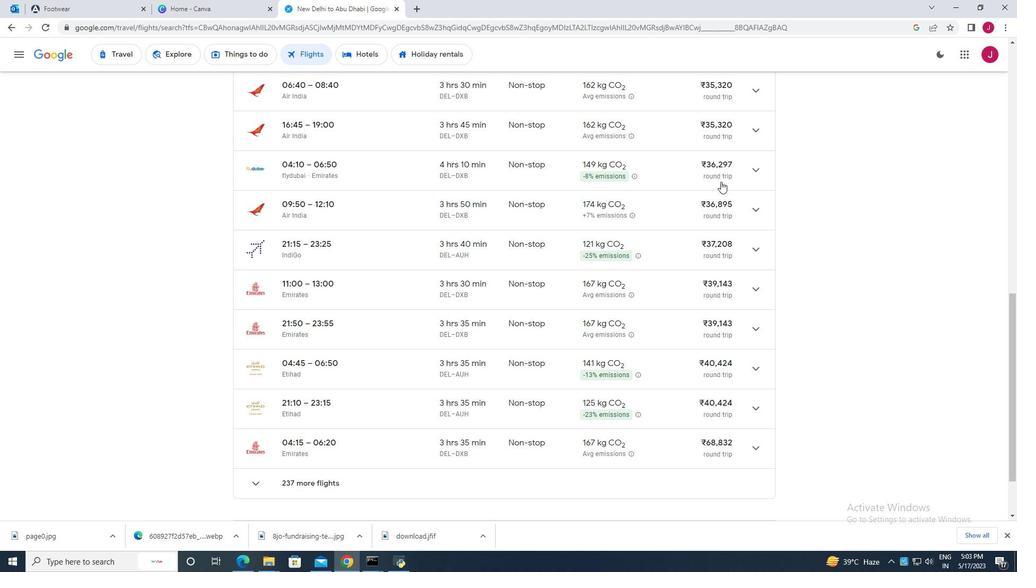 
Action: Mouse scrolled (720, 186) with delta (0, 0)
Screenshot: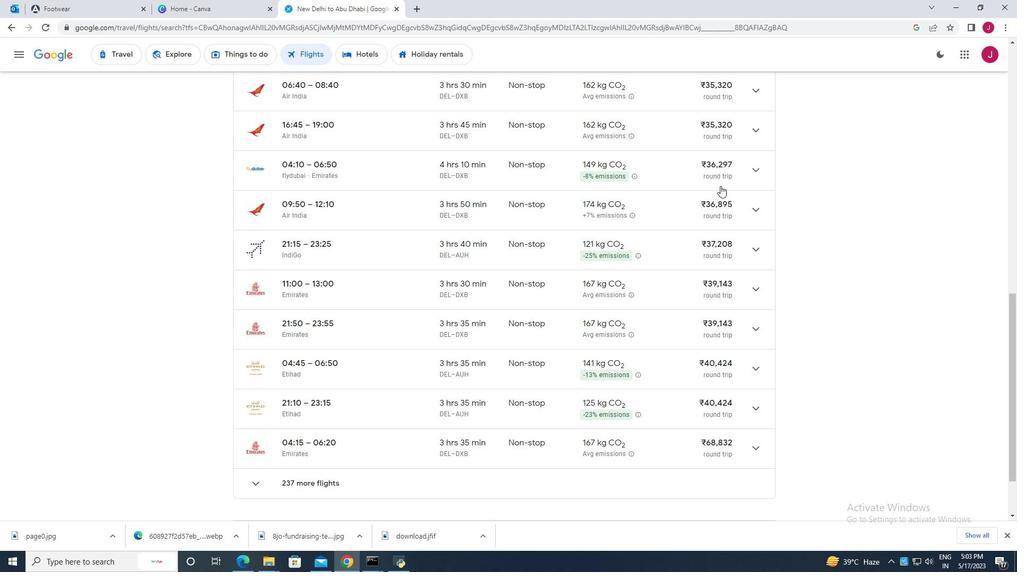 
Action: Mouse scrolled (720, 186) with delta (0, 0)
Screenshot: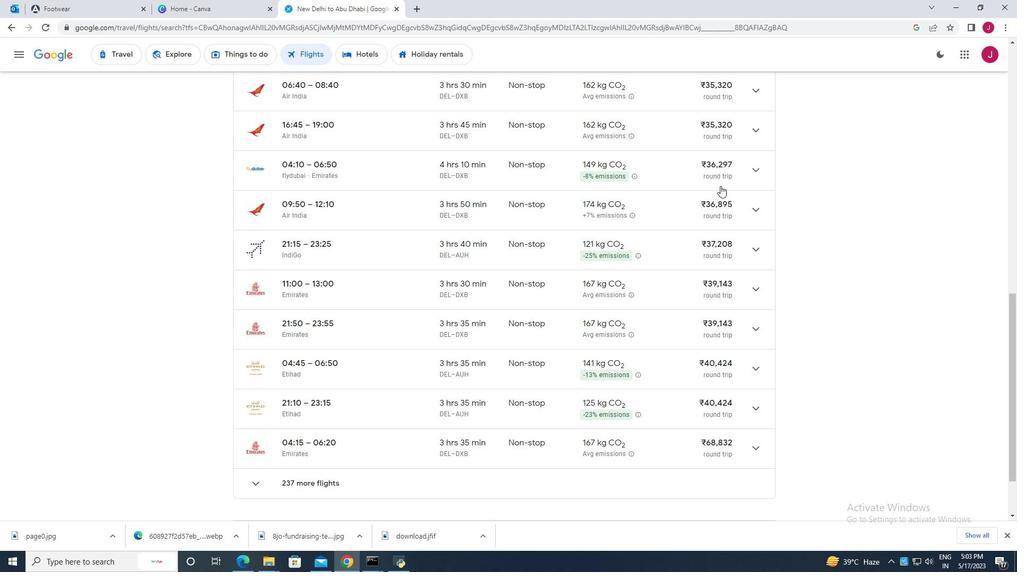 
Action: Mouse moved to (739, 302)
Screenshot: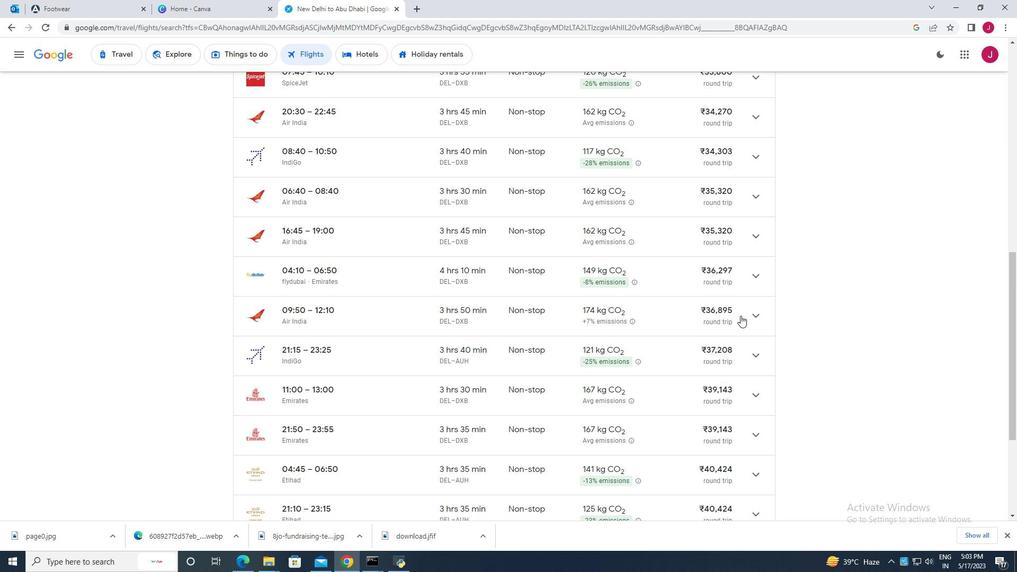 
Action: Mouse scrolled (739, 303) with delta (0, 0)
Screenshot: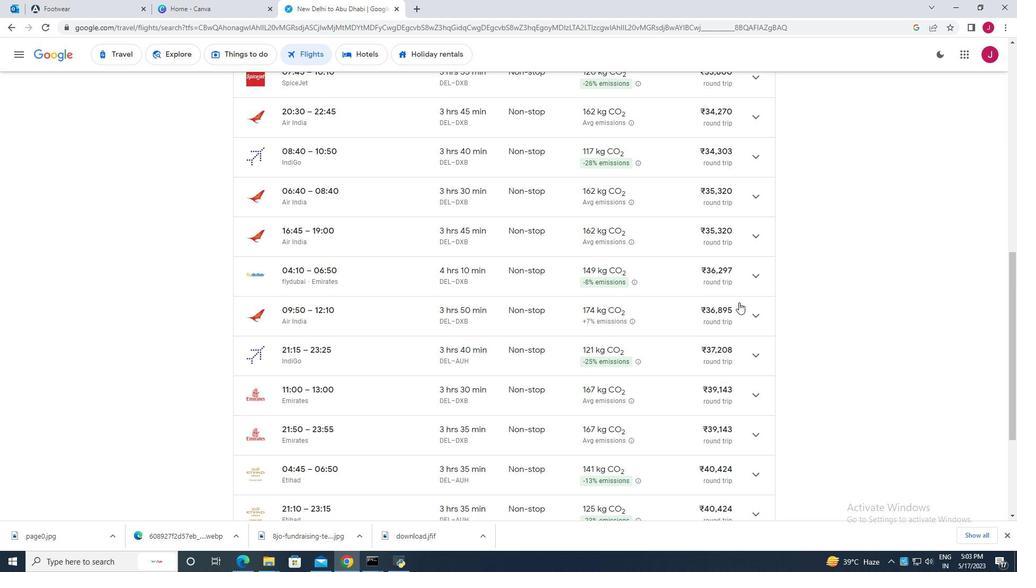 
Action: Mouse scrolled (739, 303) with delta (0, 0)
Screenshot: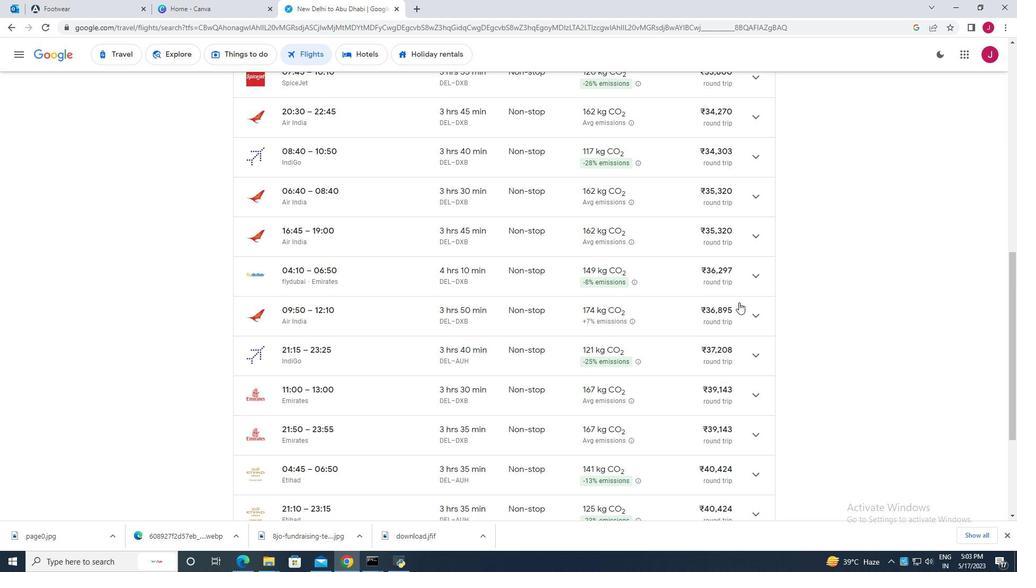 
Action: Mouse scrolled (739, 303) with delta (0, 0)
Screenshot: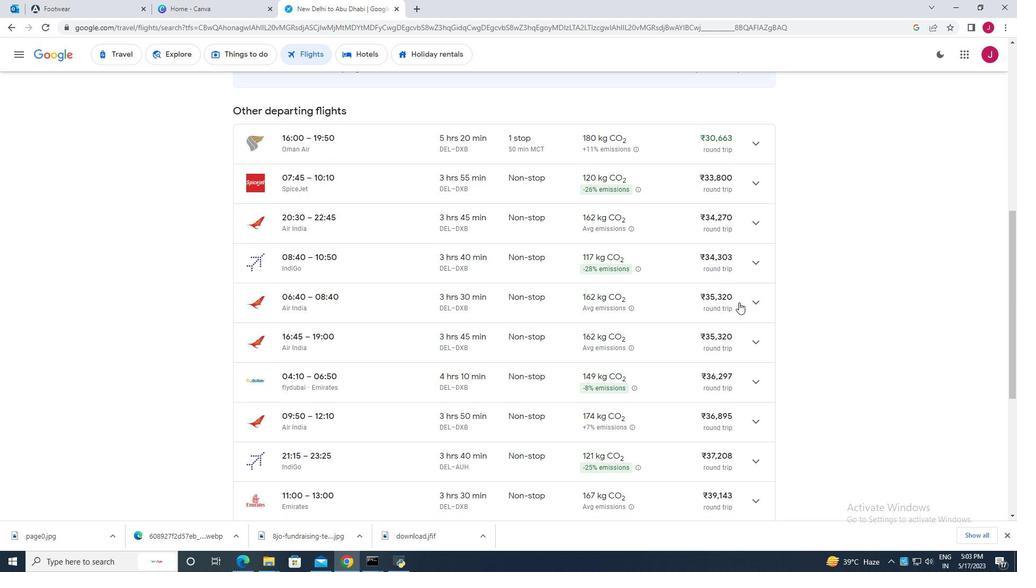
Action: Mouse scrolled (739, 303) with delta (0, 0)
Screenshot: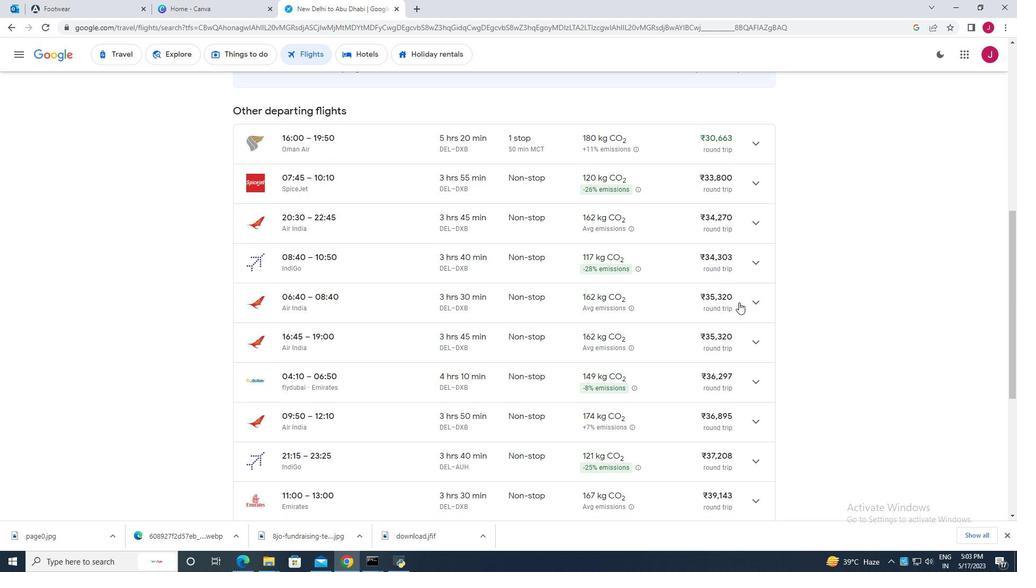 
Action: Mouse moved to (729, 260)
Screenshot: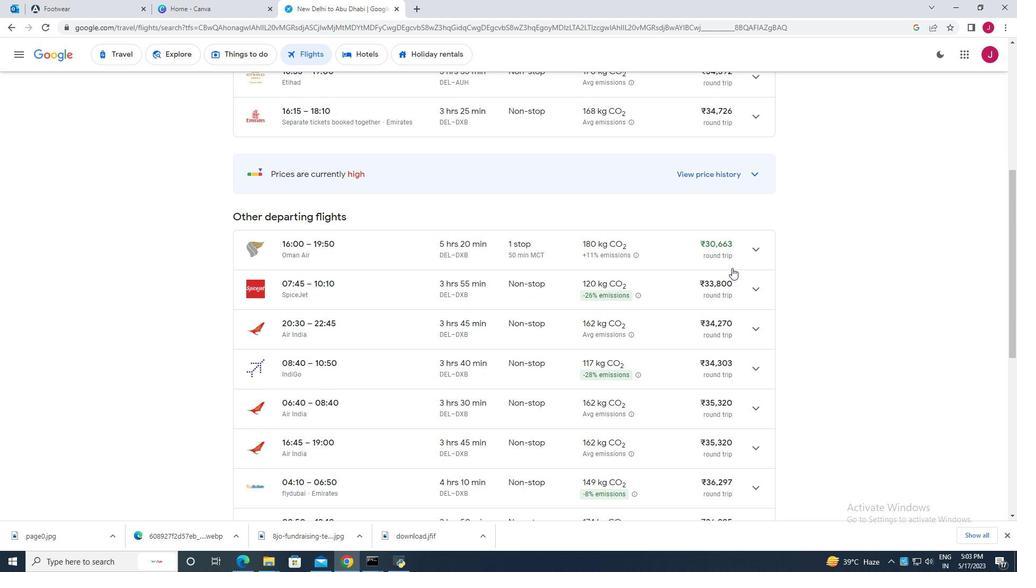 
Action: Mouse scrolled (729, 259) with delta (0, 0)
Screenshot: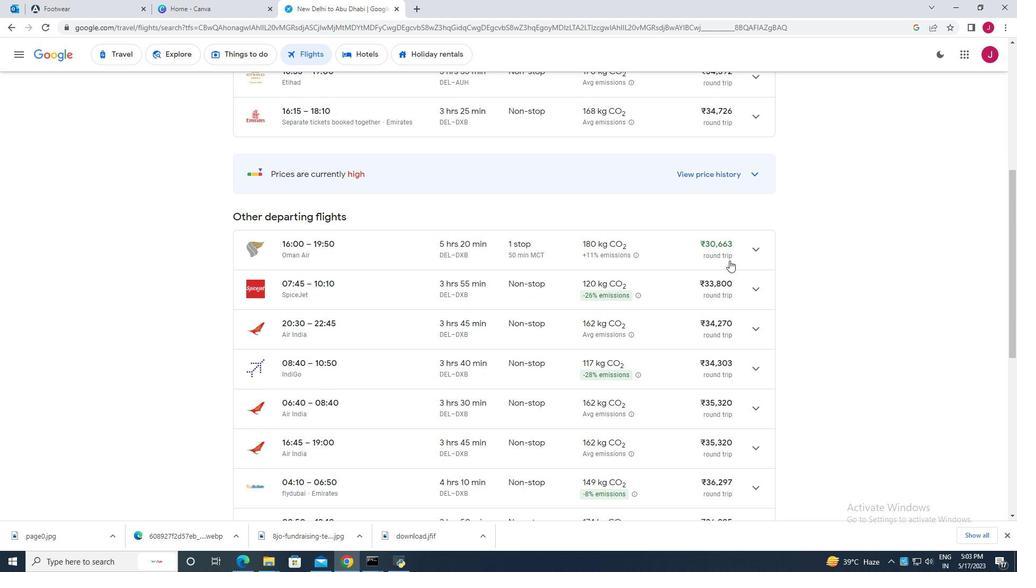 
Action: Mouse scrolled (729, 259) with delta (0, 0)
Screenshot: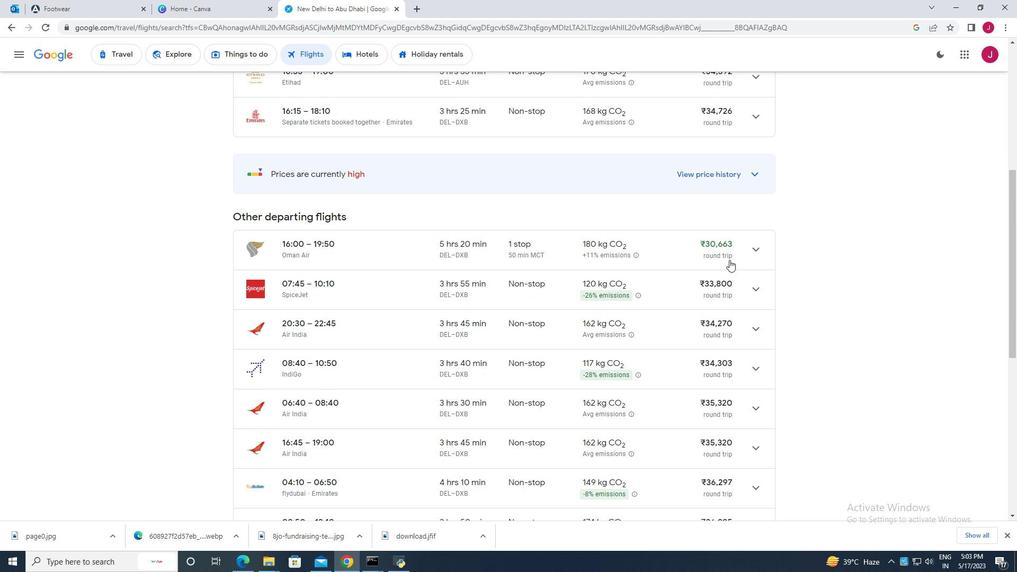 
Action: Mouse scrolled (729, 259) with delta (0, 0)
Screenshot: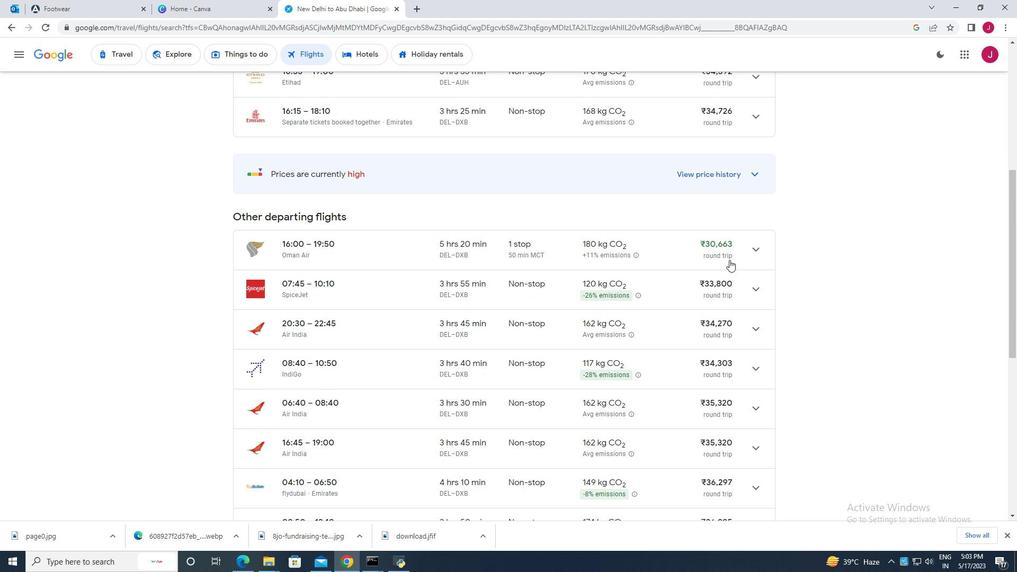 
Action: Mouse scrolled (729, 259) with delta (0, 0)
Screenshot: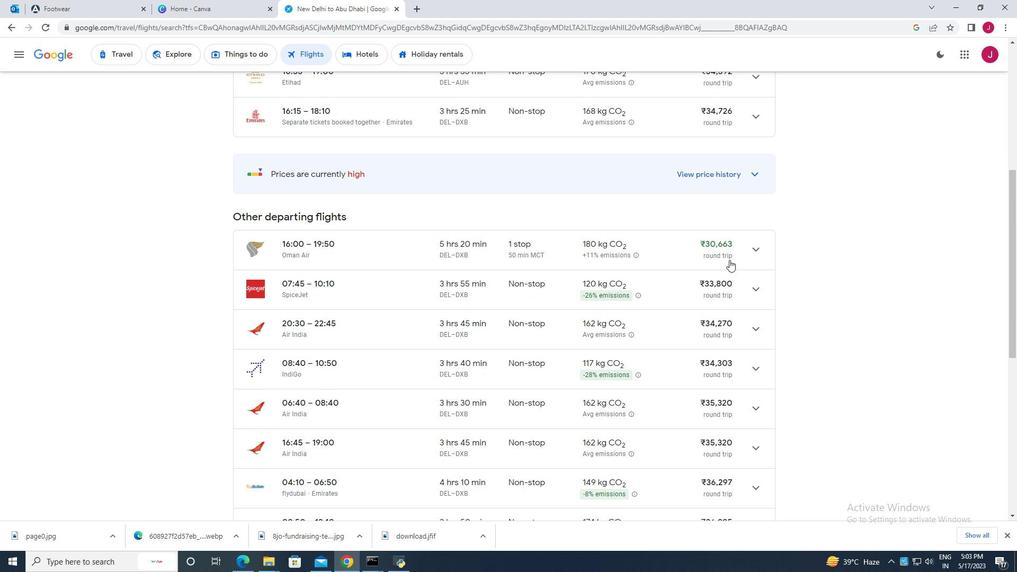 
Action: Mouse scrolled (729, 259) with delta (0, 0)
Screenshot: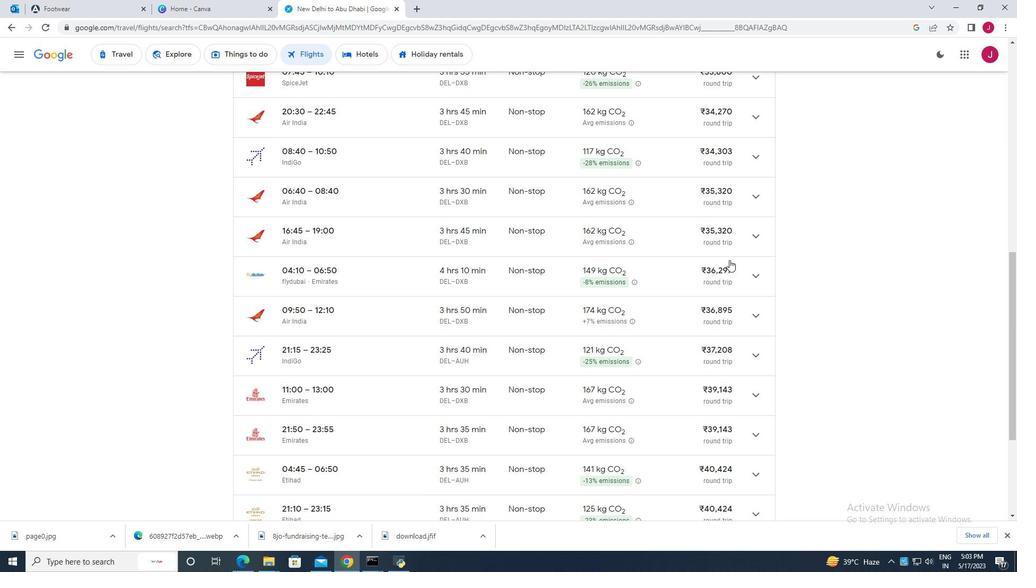 
Action: Mouse scrolled (729, 259) with delta (0, 0)
Screenshot: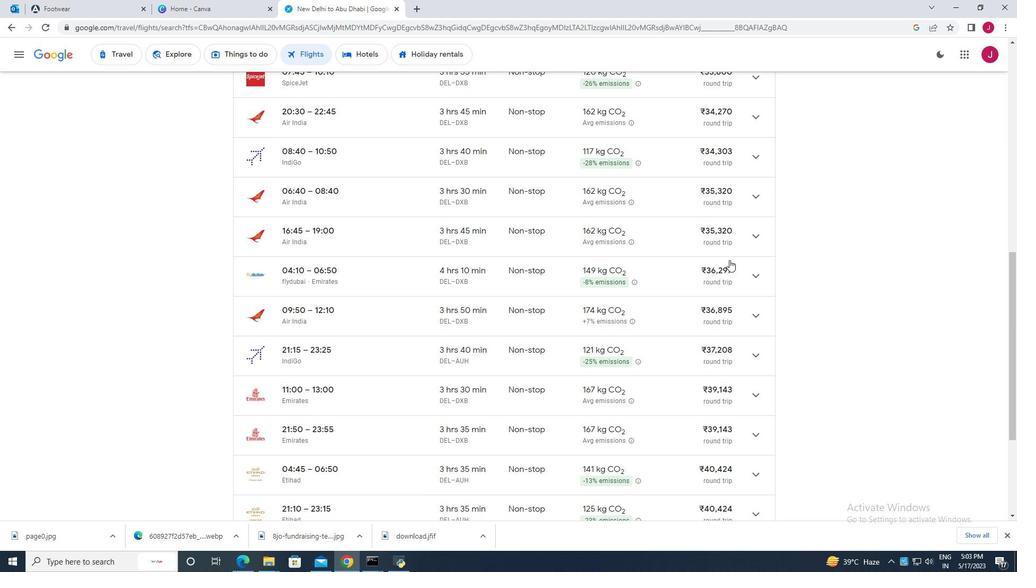 
Action: Mouse moved to (732, 275)
Screenshot: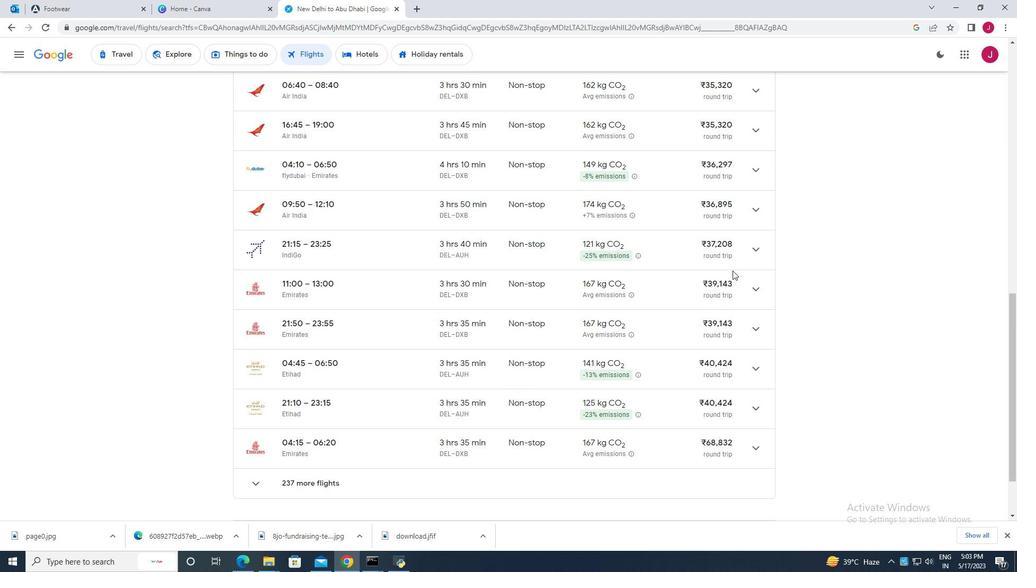 
Action: Mouse scrolled (732, 275) with delta (0, 0)
Screenshot: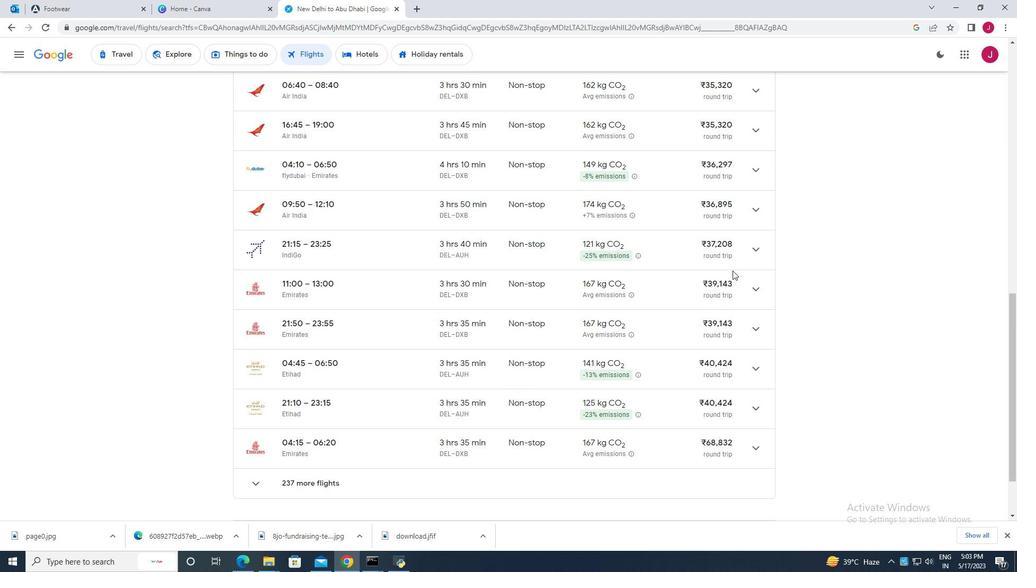 
Action: Mouse scrolled (732, 275) with delta (0, 0)
Screenshot: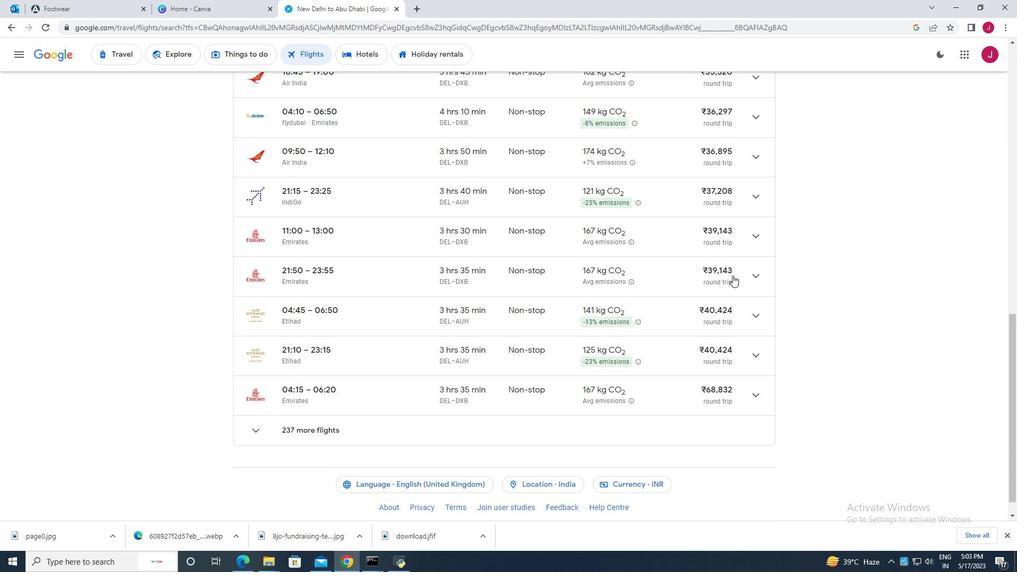 
Action: Mouse scrolled (732, 276) with delta (0, 0)
Screenshot: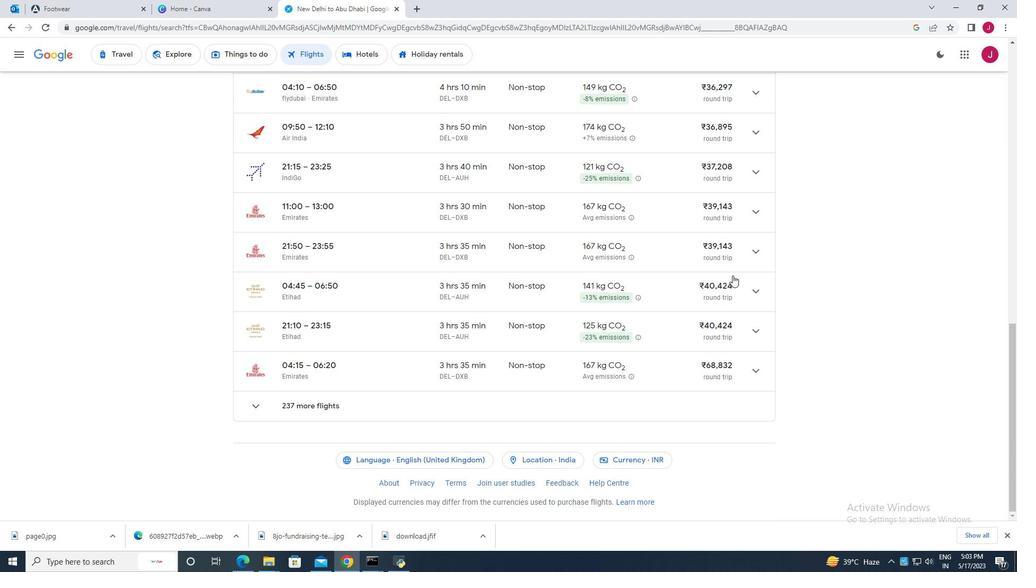 
Action: Mouse scrolled (732, 276) with delta (0, 0)
Screenshot: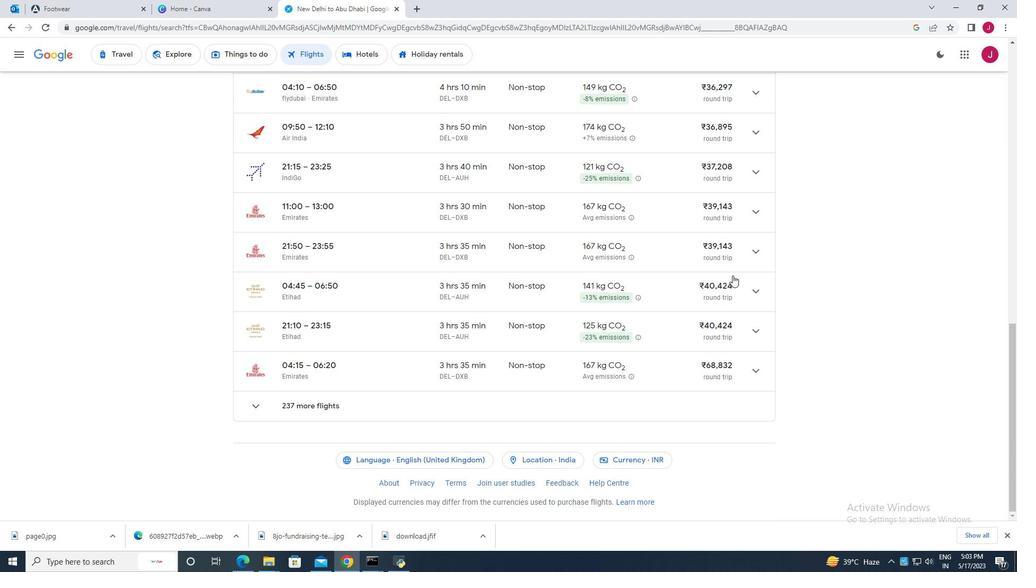 
Action: Mouse scrolled (732, 276) with delta (0, 0)
Screenshot: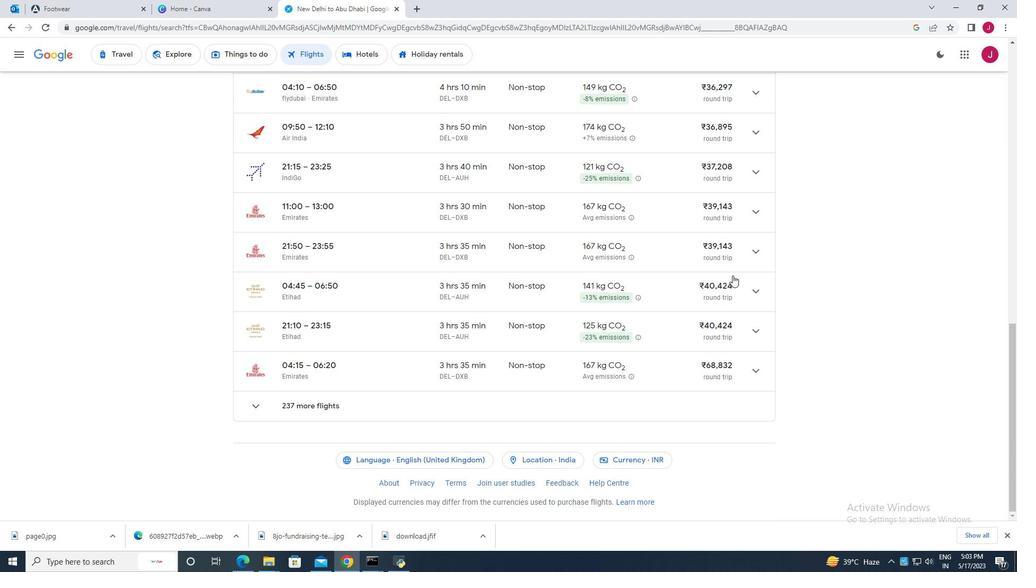
Action: Mouse scrolled (732, 276) with delta (0, 0)
Screenshot: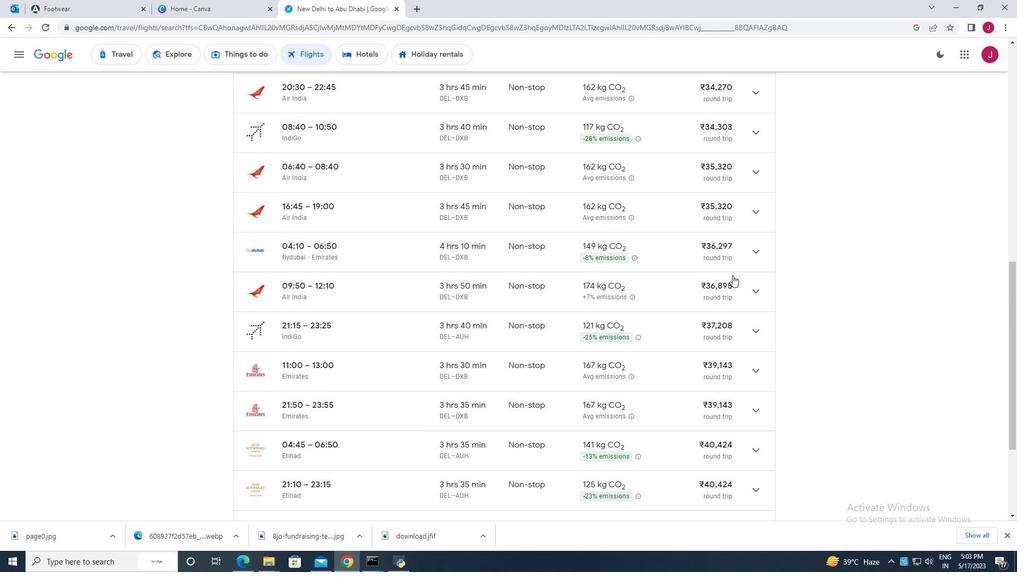 
Action: Mouse scrolled (732, 276) with delta (0, 0)
Screenshot: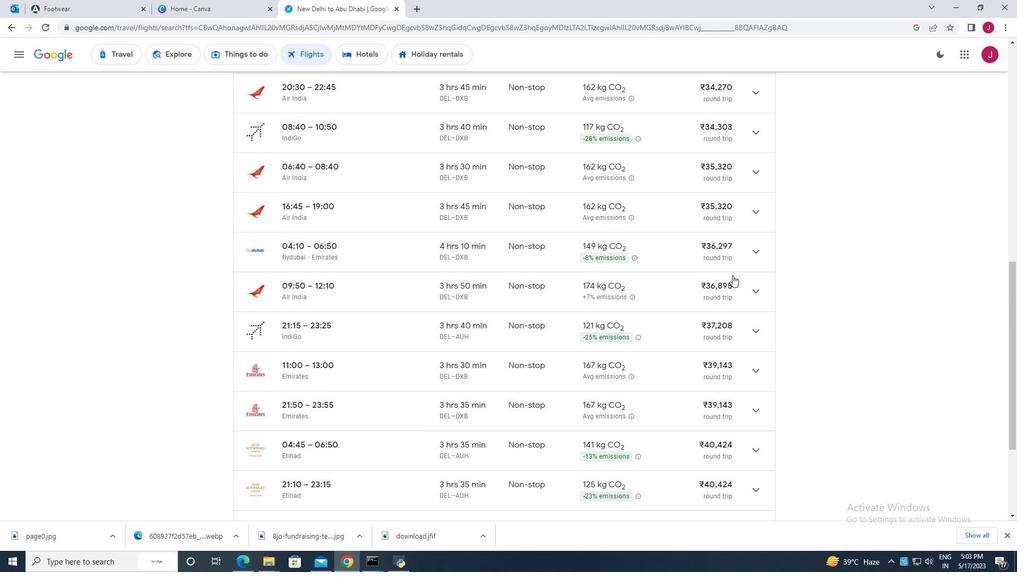 
Action: Mouse scrolled (732, 276) with delta (0, 0)
Screenshot: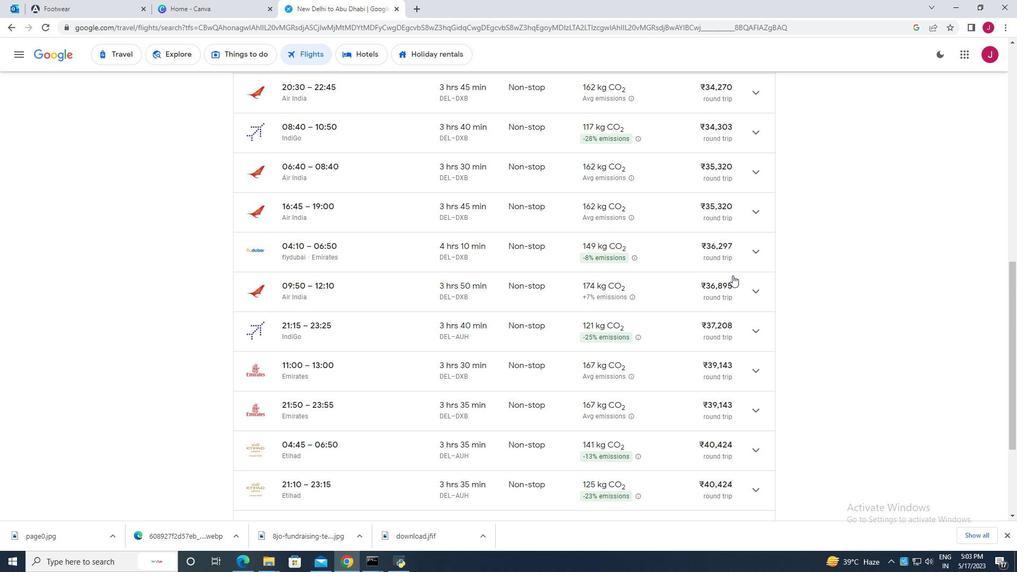 
Action: Mouse scrolled (732, 276) with delta (0, 0)
Screenshot: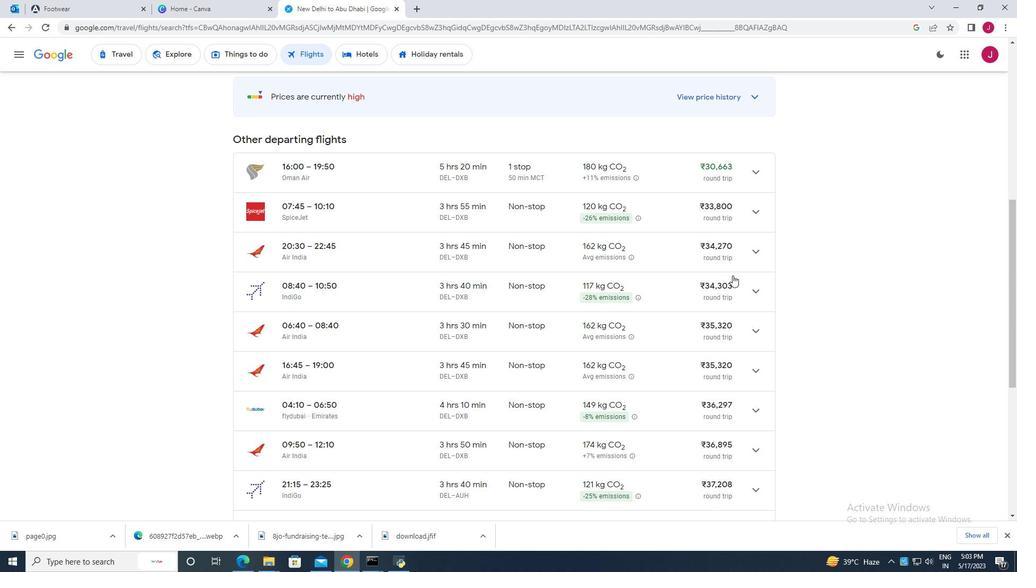 
Action: Mouse scrolled (732, 276) with delta (0, 0)
Screenshot: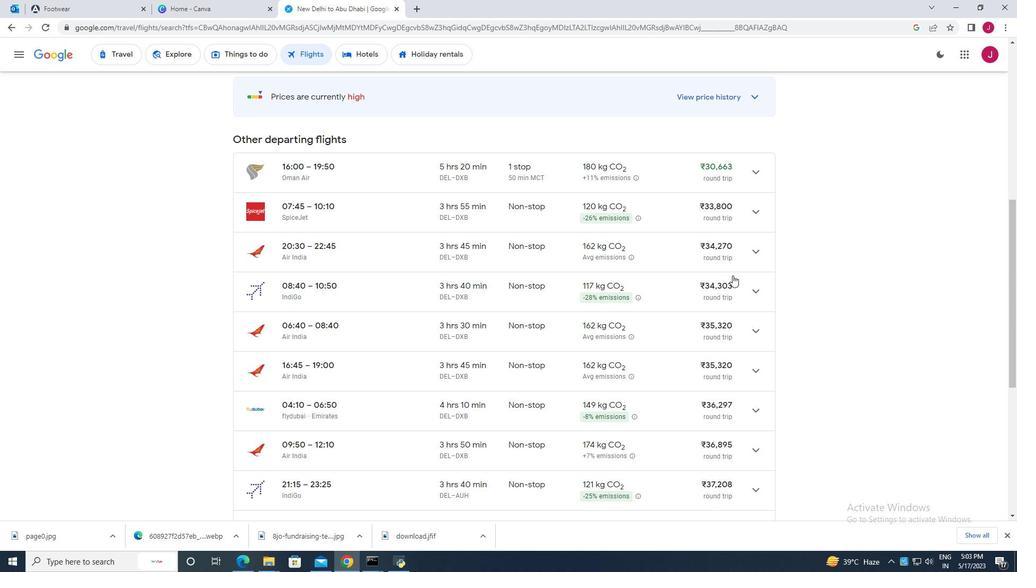
Action: Mouse moved to (728, 321)
Screenshot: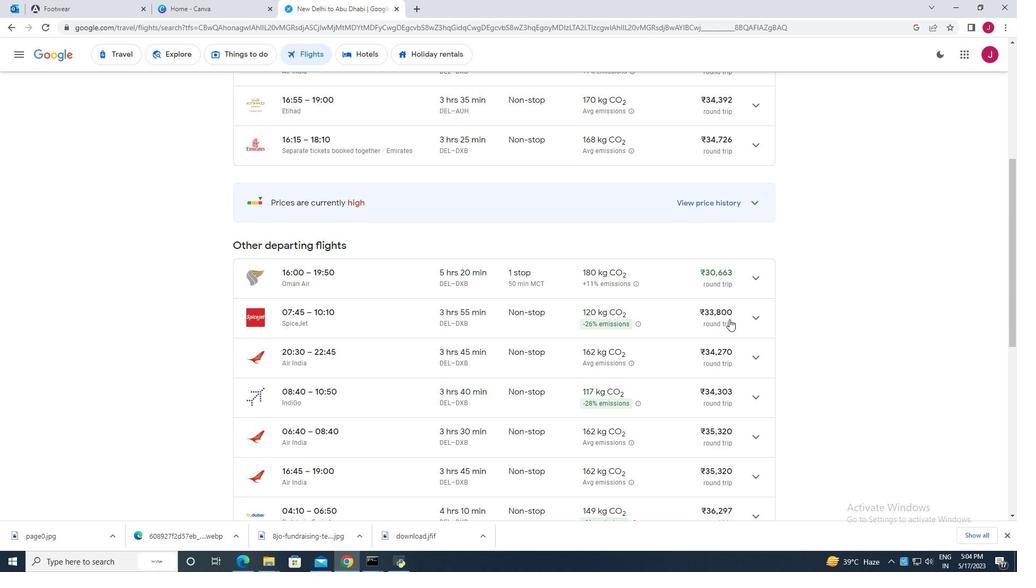 
Action: Mouse scrolled (728, 321) with delta (0, 0)
Screenshot: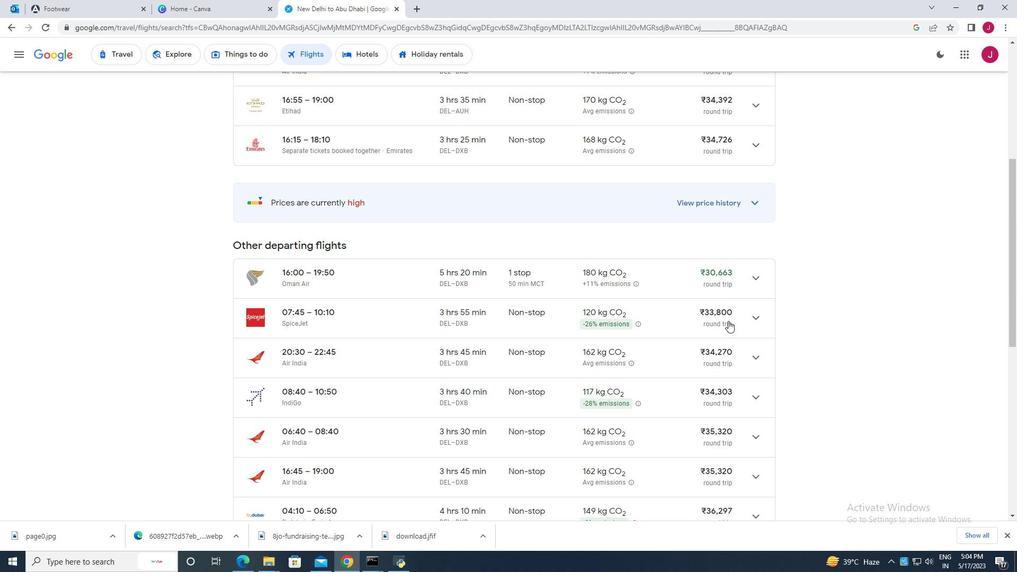 
Action: Mouse scrolled (728, 321) with delta (0, 0)
Screenshot: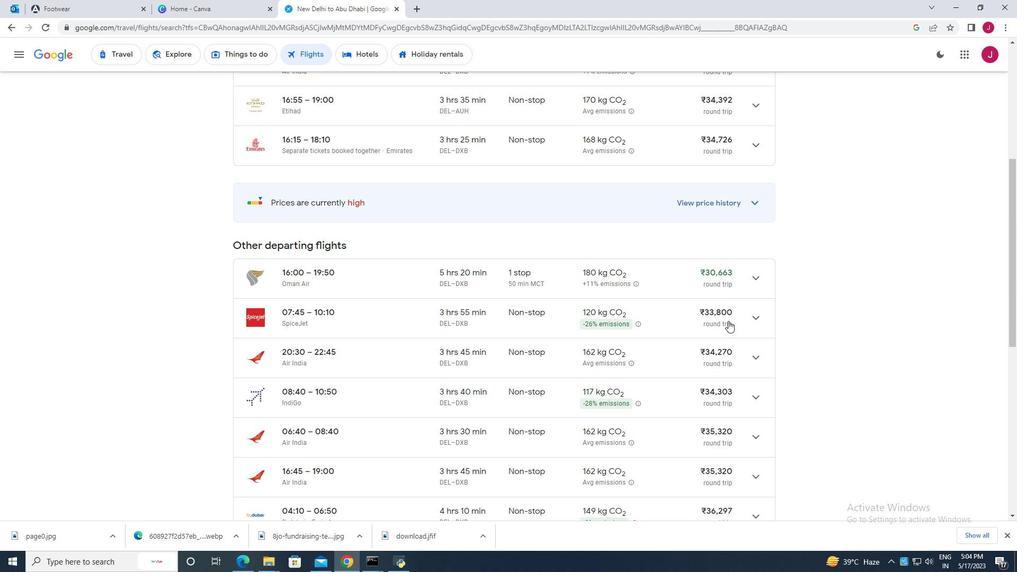 
Action: Mouse moved to (728, 321)
Screenshot: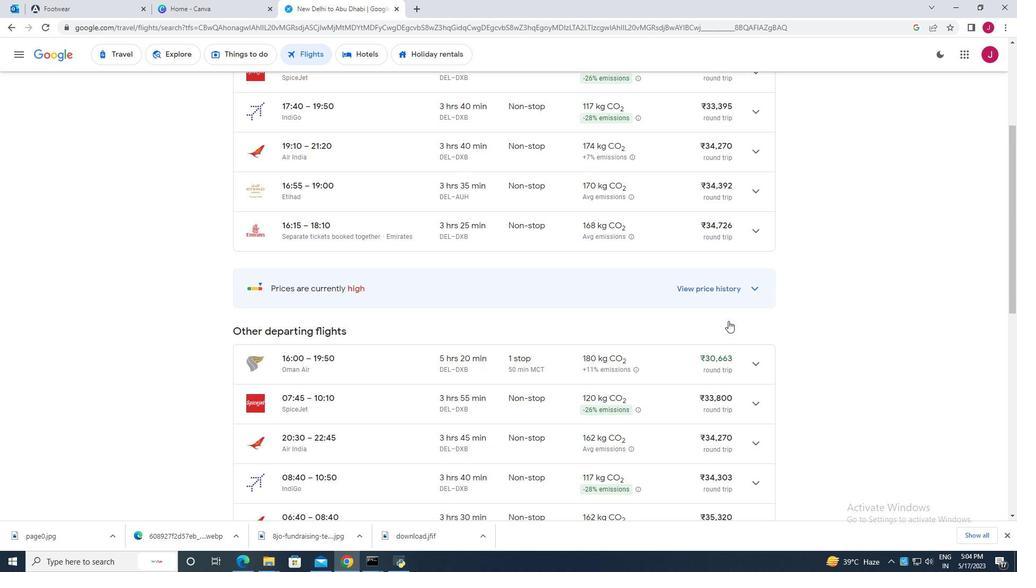 
Action: Mouse scrolled (728, 321) with delta (0, 0)
Screenshot: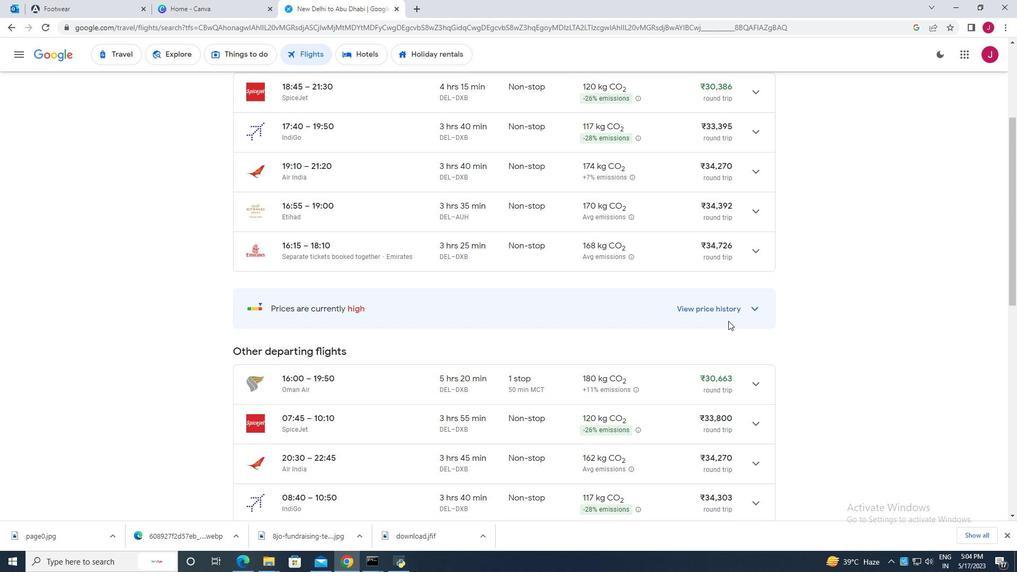
Action: Mouse scrolled (728, 321) with delta (0, 0)
Screenshot: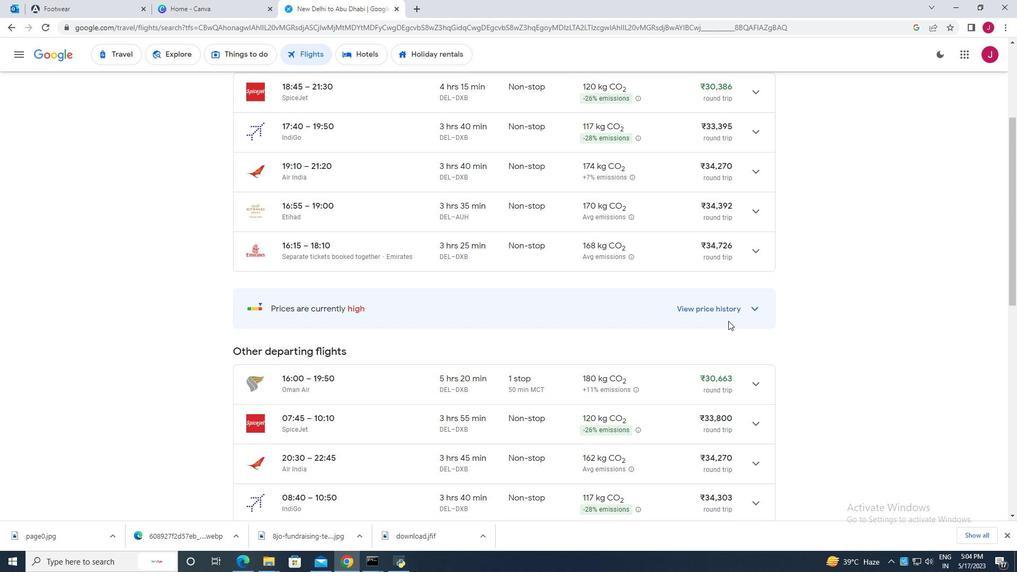 
Action: Mouse moved to (727, 321)
Screenshot: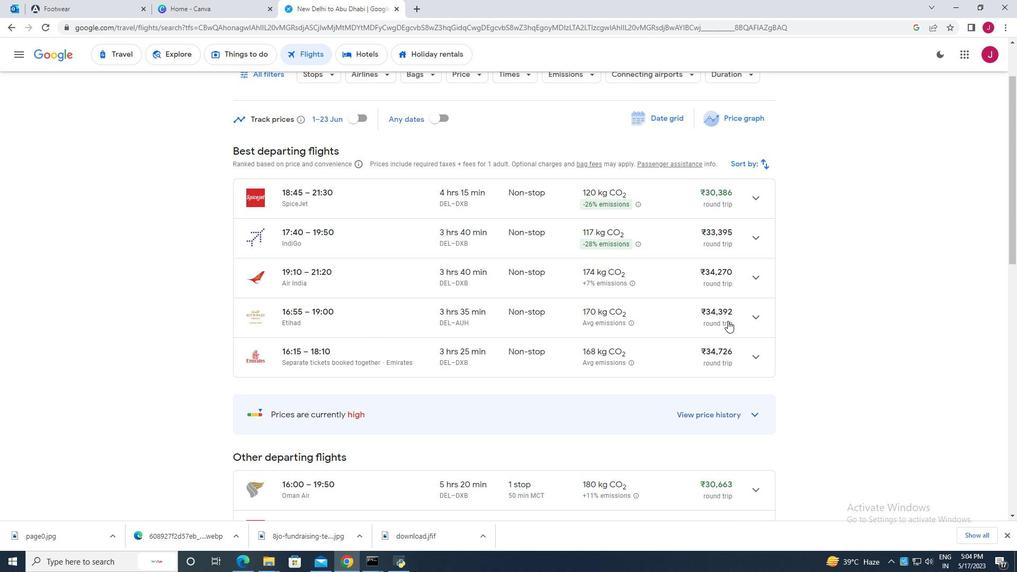 
Action: Mouse scrolled (727, 320) with delta (0, 0)
Screenshot: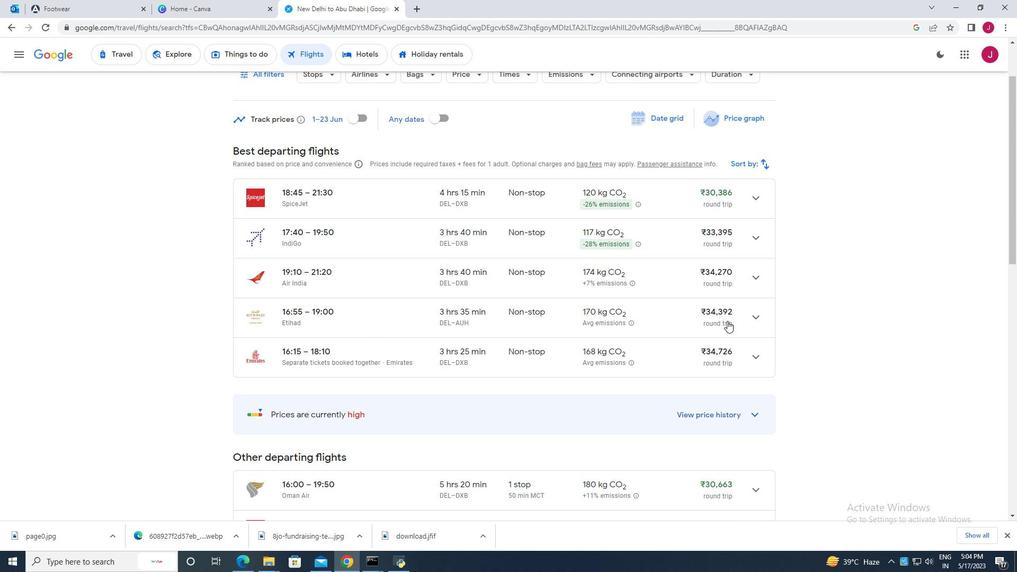 
Action: Mouse scrolled (727, 320) with delta (0, 0)
Screenshot: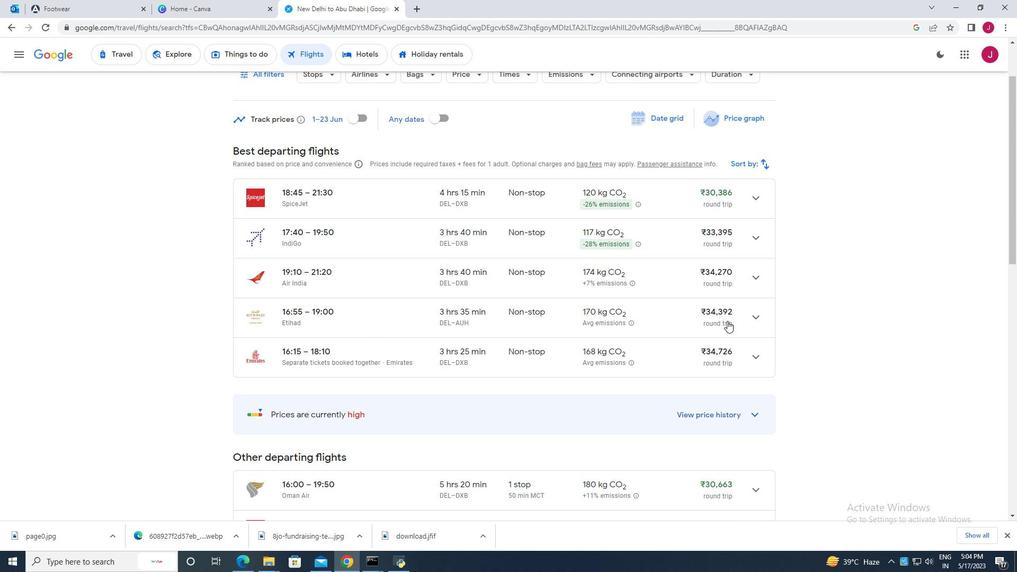 
Action: Mouse scrolled (727, 320) with delta (0, 0)
Screenshot: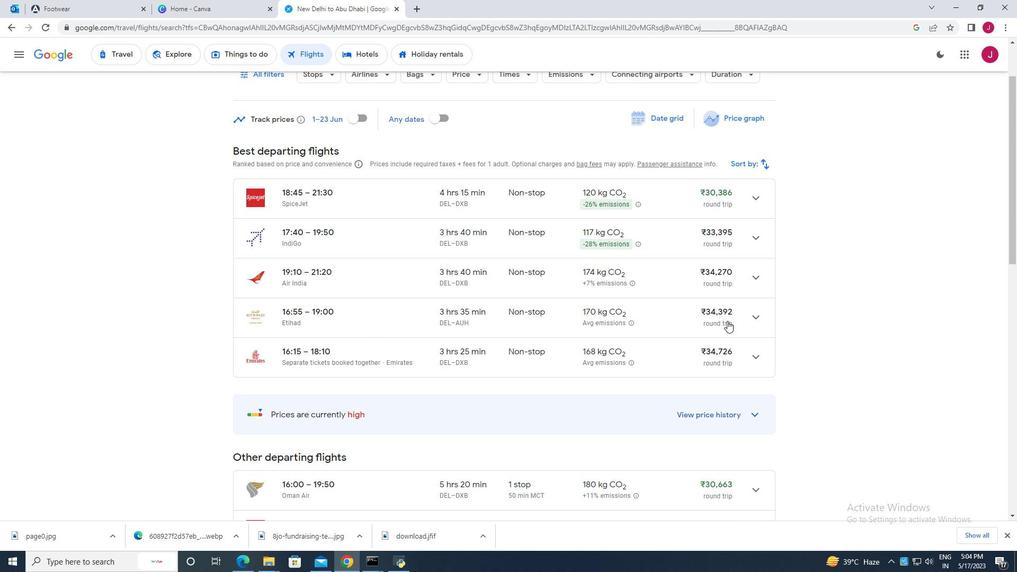 
Action: Mouse scrolled (727, 320) with delta (0, 0)
Screenshot: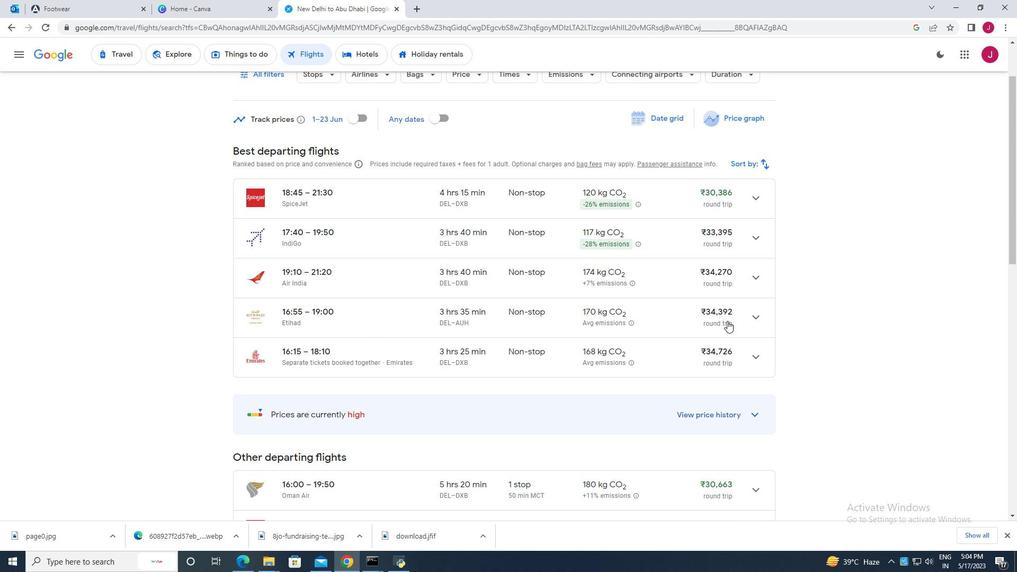 
Action: Mouse scrolled (727, 320) with delta (0, 0)
Screenshot: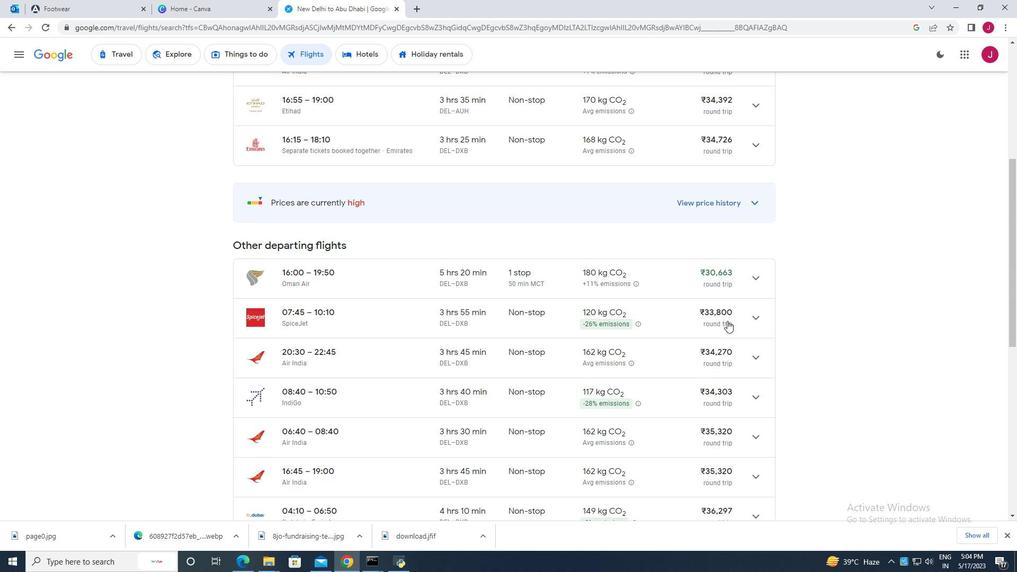 
Action: Mouse scrolled (727, 320) with delta (0, 0)
Screenshot: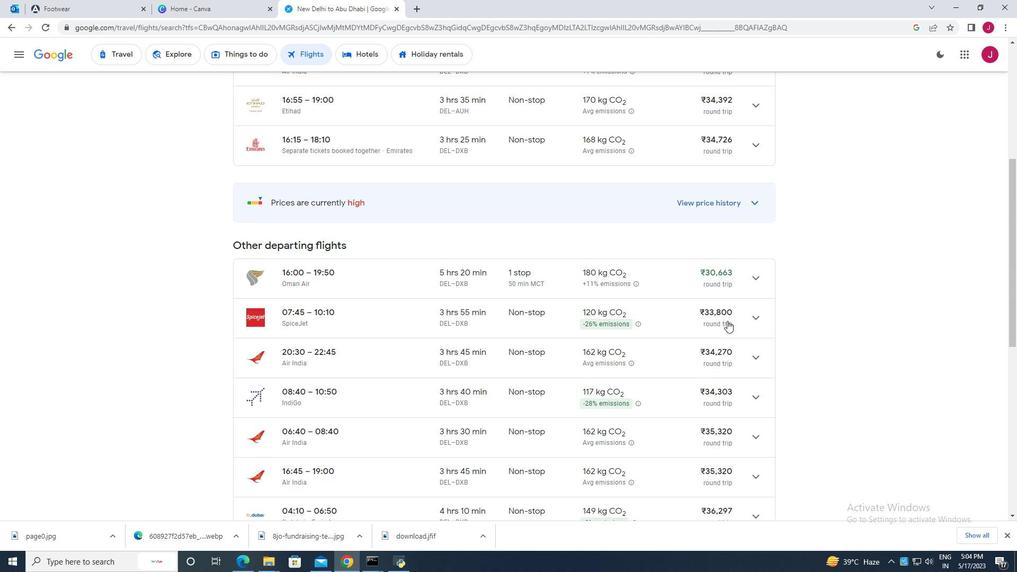 
Action: Mouse scrolled (727, 320) with delta (0, 0)
Screenshot: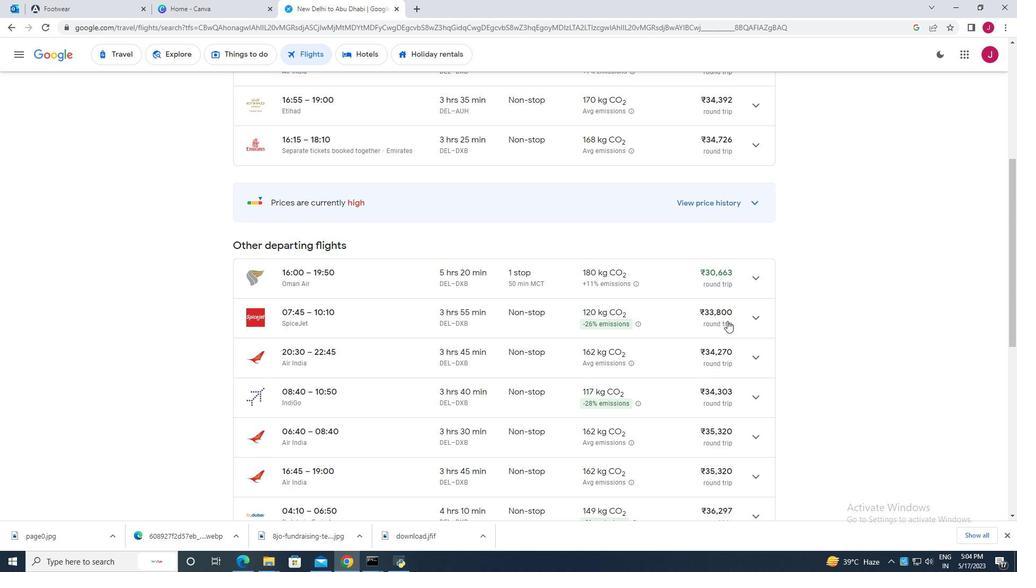 
Action: Mouse moved to (722, 318)
Screenshot: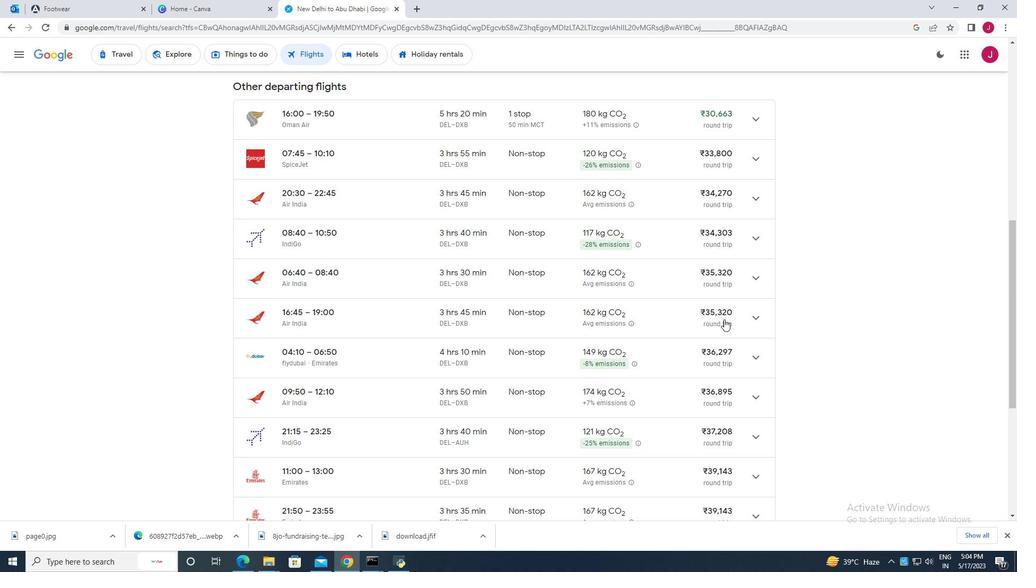 
Action: Mouse scrolled (722, 319) with delta (0, 0)
Screenshot: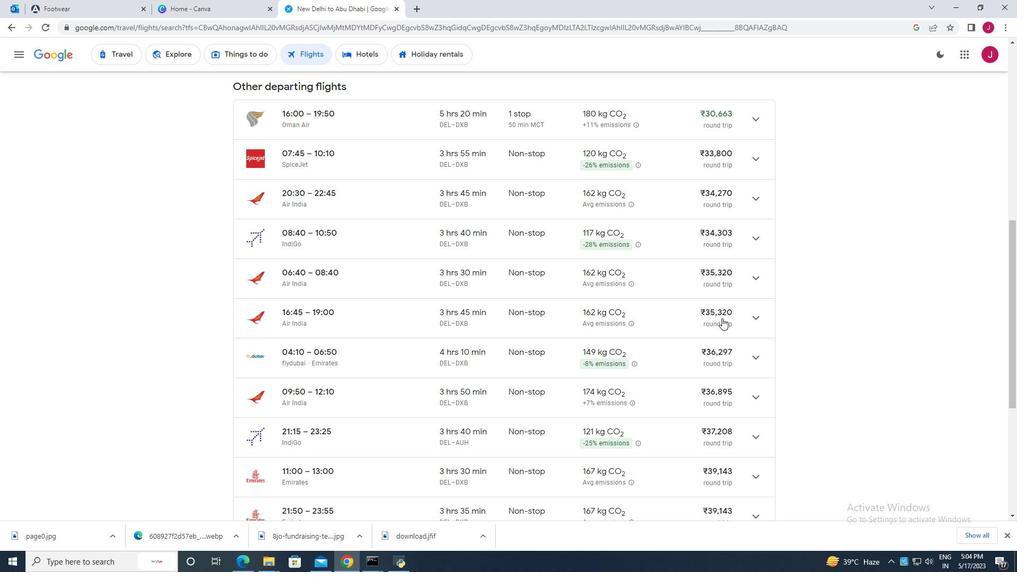 
Action: Mouse scrolled (722, 319) with delta (0, 0)
Screenshot: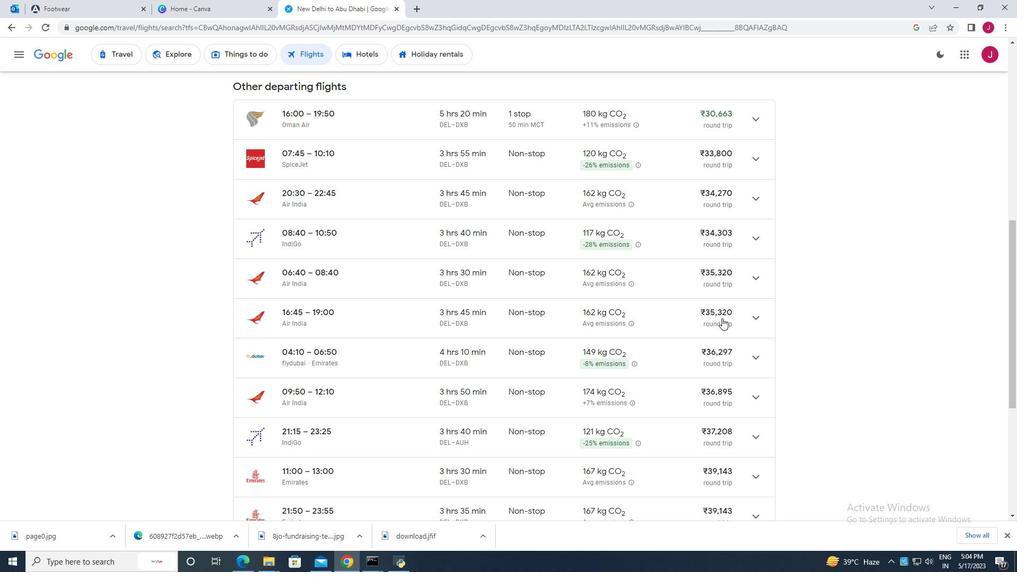
Action: Mouse scrolled (722, 319) with delta (0, 0)
Screenshot: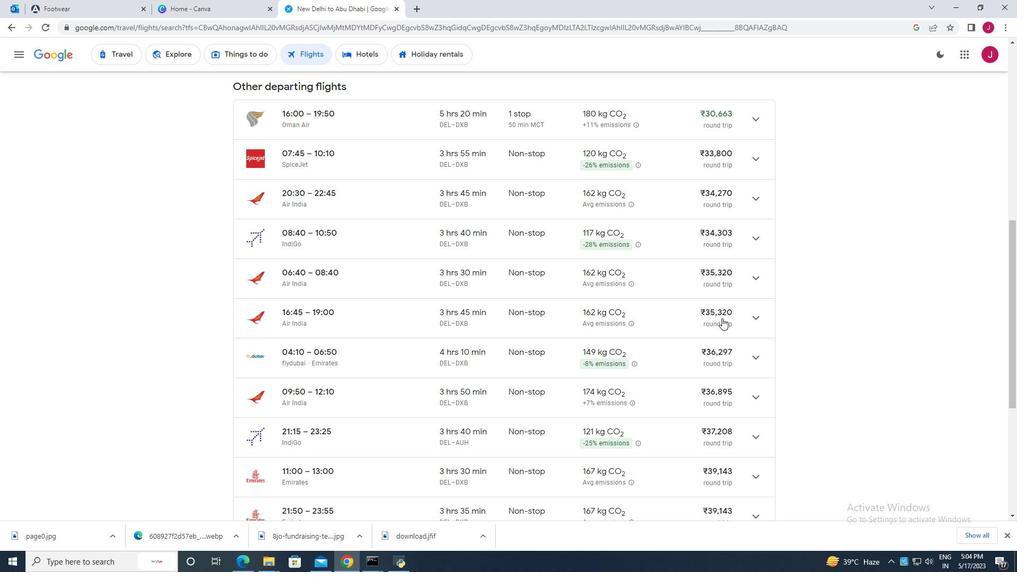 
Action: Mouse scrolled (722, 319) with delta (0, 0)
Screenshot: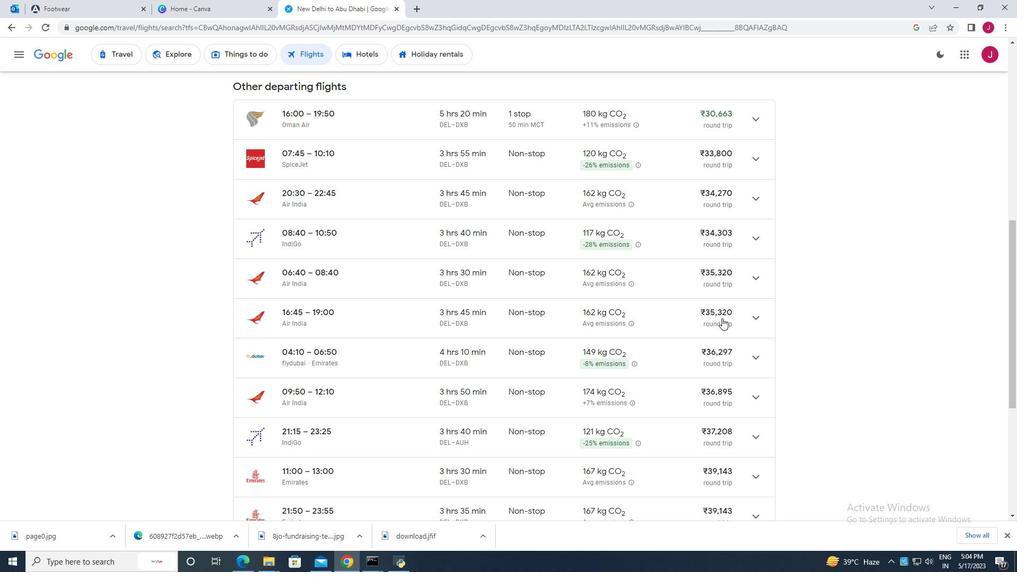 
Action: Mouse scrolled (722, 319) with delta (0, 0)
Screenshot: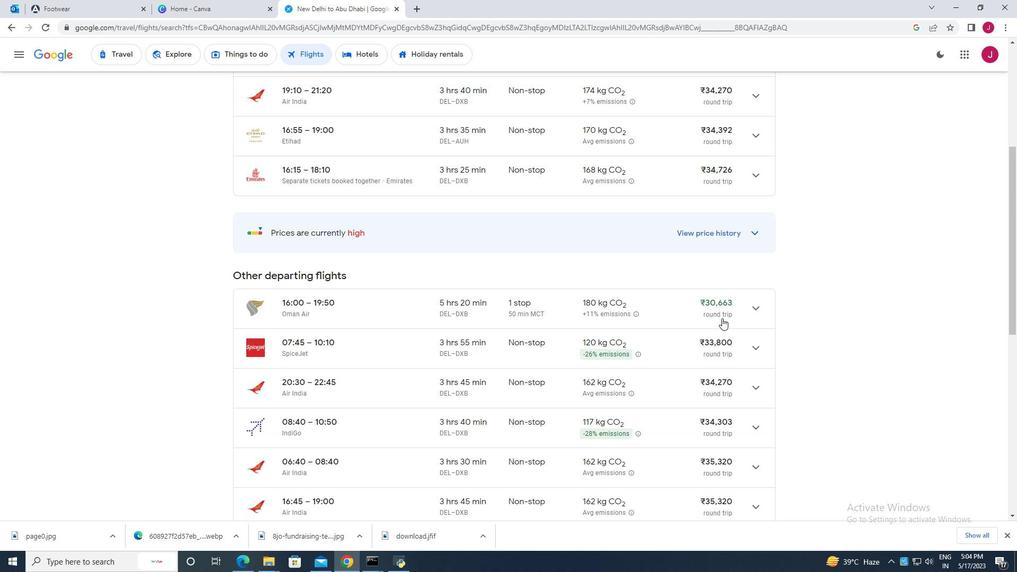 
Action: Mouse scrolled (722, 319) with delta (0, 0)
Screenshot: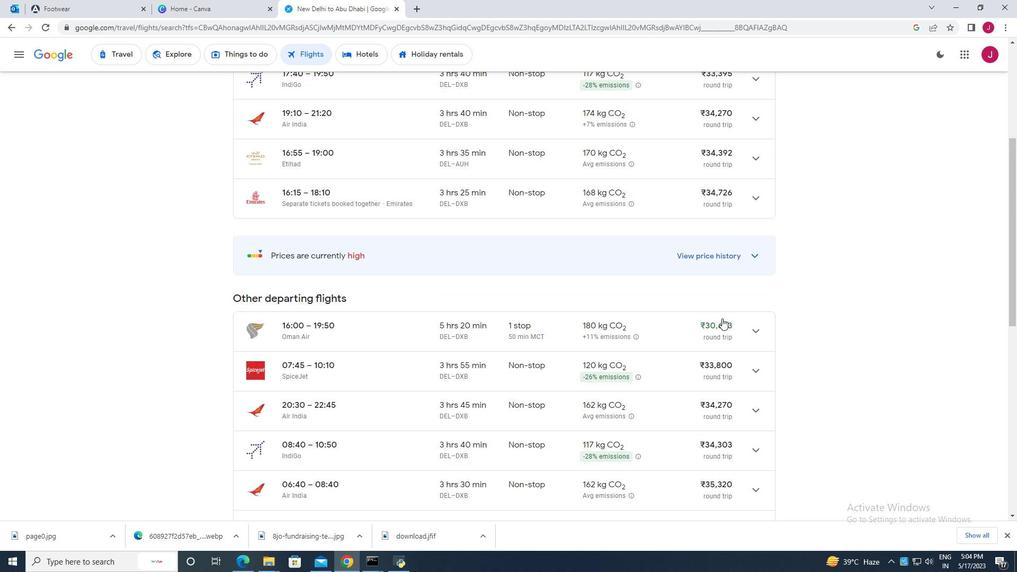 
Action: Mouse scrolled (722, 319) with delta (0, 0)
Screenshot: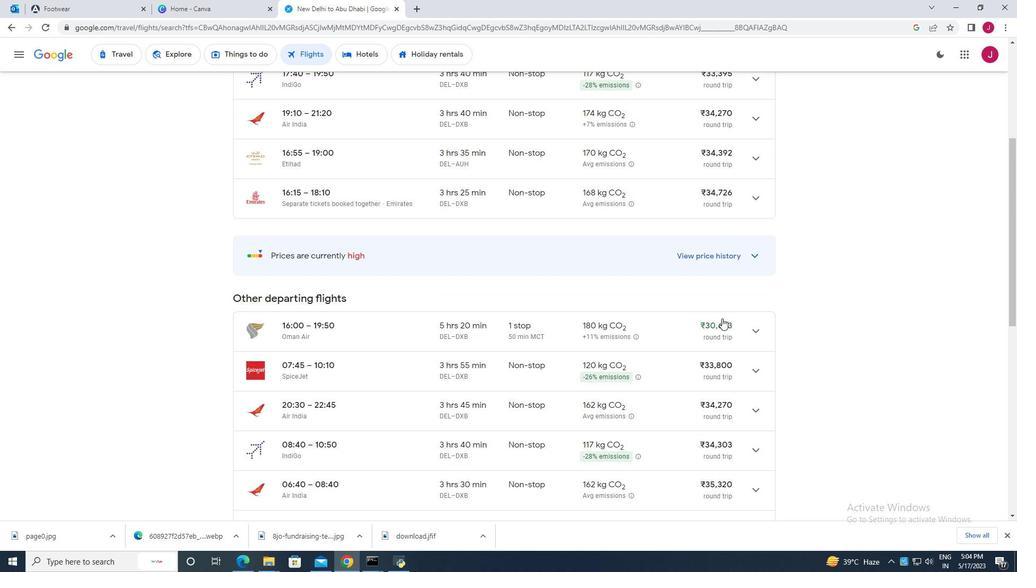 
Action: Mouse scrolled (722, 319) with delta (0, 0)
Screenshot: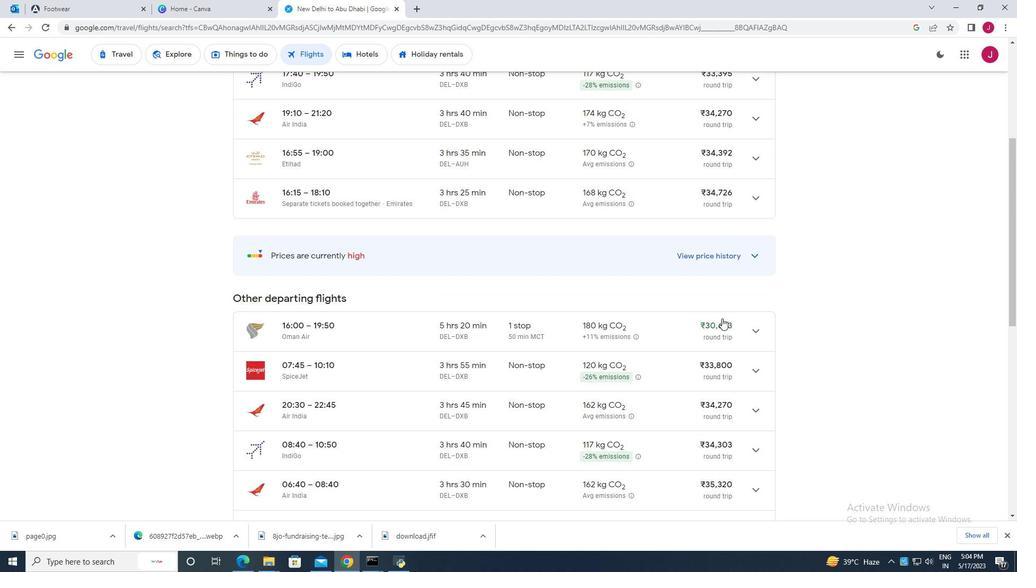 
Action: Mouse scrolled (722, 319) with delta (0, 0)
Screenshot: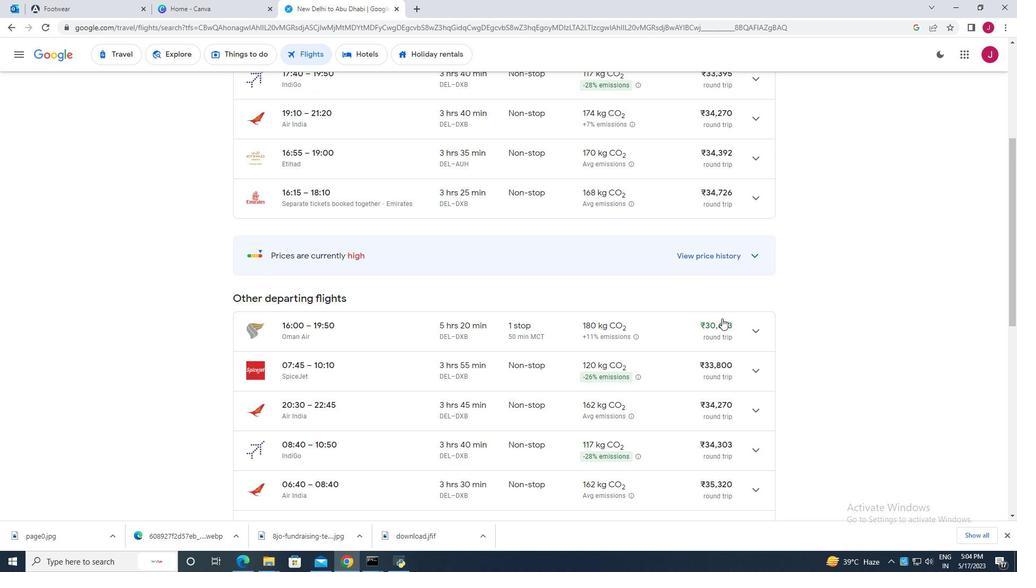 
Action: Mouse scrolled (722, 319) with delta (0, 0)
Screenshot: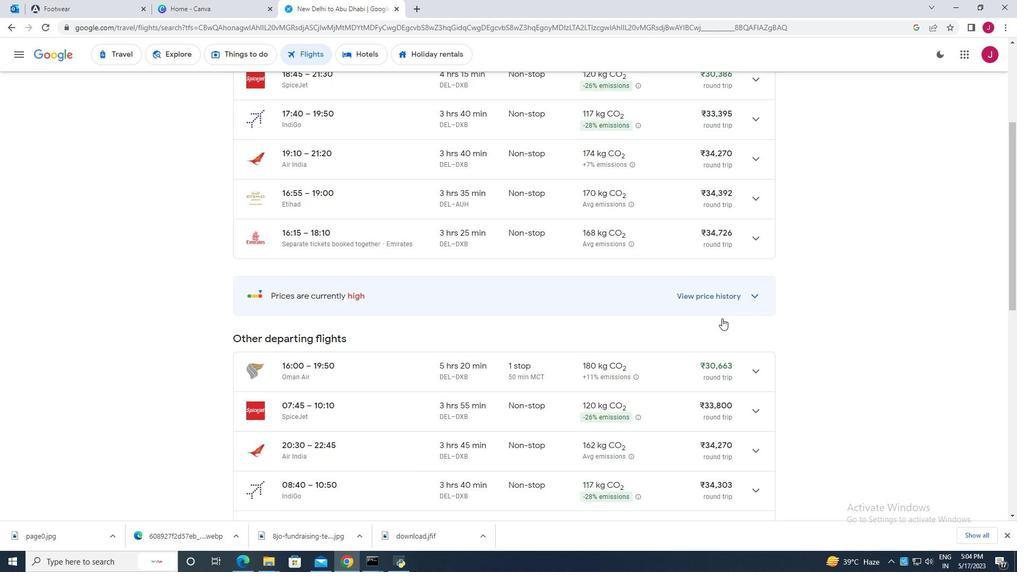 
Action: Mouse scrolled (722, 319) with delta (0, 0)
Screenshot: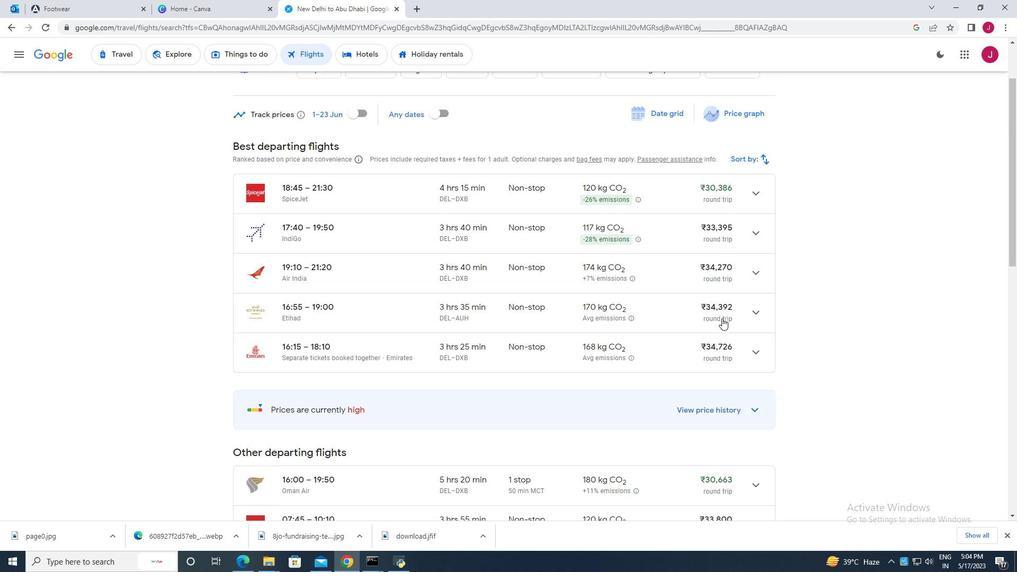 
Action: Mouse scrolled (722, 319) with delta (0, 0)
Screenshot: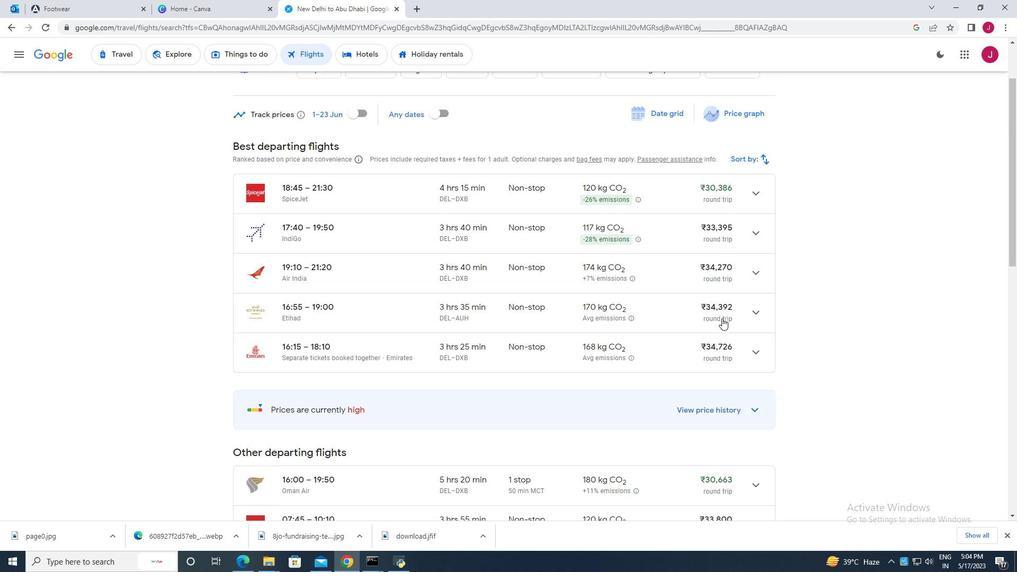 
Action: Mouse scrolled (722, 319) with delta (0, 0)
Screenshot: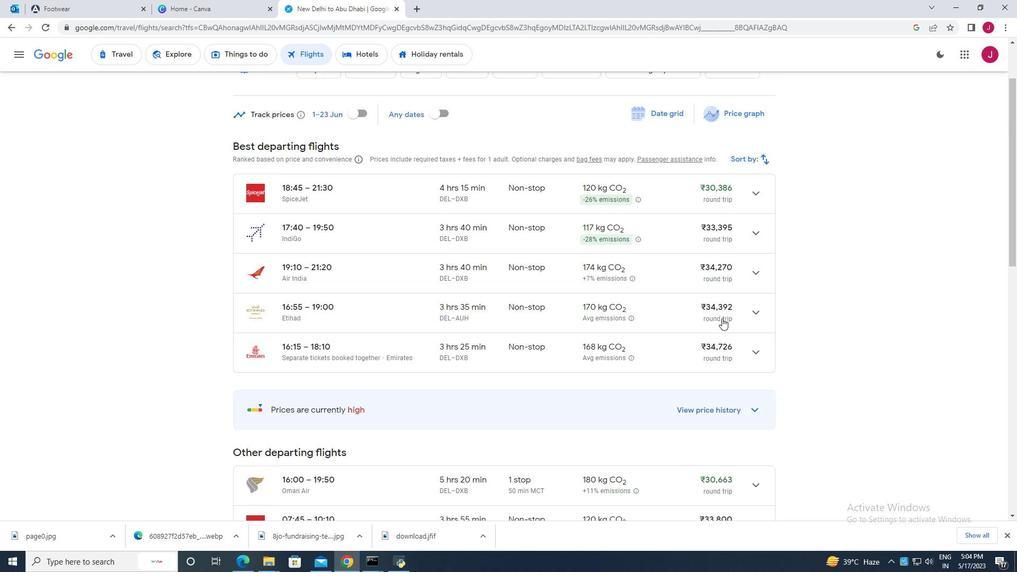 
Action: Mouse moved to (748, 275)
Screenshot: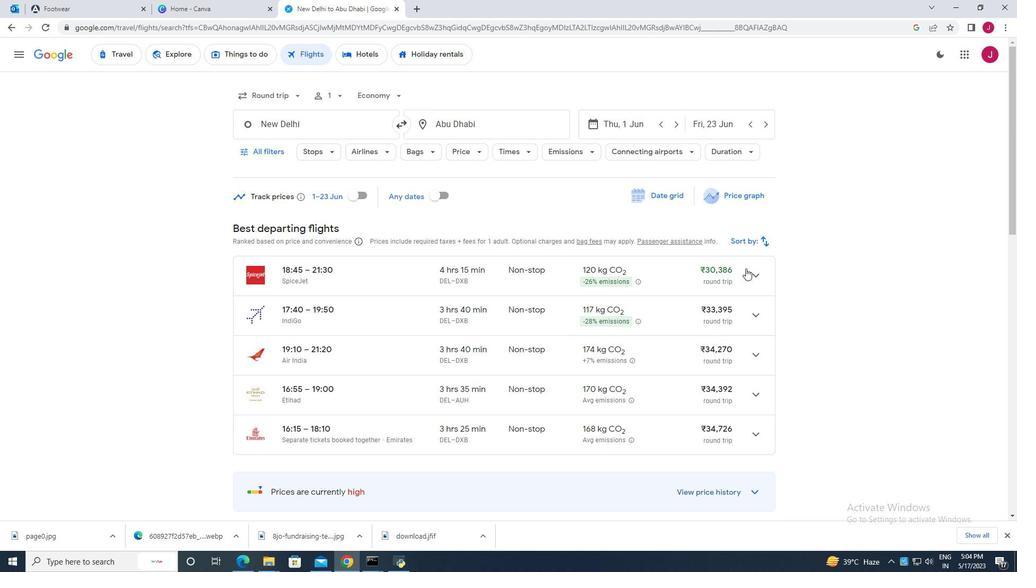 
Action: Mouse pressed left at (748, 275)
Screenshot: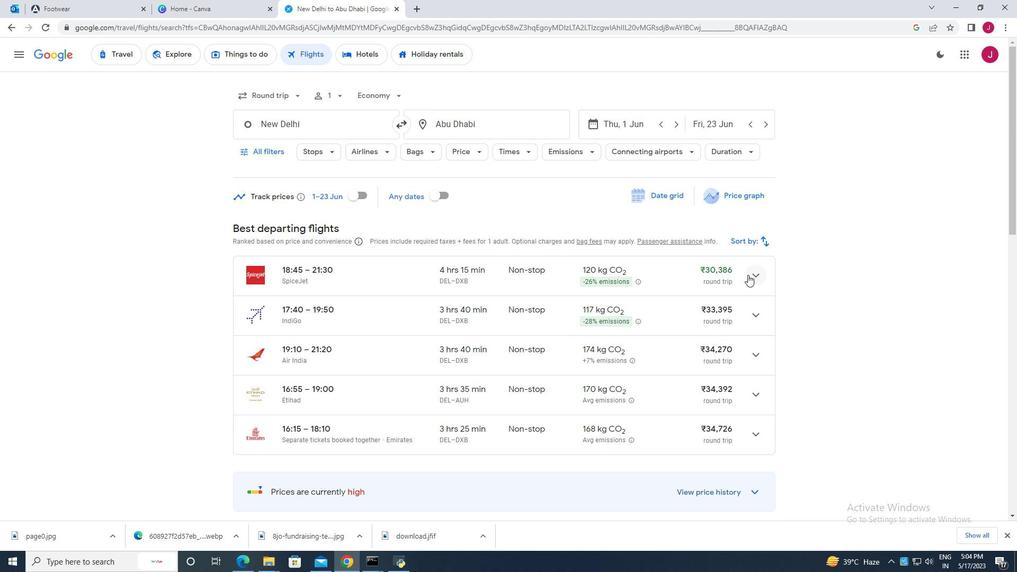 
Action: Mouse moved to (323, 326)
Screenshot: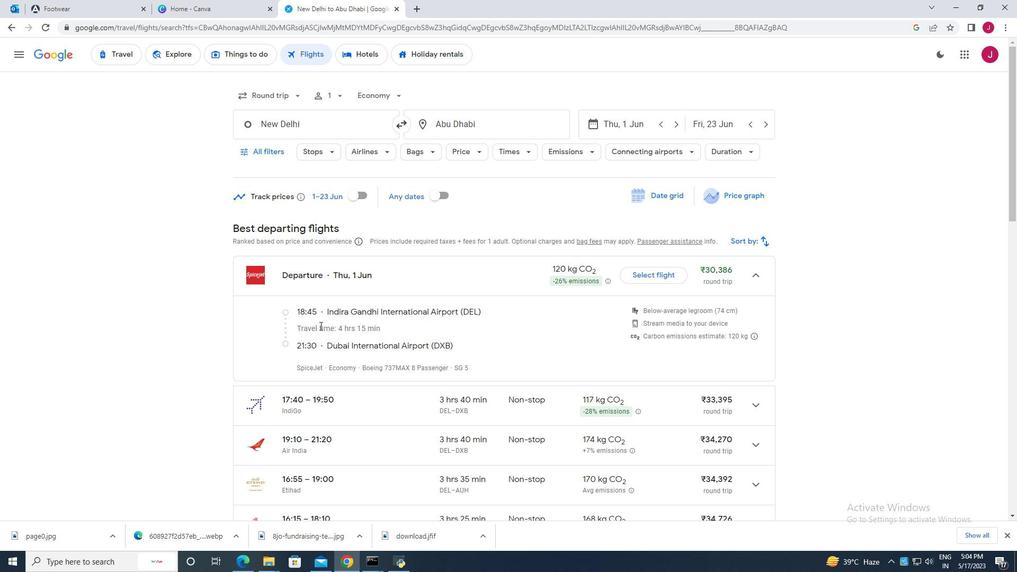 
